 Task: Add an event  with title  Casual Second Lunch and Learn: Excel Tips and Tricks, date '2023/11/18' to 2023/11/19 & Select Event type as  Collective. Add location for the event as  Glasgow, UK and add a description: Throughout the retreat, participants will be immersed in a variety of engaging and interactive exercises that encourage teamwork, problem-solving, and creativity. The activities are carefully designed to challenge individuals, foster collaboration, and highlight the power of collective effort.Create an event link  http-casualsecondlunchandlearn:exceltipsandtrickscom & Select the event color as  Blue. , logged in from the account softage.4@softage.netand send the event invitation to softage.8@softage.net and softage.9@softage.net
Action: Mouse pressed left at (882, 117)
Screenshot: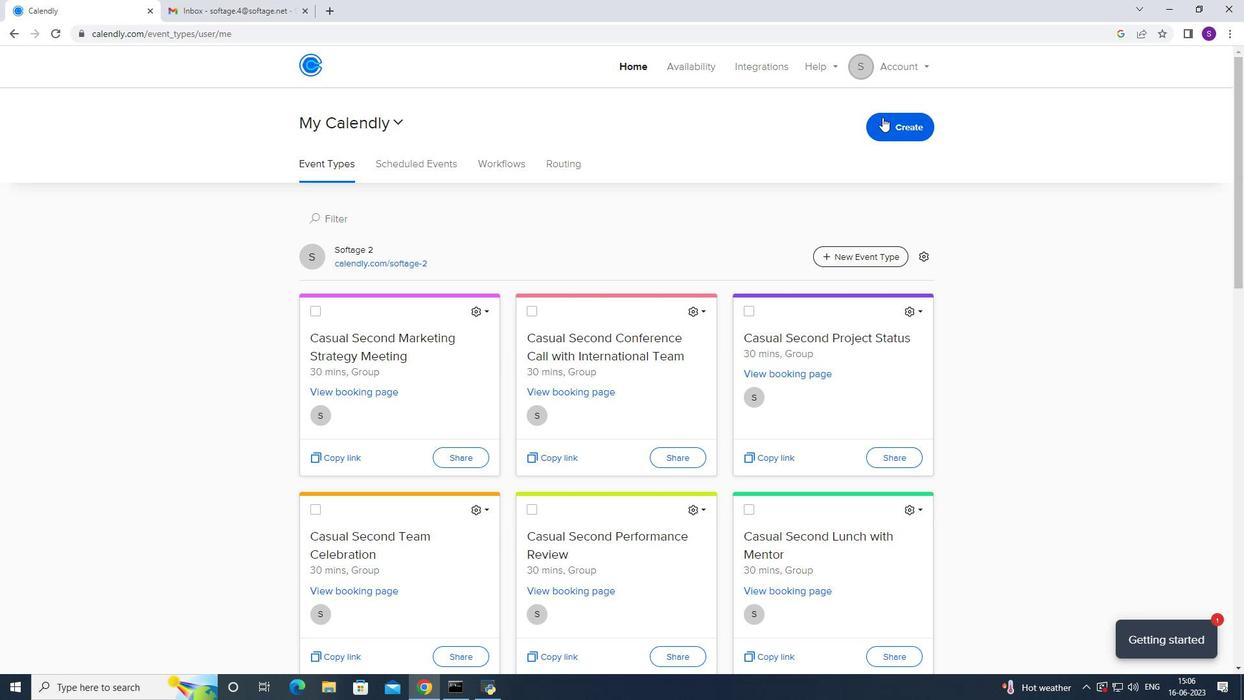 
Action: Mouse moved to (813, 154)
Screenshot: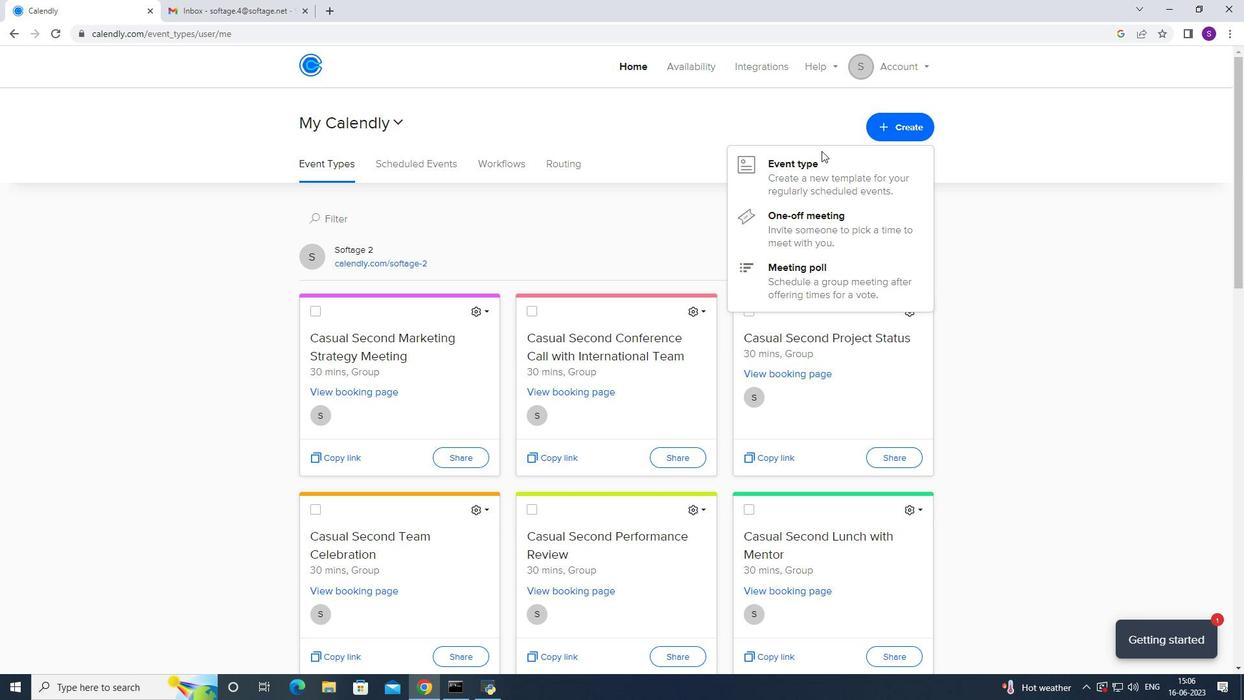 
Action: Mouse pressed left at (813, 154)
Screenshot: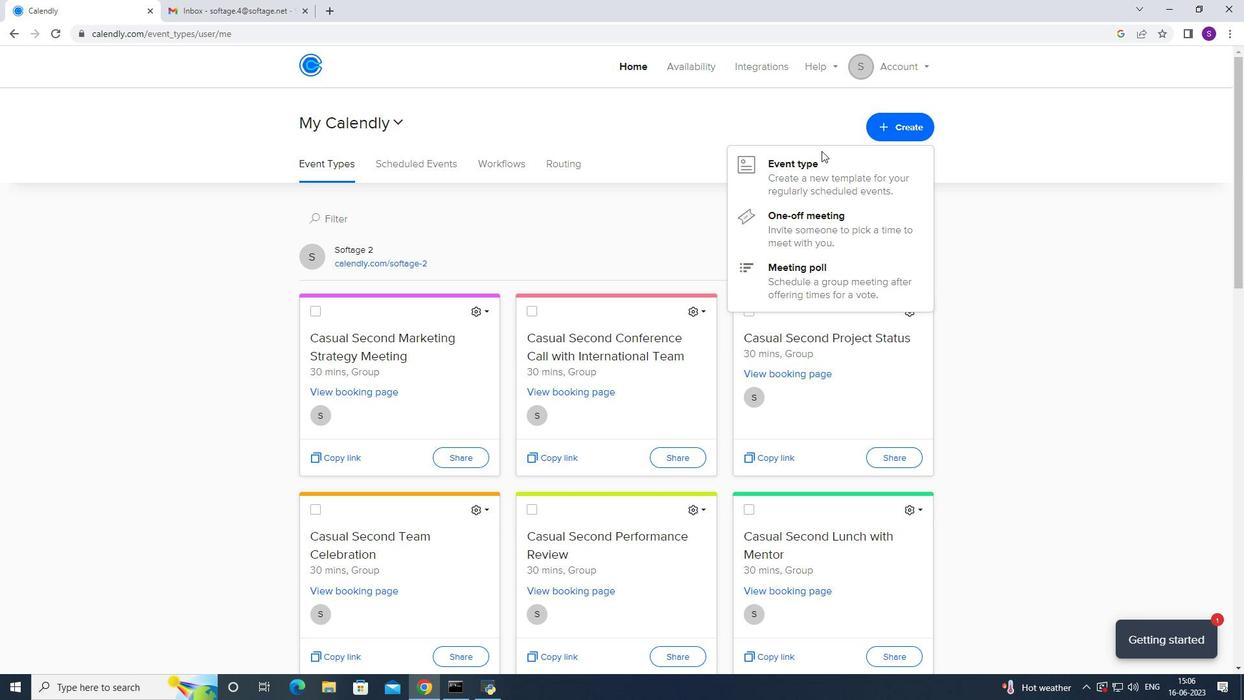 
Action: Mouse moved to (506, 361)
Screenshot: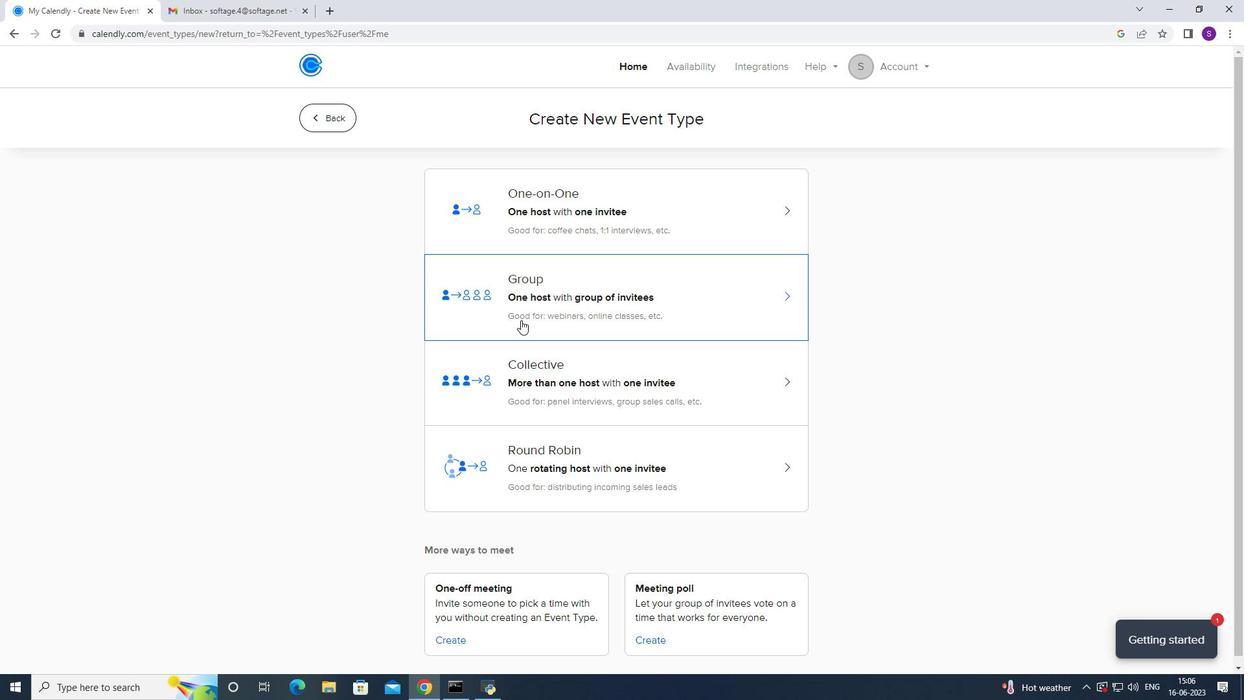 
Action: Mouse pressed left at (506, 361)
Screenshot: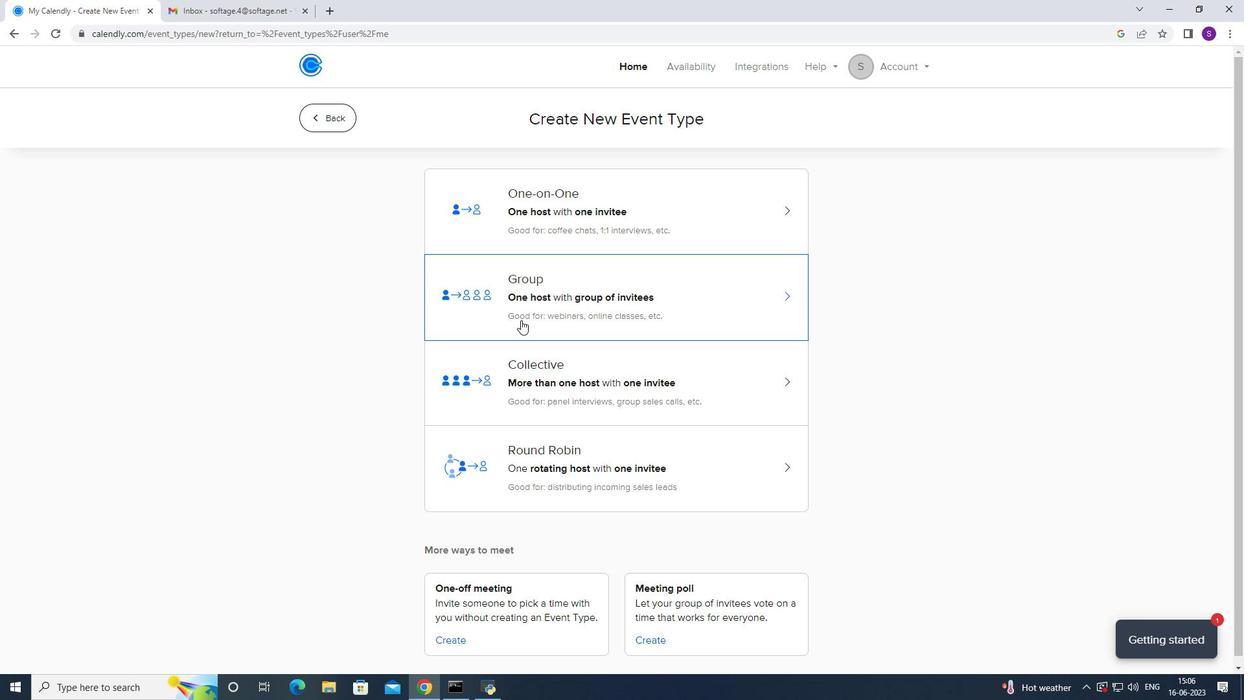
Action: Mouse moved to (764, 291)
Screenshot: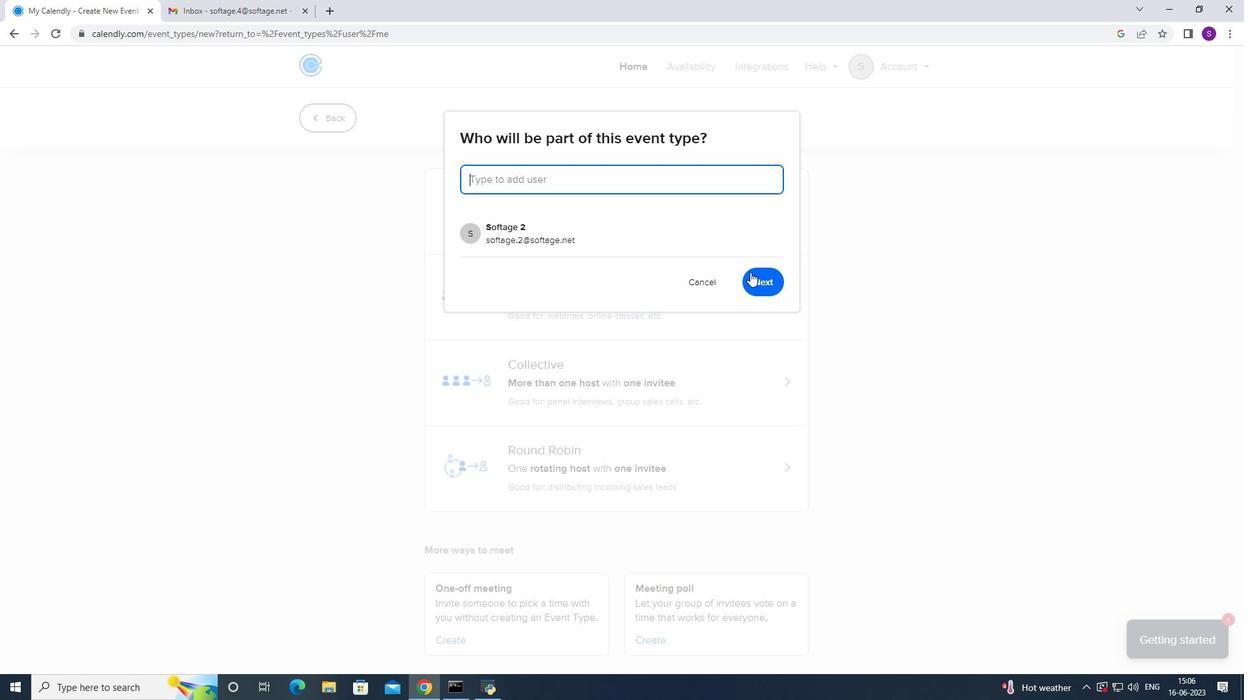 
Action: Mouse pressed left at (764, 291)
Screenshot: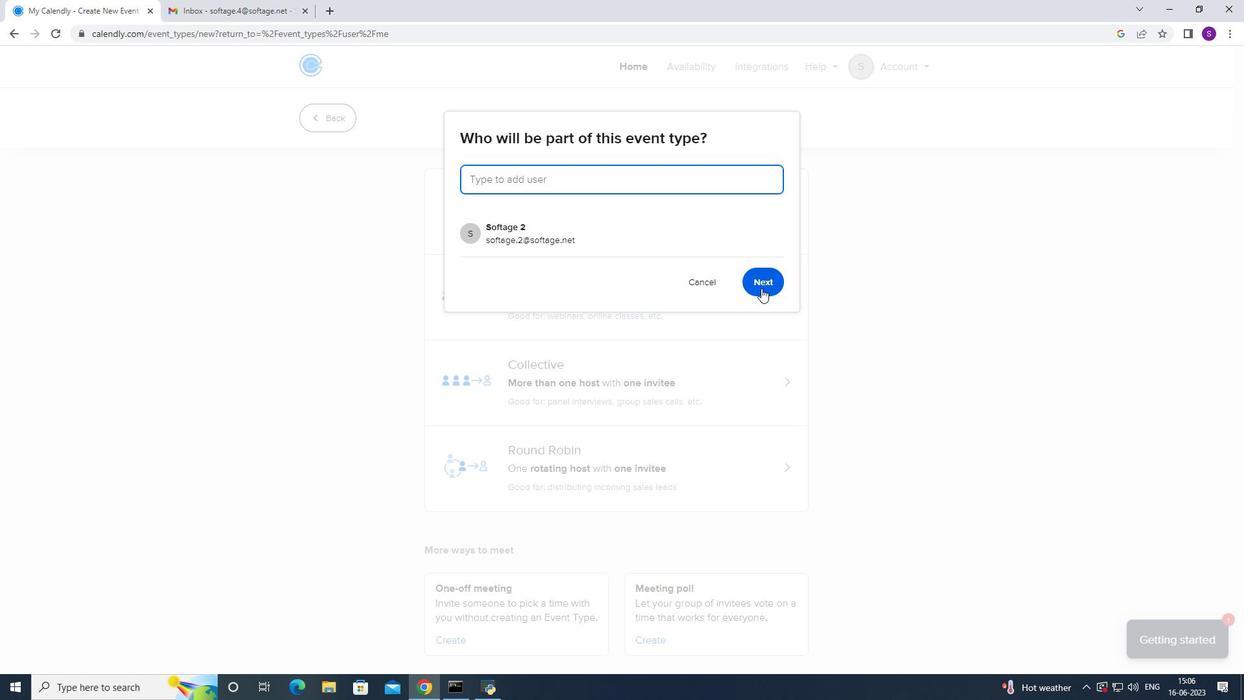 
Action: Mouse moved to (428, 298)
Screenshot: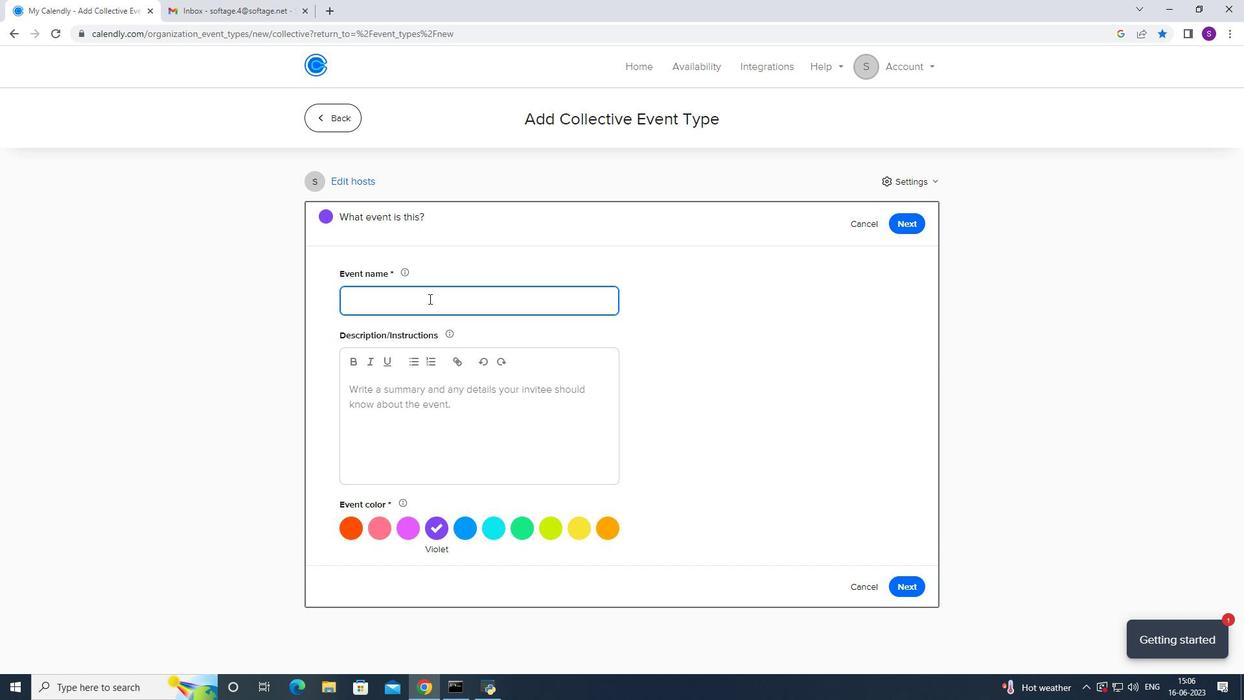 
Action: Key pressed <Key.caps_lock>C<Key.caps_lock>asual<Key.space><Key.caps_lock>S<Key.caps_lock>econd<Key.space><Key.caps_lock>L<Key.caps_lock>unch<Key.space>nd<Key.space><Key.backspace><Key.backspace><Key.backspace>and<Key.space><Key.caps_lock>L<Key.caps_lock>earn<Key.space><Key.shift_r>:<Key.space><Key.caps_lock>E<Key.caps_lock>xcekl<Key.backspace><Key.backspace>kl<Key.space><Key.backspace><Key.backspace><Key.backspace>l<Key.space><Key.caps_lock>T<Key.caps_lock>ips<Key.space>and<Key.space><Key.caps_lock>TR<Key.caps_lock><Key.backspace>ricks
Screenshot: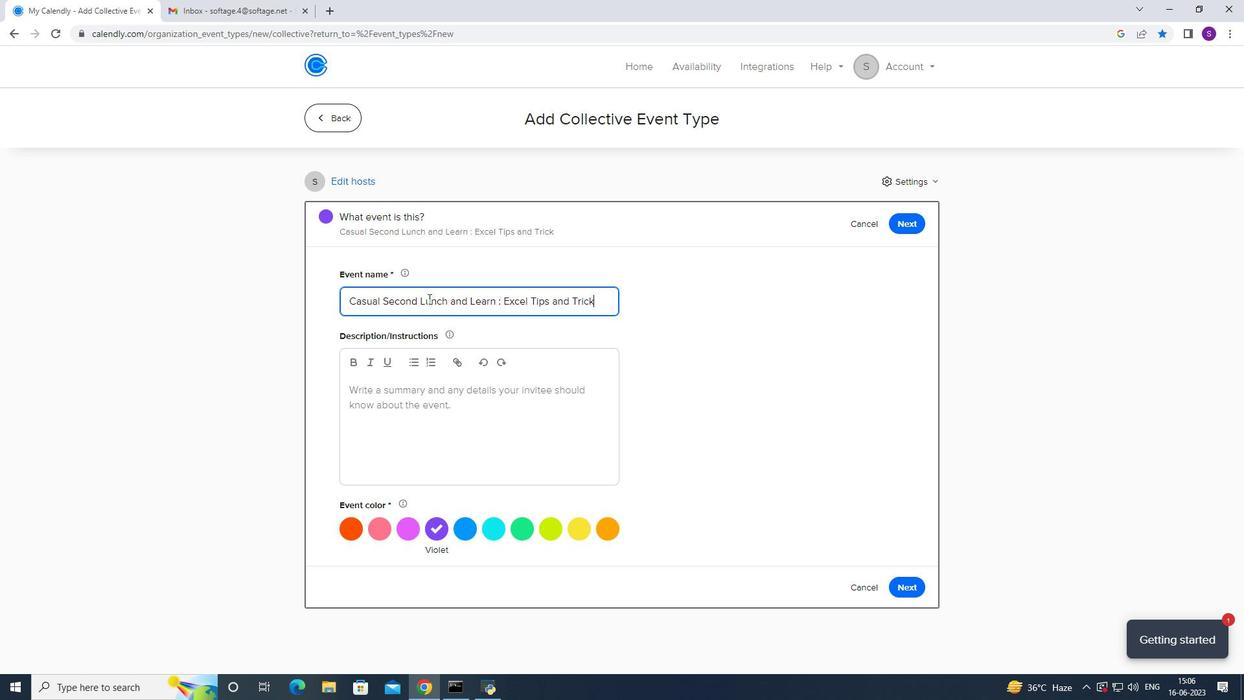 
Action: Mouse moved to (469, 530)
Screenshot: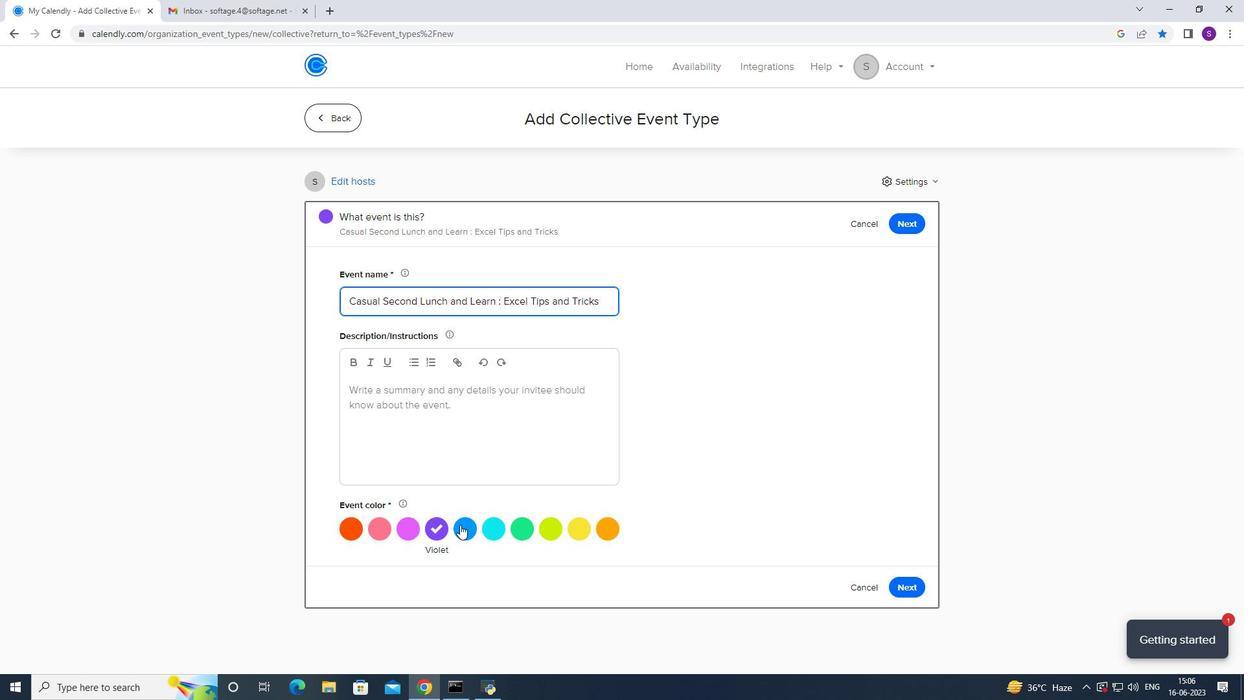 
Action: Mouse pressed left at (469, 530)
Screenshot: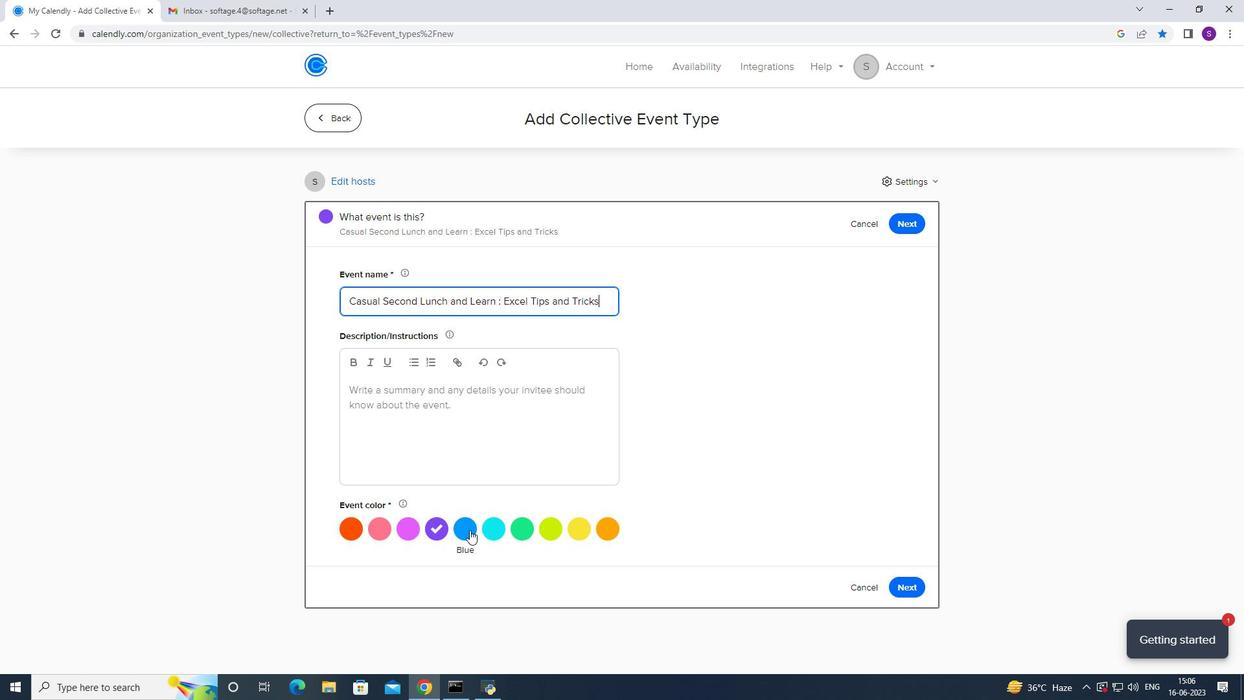 
Action: Mouse moved to (475, 443)
Screenshot: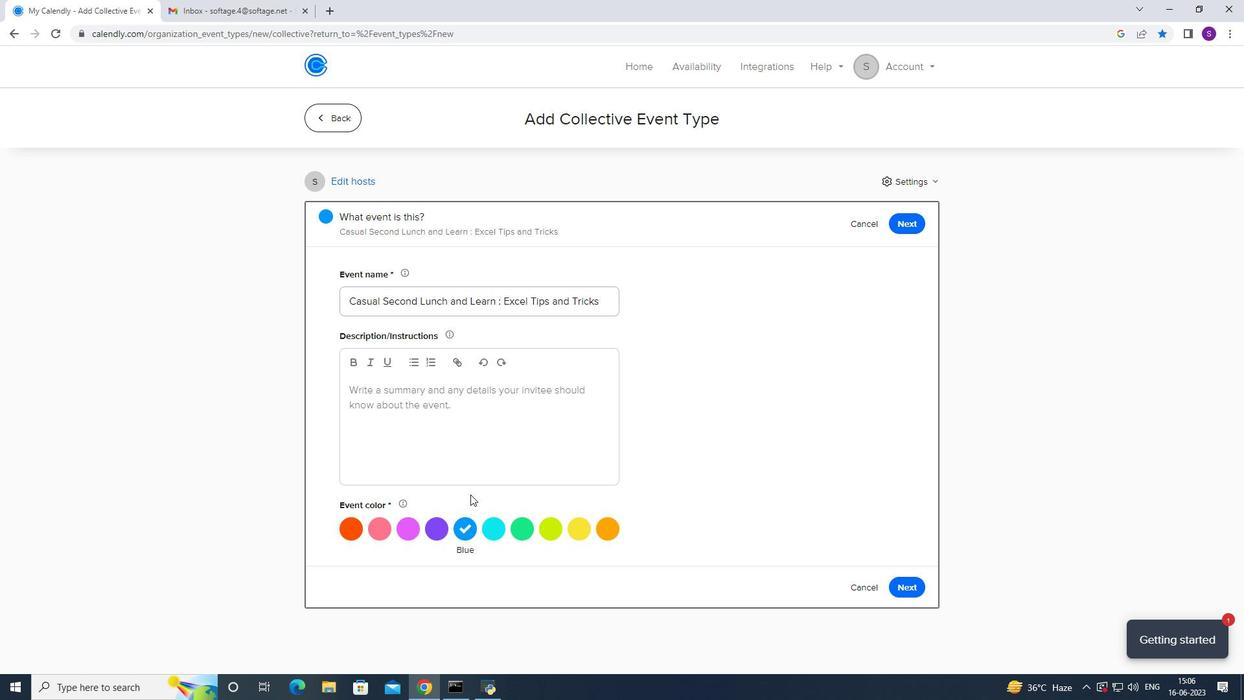
Action: Mouse pressed left at (475, 443)
Screenshot: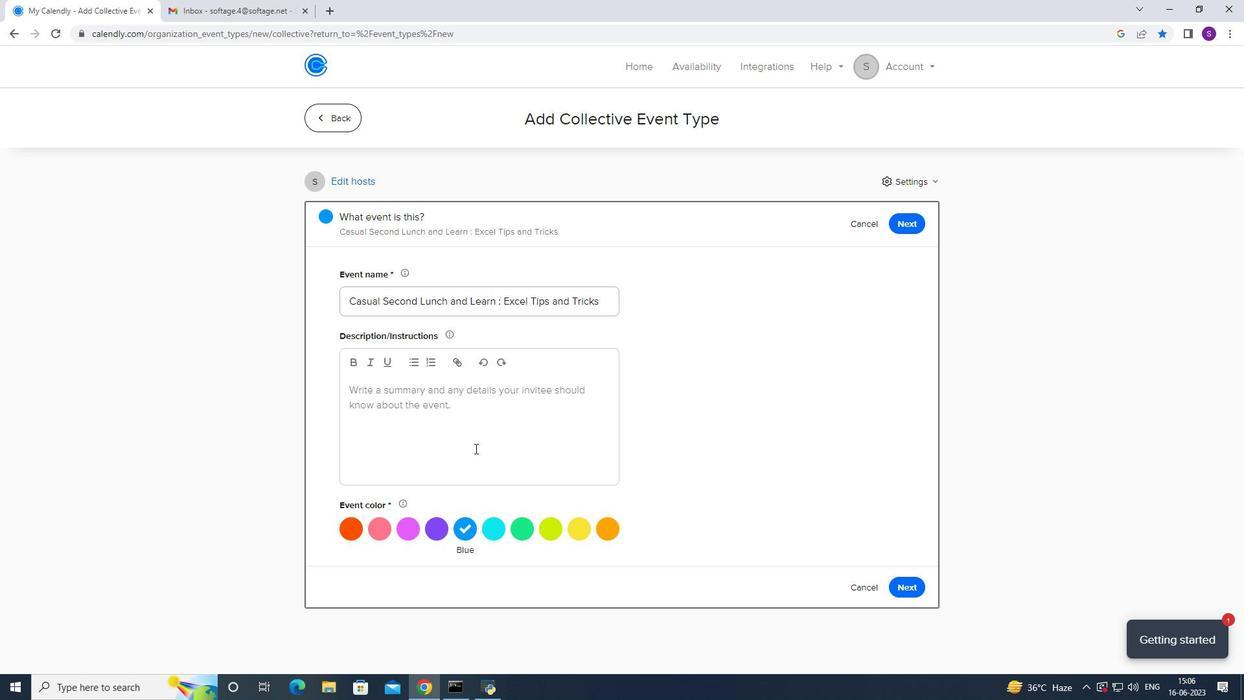 
Action: Key pressed <Key.caps_lock>T<Key.caps_lock>hroughout<Key.space>the<Key.space>retreat<Key.space>,particip<Key.backspace>pants<Key.space>will<Key.space>be<Key.space>immewrsed<Key.space><Key.backspace><Key.backspace><Key.backspace><Key.backspace><Key.backspace><Key.backspace>rsed<Key.space>in<Key.space>a<Key.space>variety<Key.space>ogf<Key.backspace><Key.backspace>f<Key.space><Key.space>eb<Key.backspace>ng<Key.caps_lock>G<Key.backspace><Key.caps_lock>aging<Key.space>and<Key.space>interactive<Key.space>exercises<Key.space>that<Key.space>enci-<Key.backspace><Key.backspace>ourage<Key.space>teamwork,<Key.space>probv<Key.backspace>blem<Key.space>solving<Key.space>and<Key.space>creativity,<Key.backspace>.<Key.caps_lock>T<Key.caps_lock>he<Key.space>activities<Key.space>
Screenshot: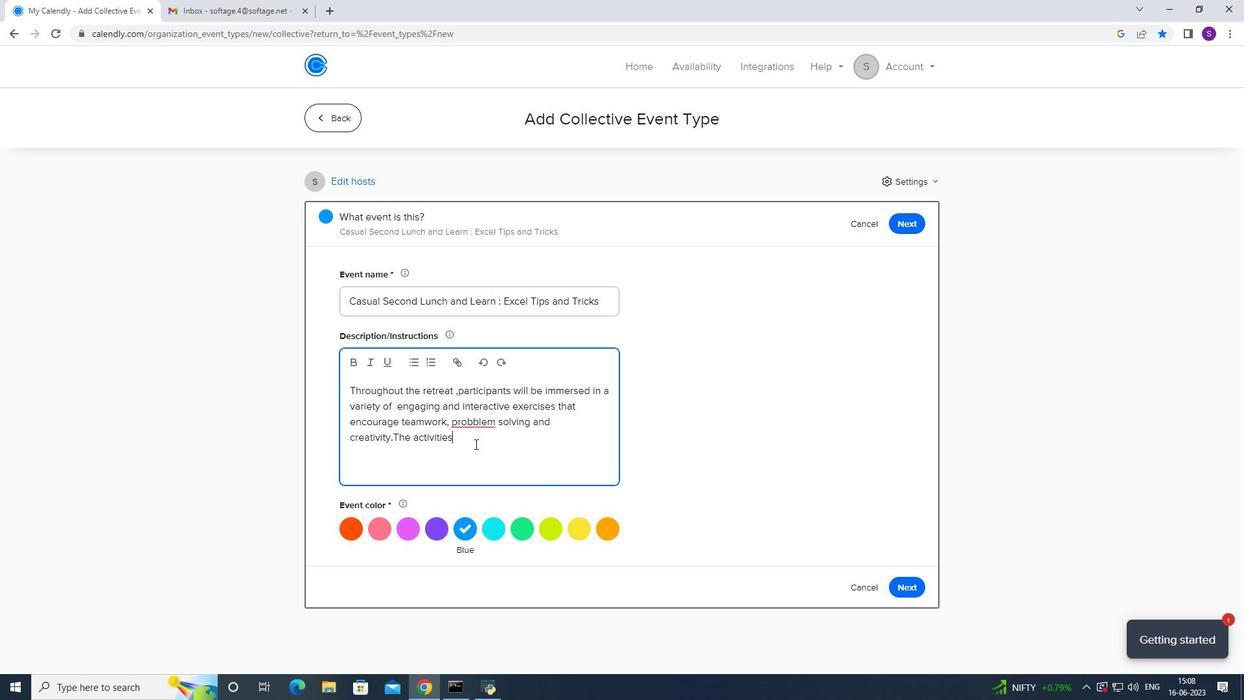 
Action: Mouse moved to (478, 423)
Screenshot: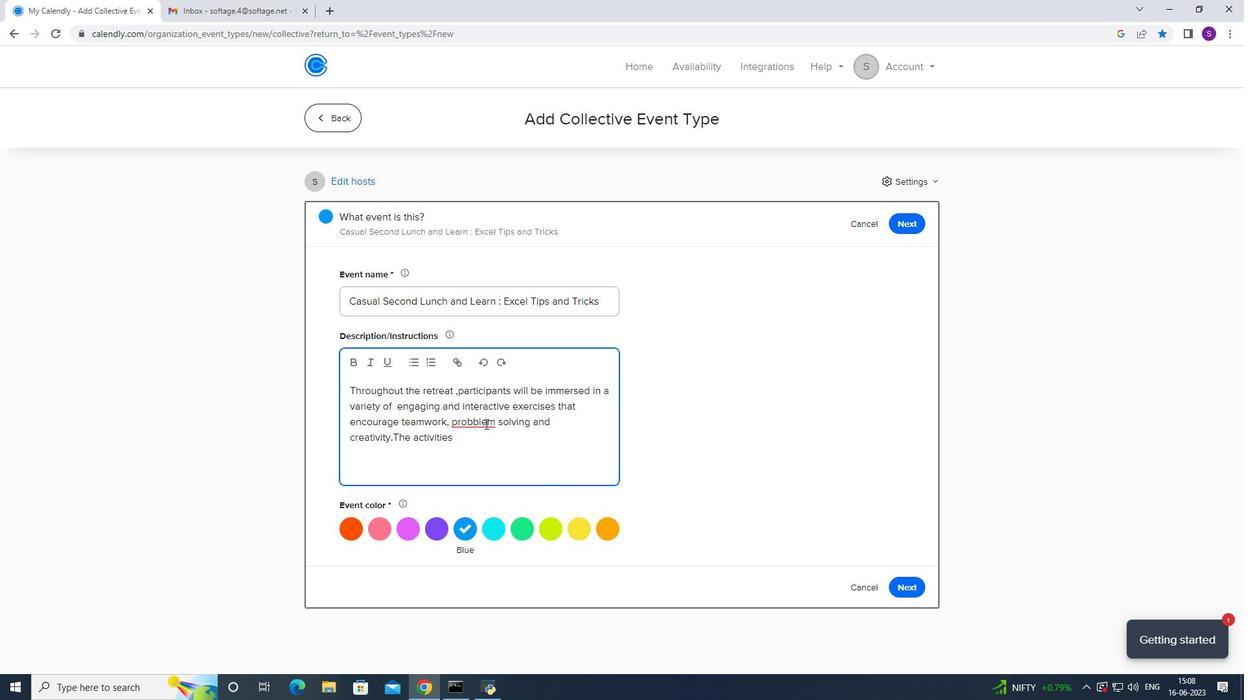 
Action: Mouse pressed left at (478, 423)
Screenshot: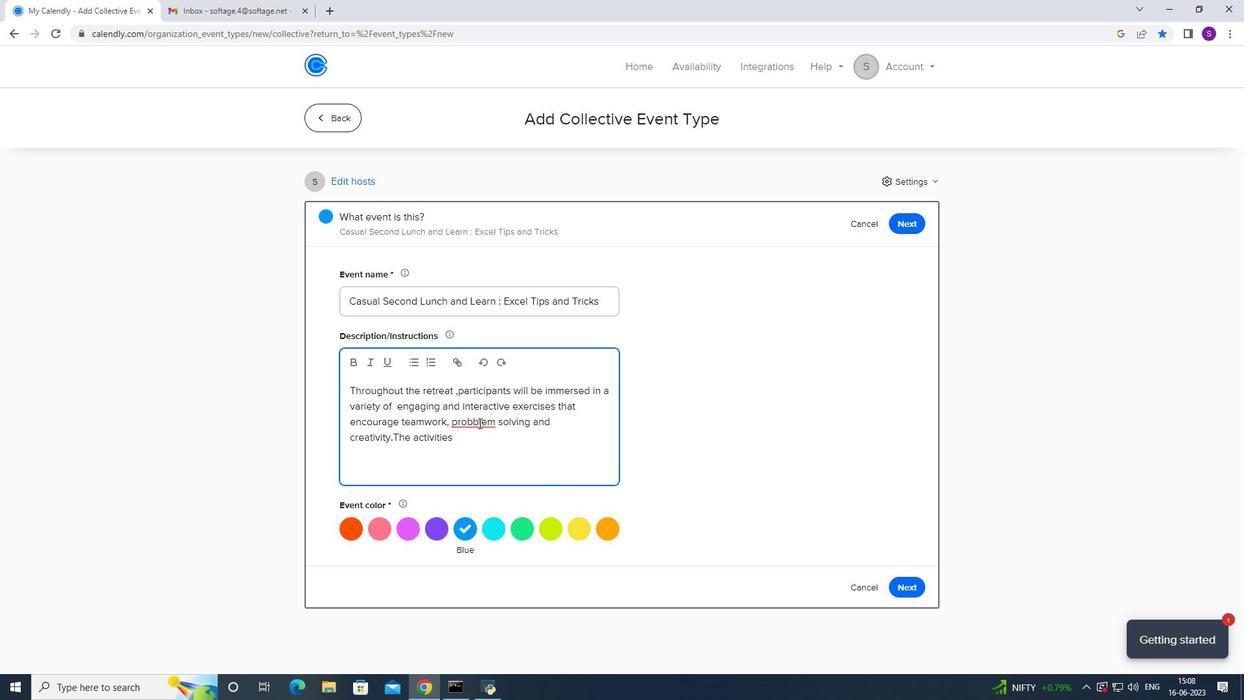 
Action: Key pressed <Key.backspace>
Screenshot: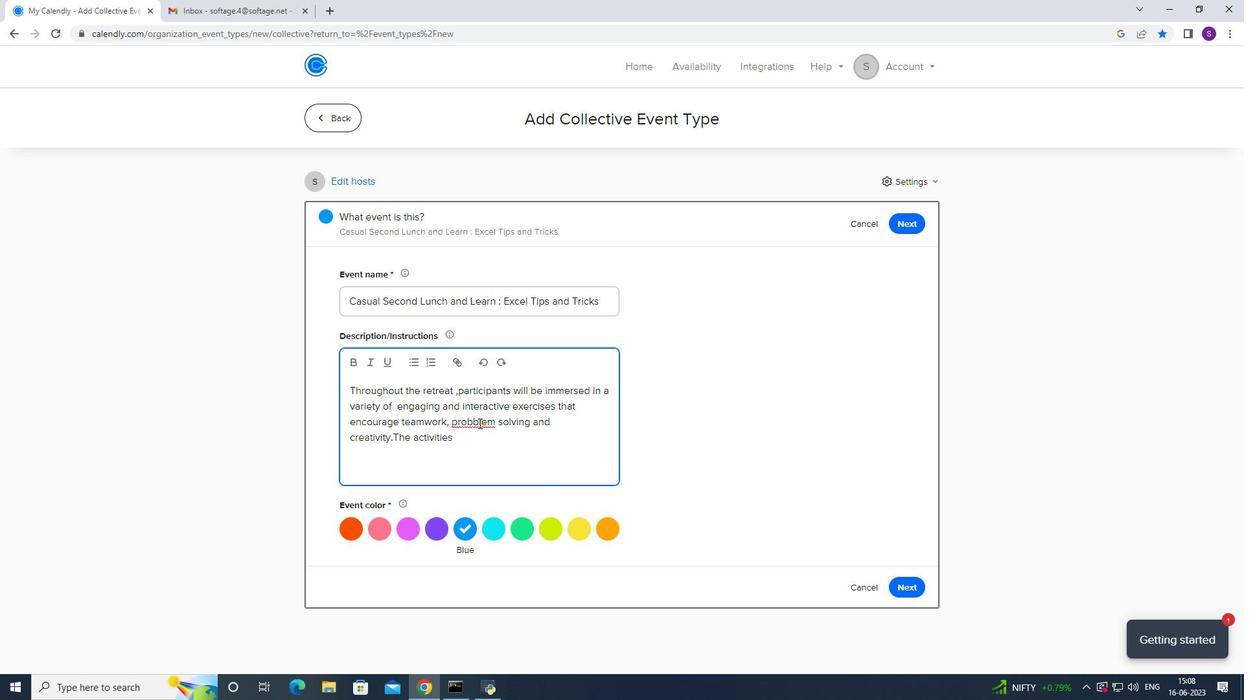 
Action: Mouse moved to (416, 457)
Screenshot: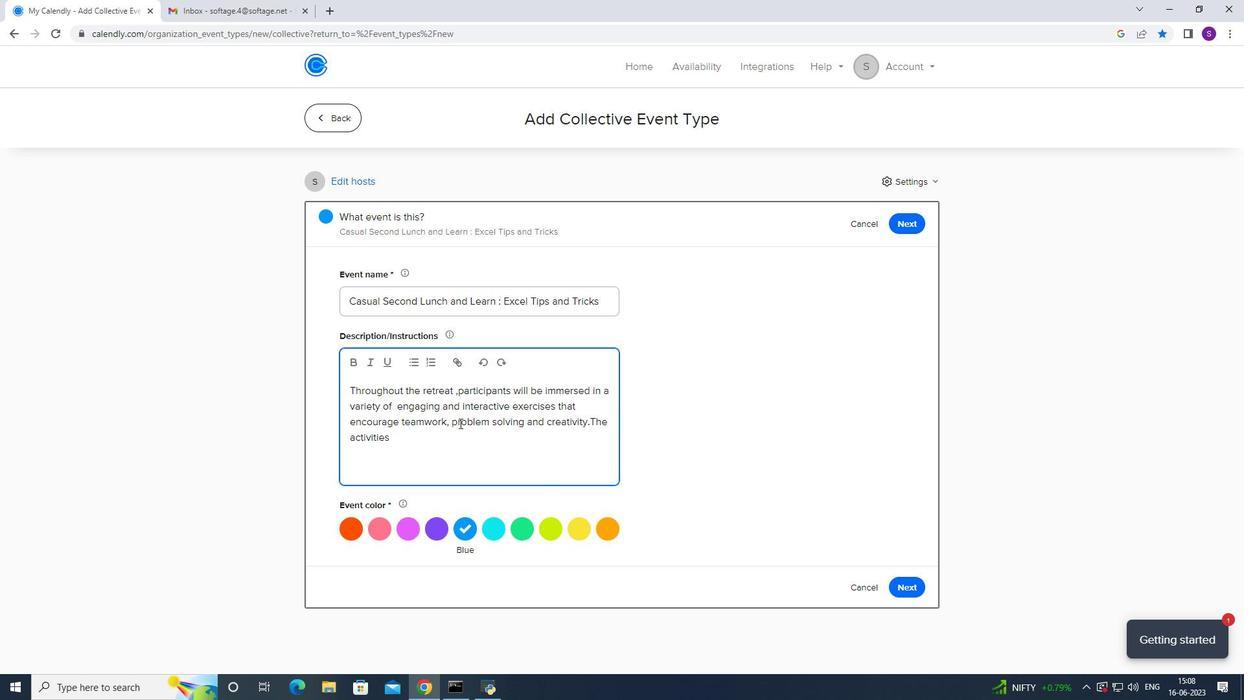 
Action: Mouse pressed left at (416, 457)
Screenshot: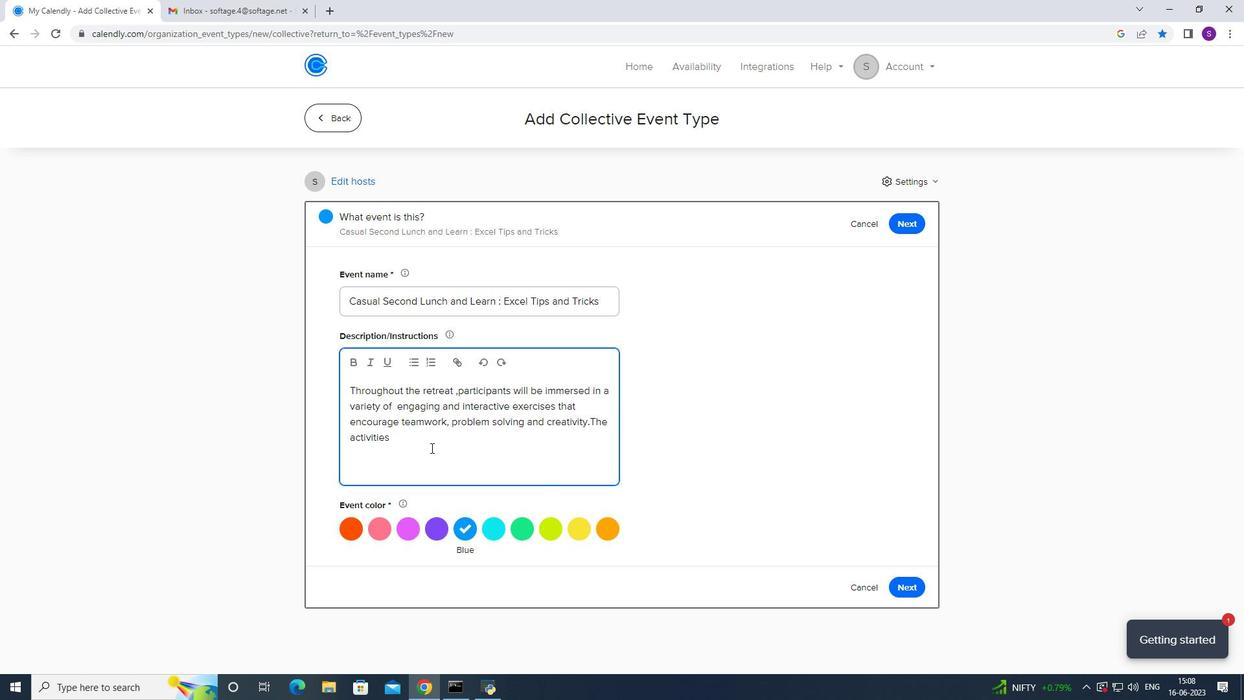 
Action: Key pressed are<Key.space>carefully<Key.space>designed<Key.space>to<Key.space>challenge<Key.space>individuals,<Key.space>fostert<Key.backspace><Key.space>collaboration<Key.space>ad<Key.space><Key.backspace><Key.backspace>nd<Key.space>highlight<Key.space>thepoee<Key.backspace><Key.backspace><Key.backspace><Key.backspace><Key.space>p[o<Key.backspace><Key.backspace>i<Key.backspace>ower<Key.space>of<Key.space>collective<Key.space>effot
Screenshot: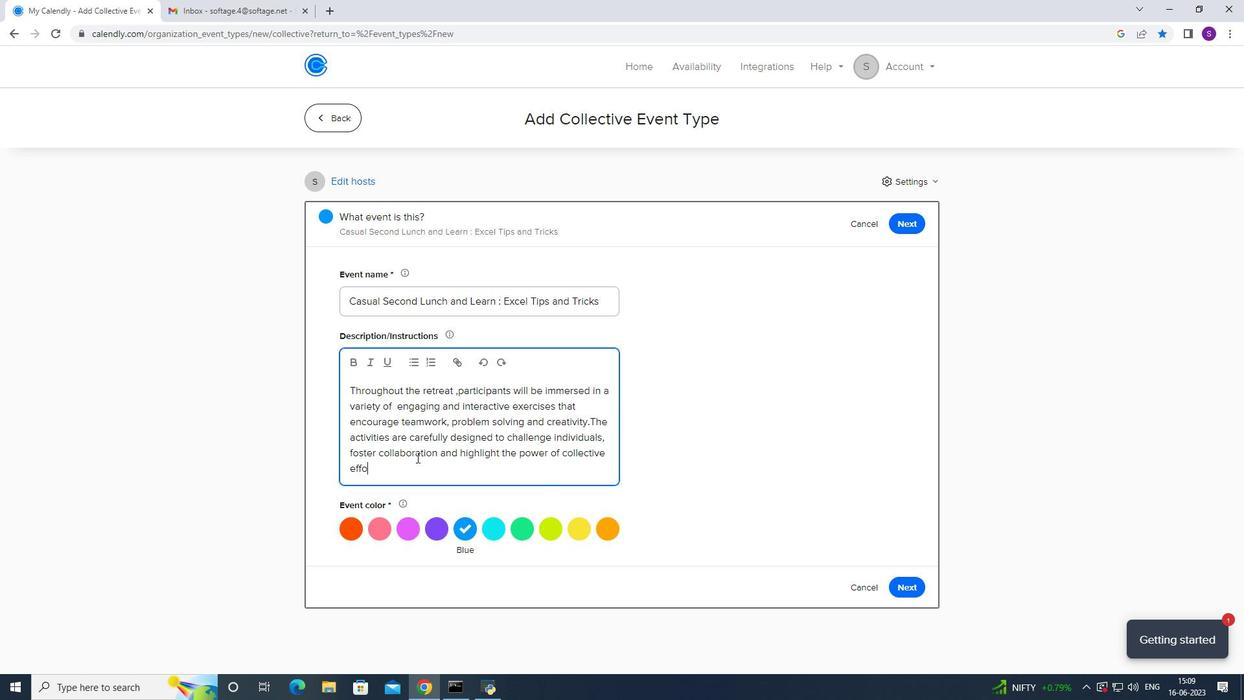 
Action: Mouse moved to (486, 431)
Screenshot: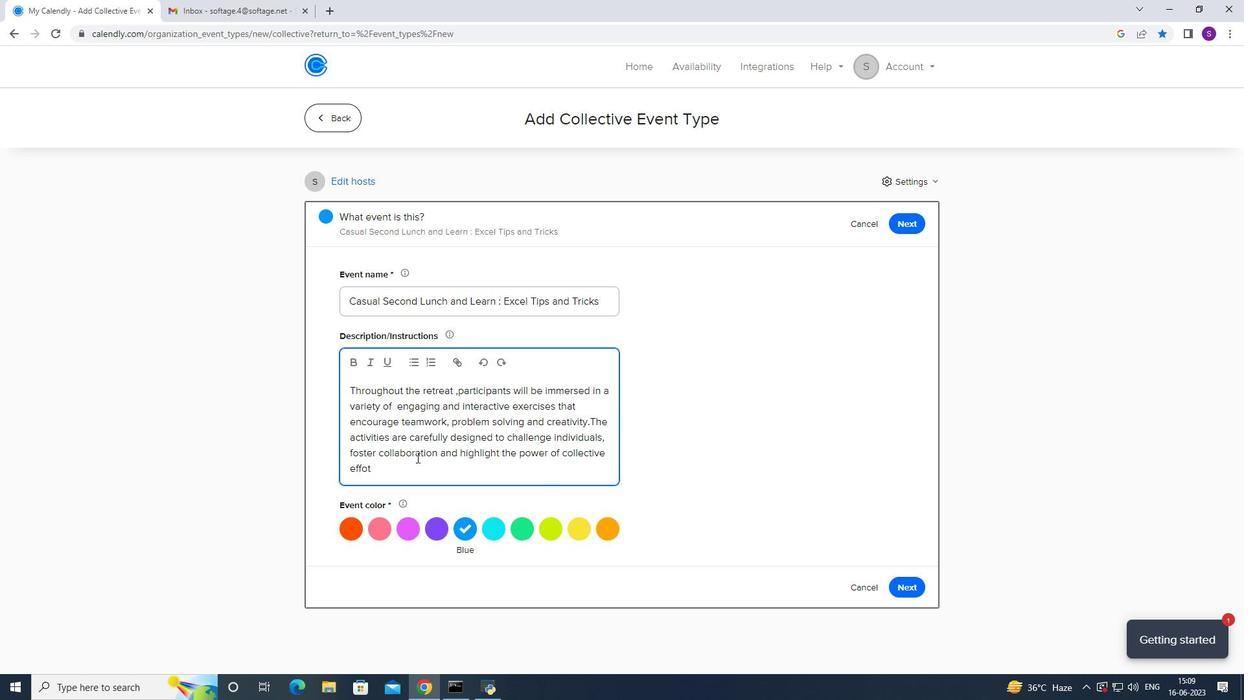 
Action: Key pressed <Key.backspace>rt.
Screenshot: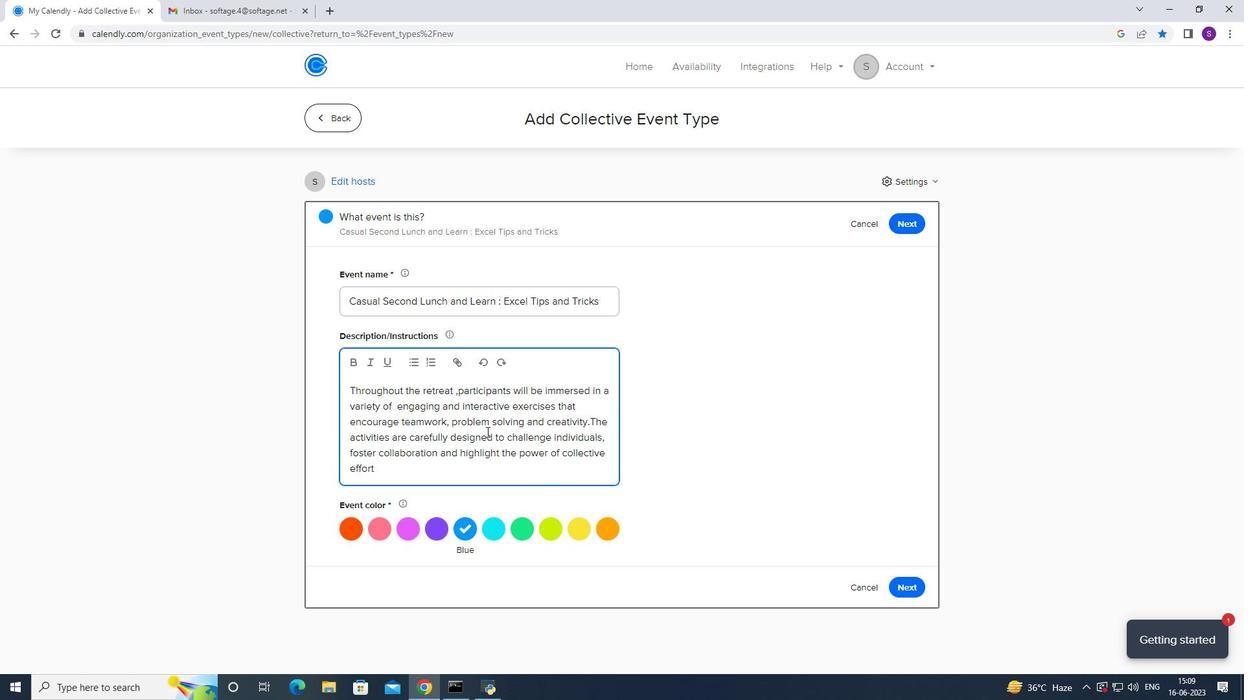 
Action: Mouse moved to (897, 591)
Screenshot: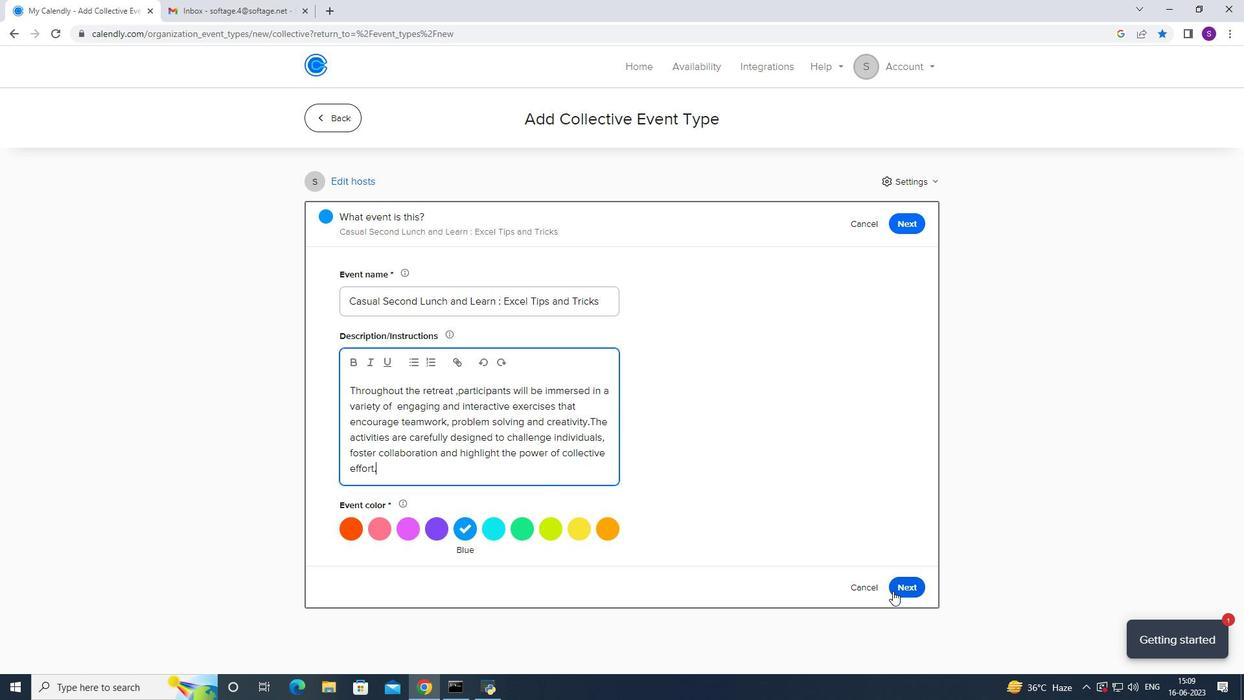 
Action: Mouse pressed left at (897, 591)
Screenshot: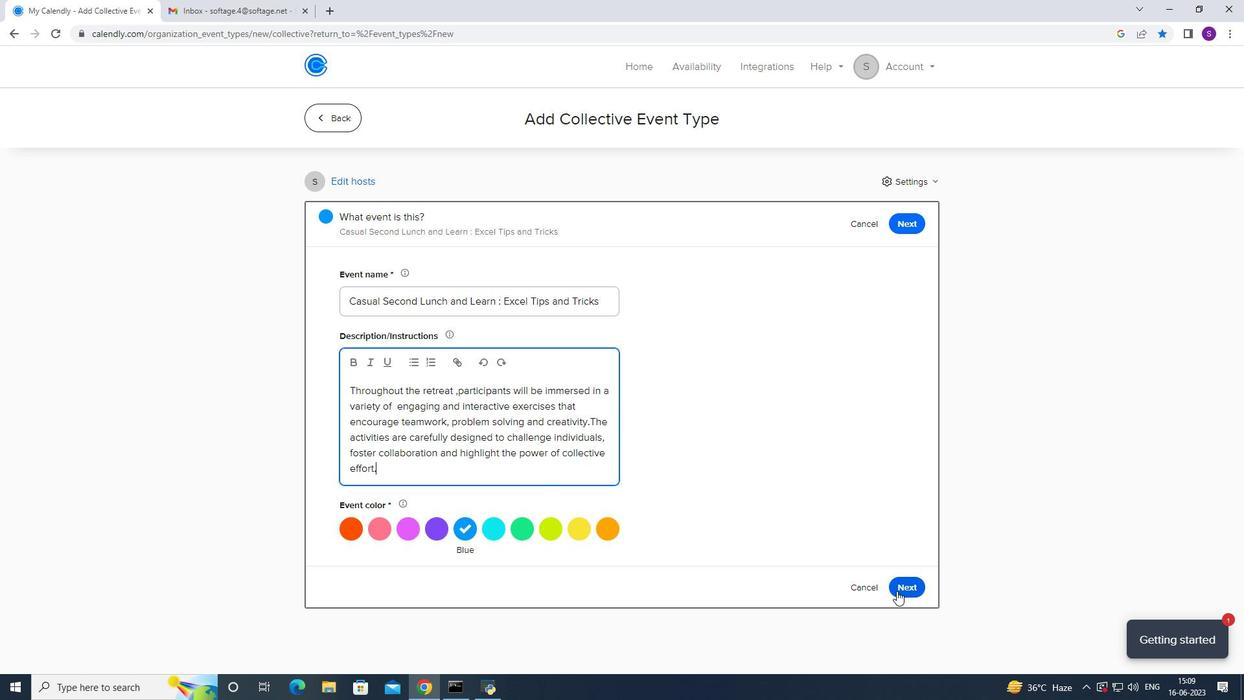 
Action: Mouse moved to (436, 364)
Screenshot: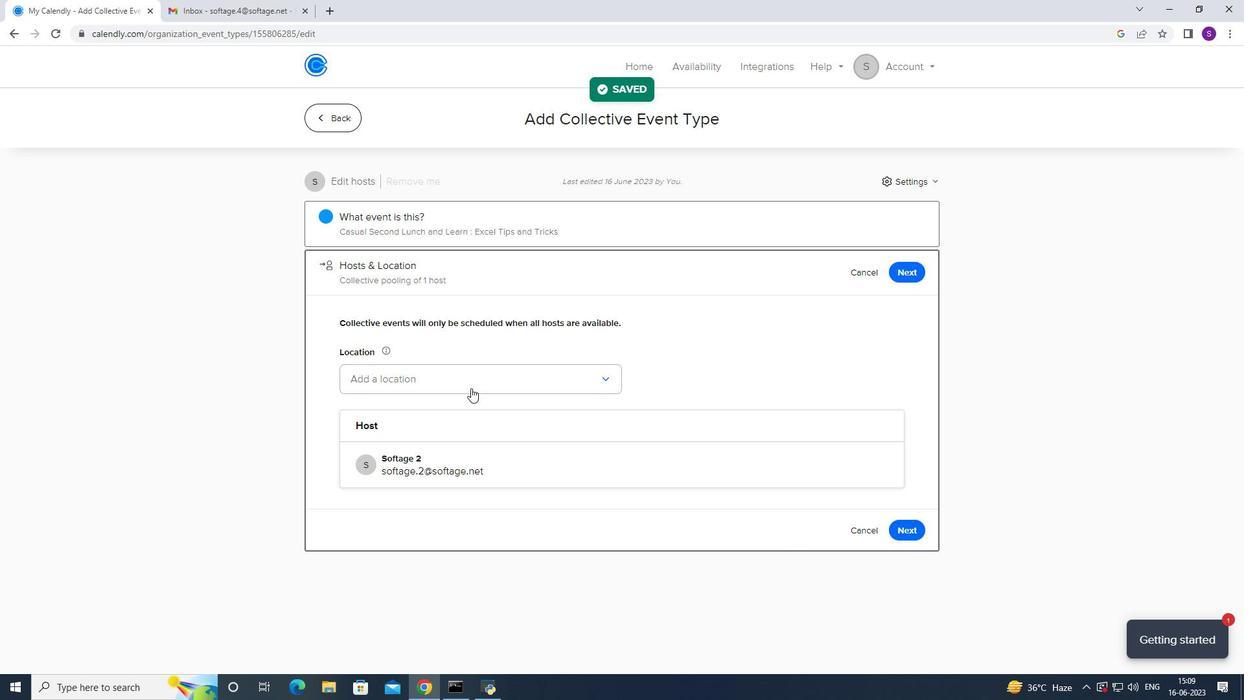 
Action: Mouse pressed left at (436, 364)
Screenshot: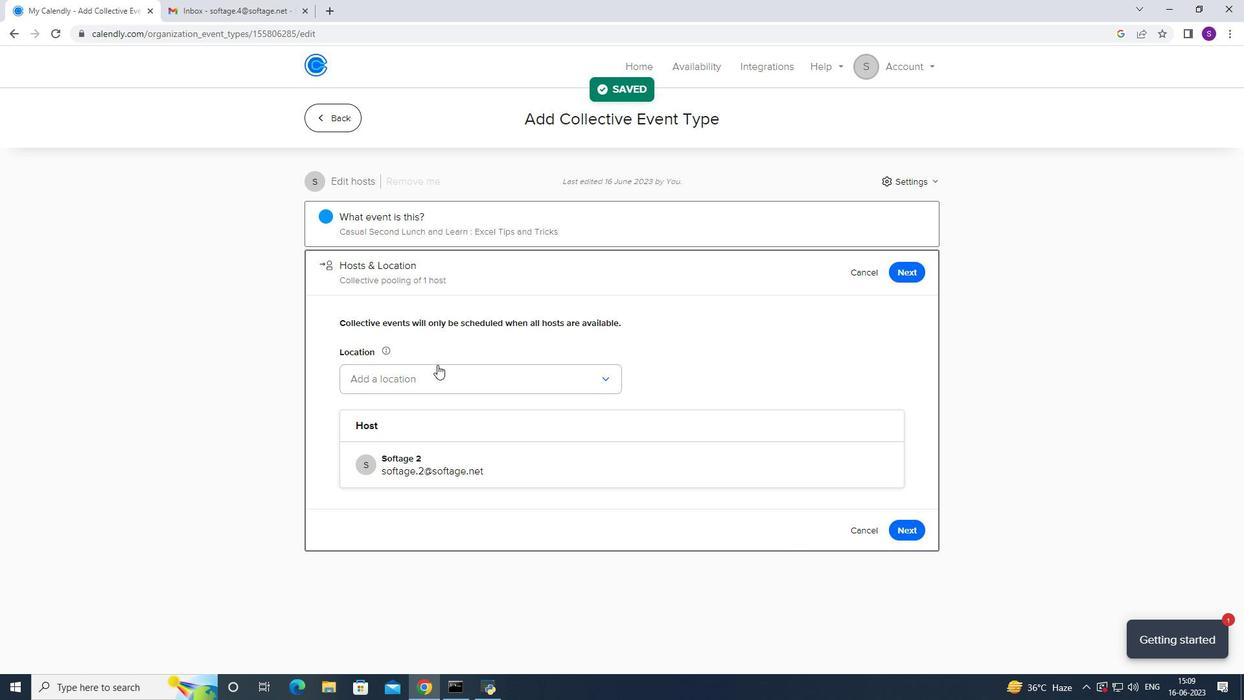 
Action: Mouse moved to (408, 405)
Screenshot: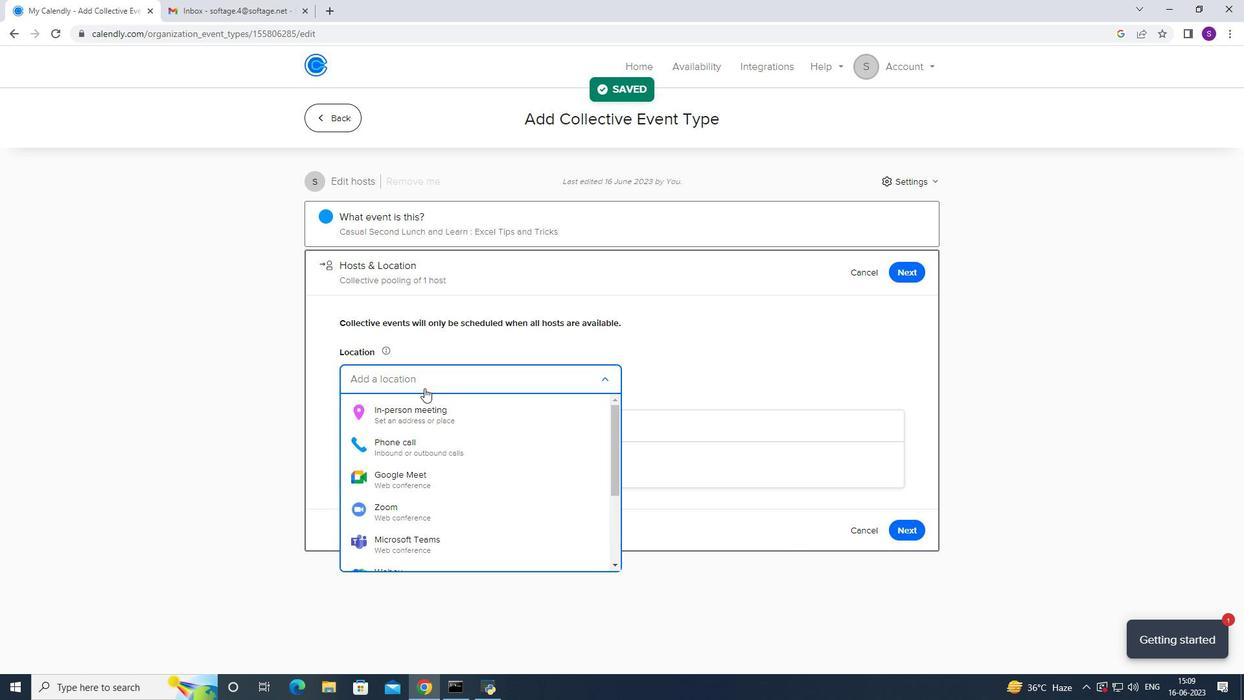 
Action: Mouse pressed left at (408, 405)
Screenshot: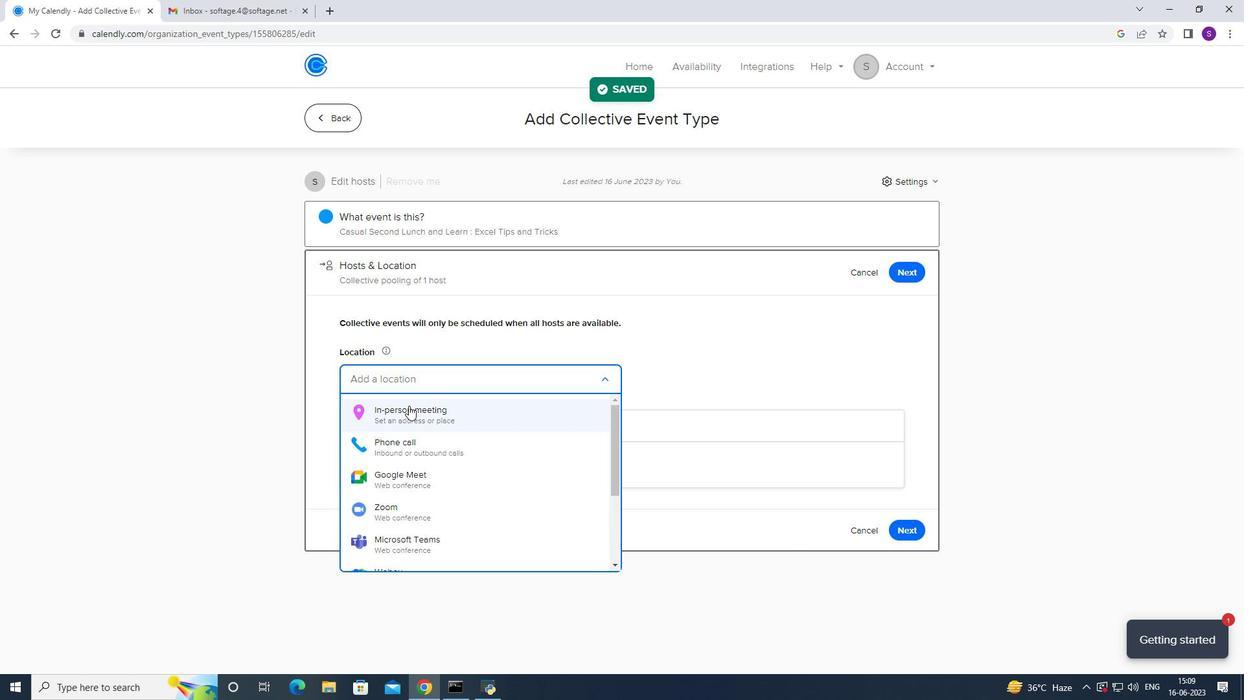 
Action: Mouse moved to (556, 210)
Screenshot: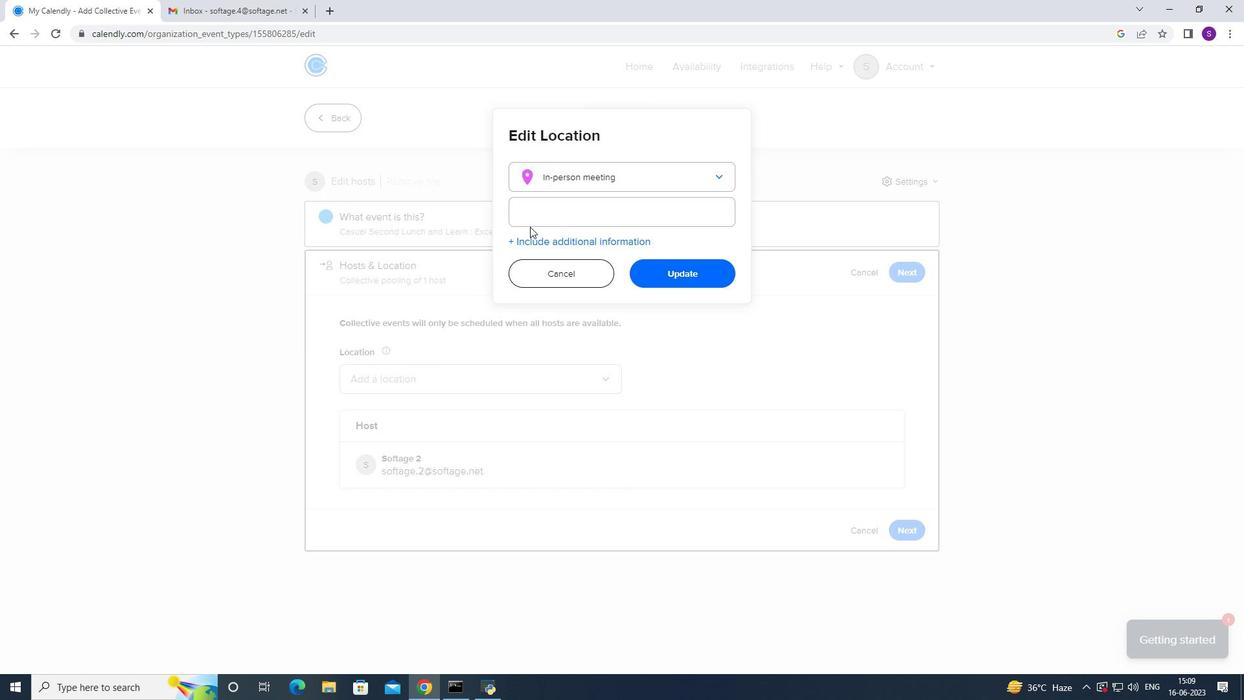 
Action: Mouse pressed left at (556, 210)
Screenshot: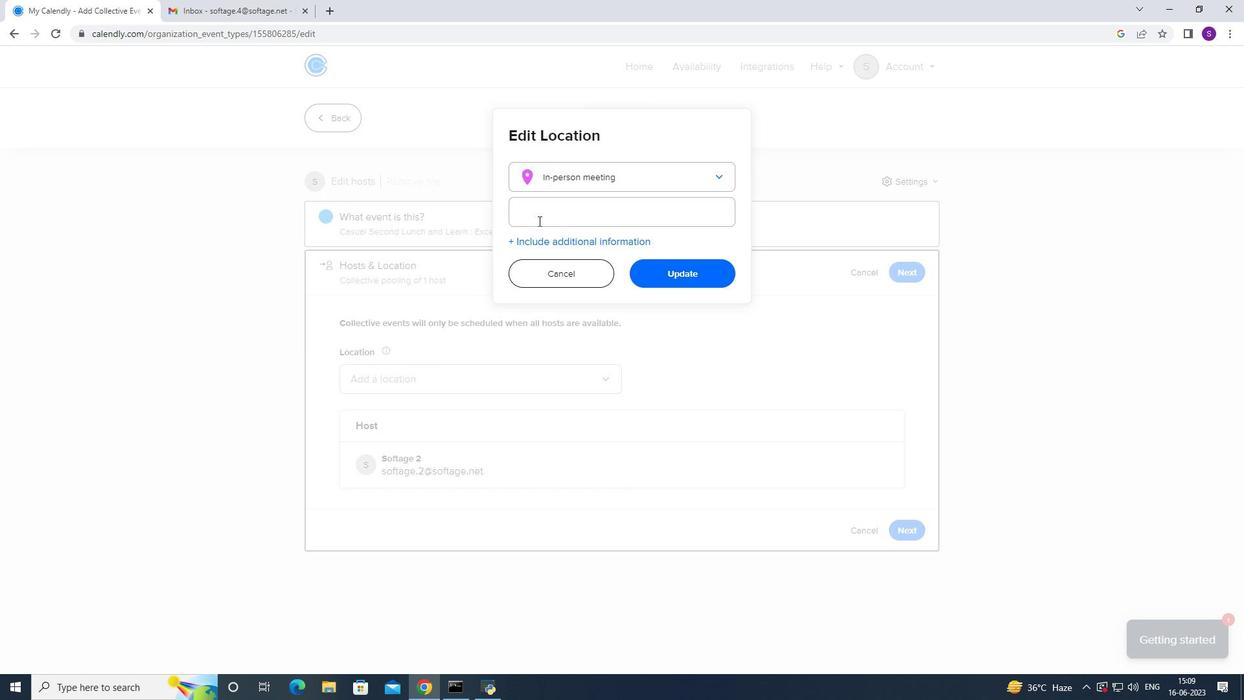 
Action: Key pressed <Key.caps_lock>G<Key.caps_lock>lasgow,<Key.space><Key.caps_lock>Y<Key.backspace>
Screenshot: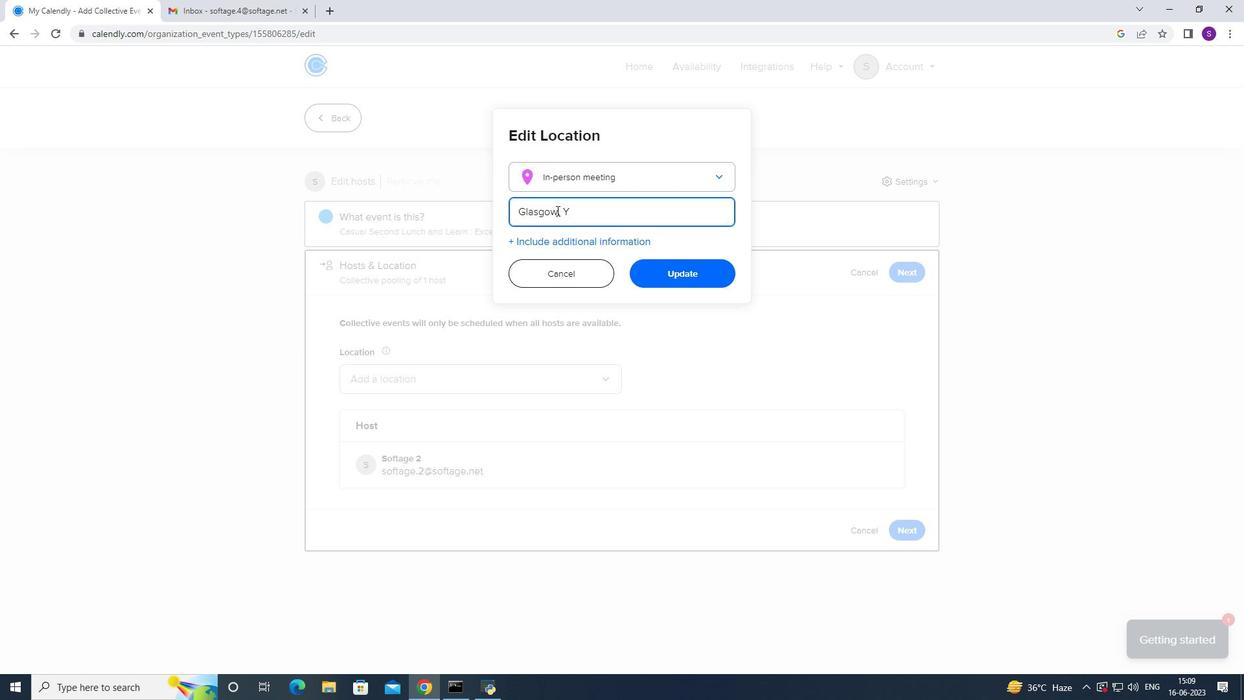 
Action: Mouse moved to (549, 218)
Screenshot: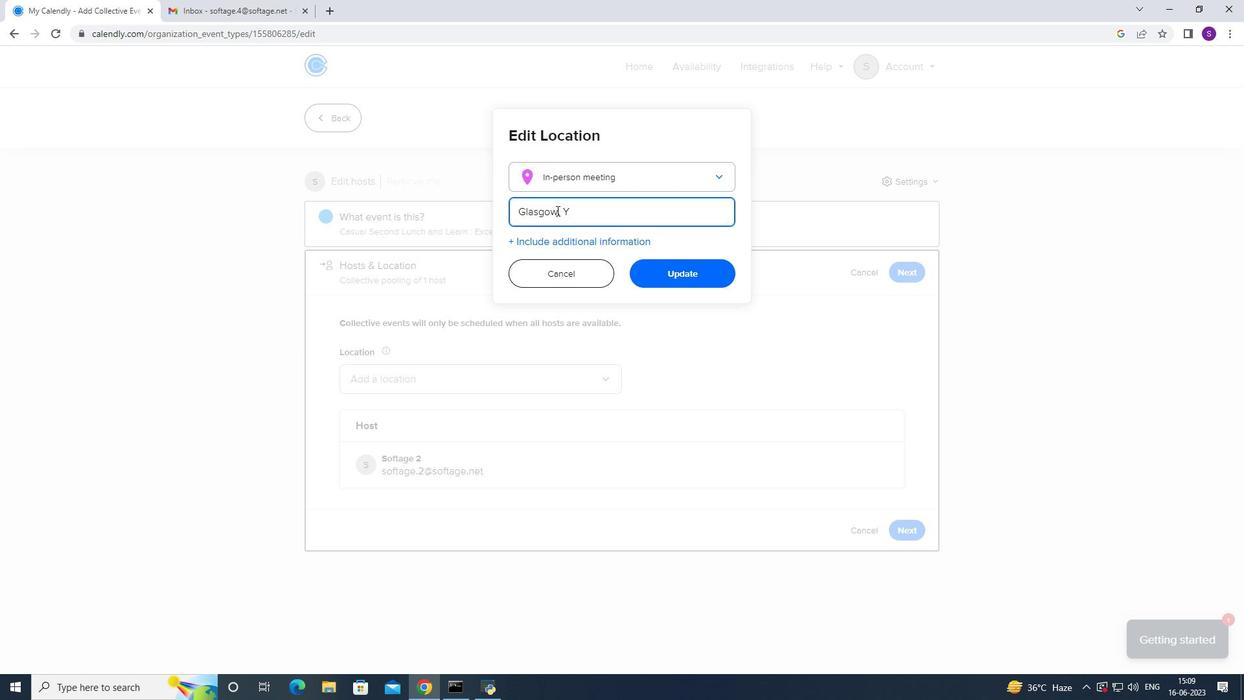 
Action: Key pressed U.K
Screenshot: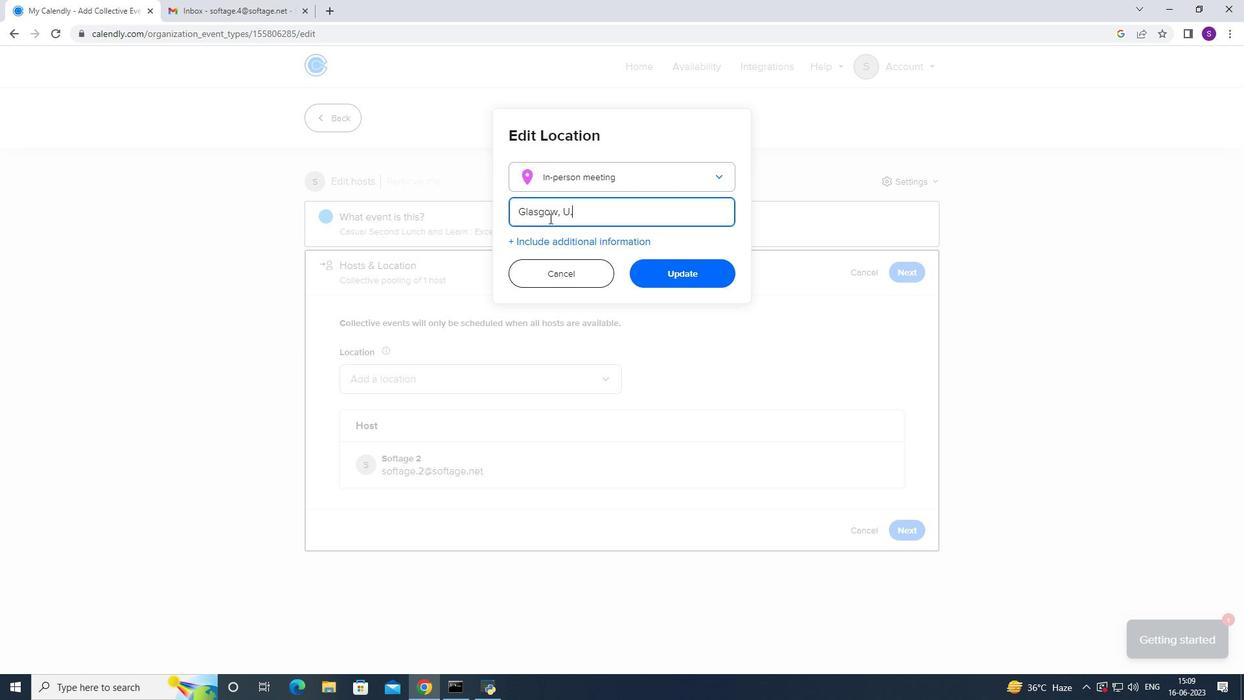 
Action: Mouse moved to (779, 257)
Screenshot: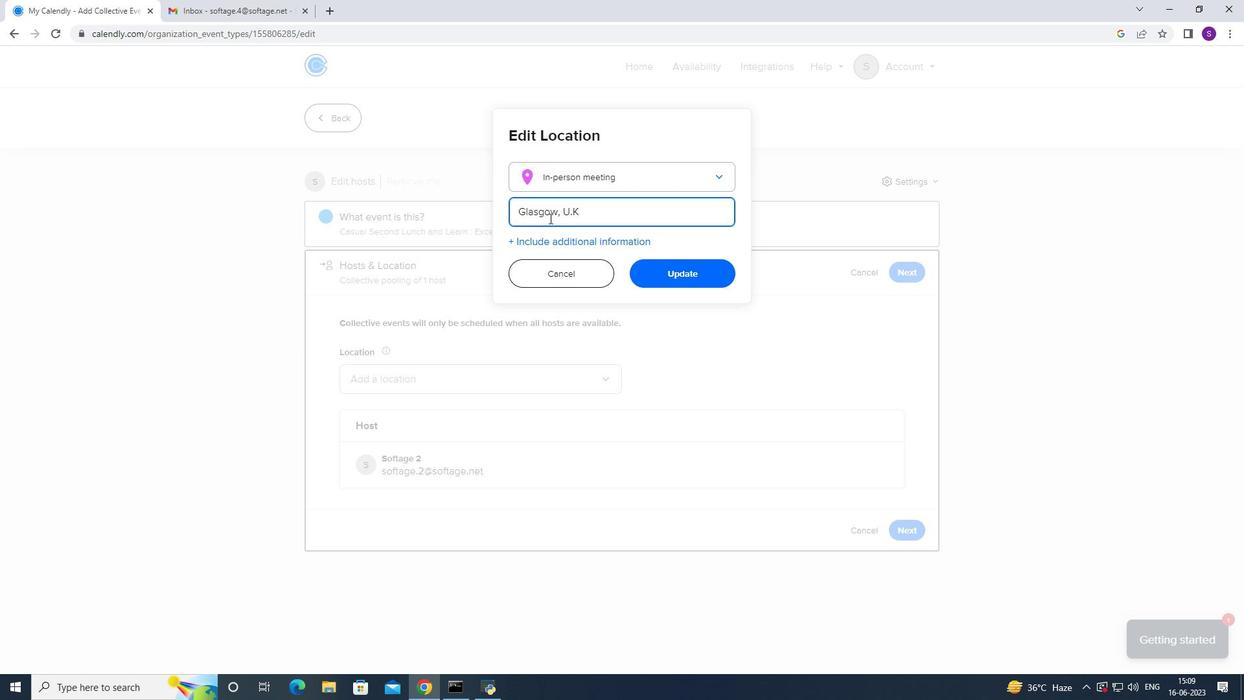 
Action: Mouse scrolled (779, 257) with delta (0, 0)
Screenshot: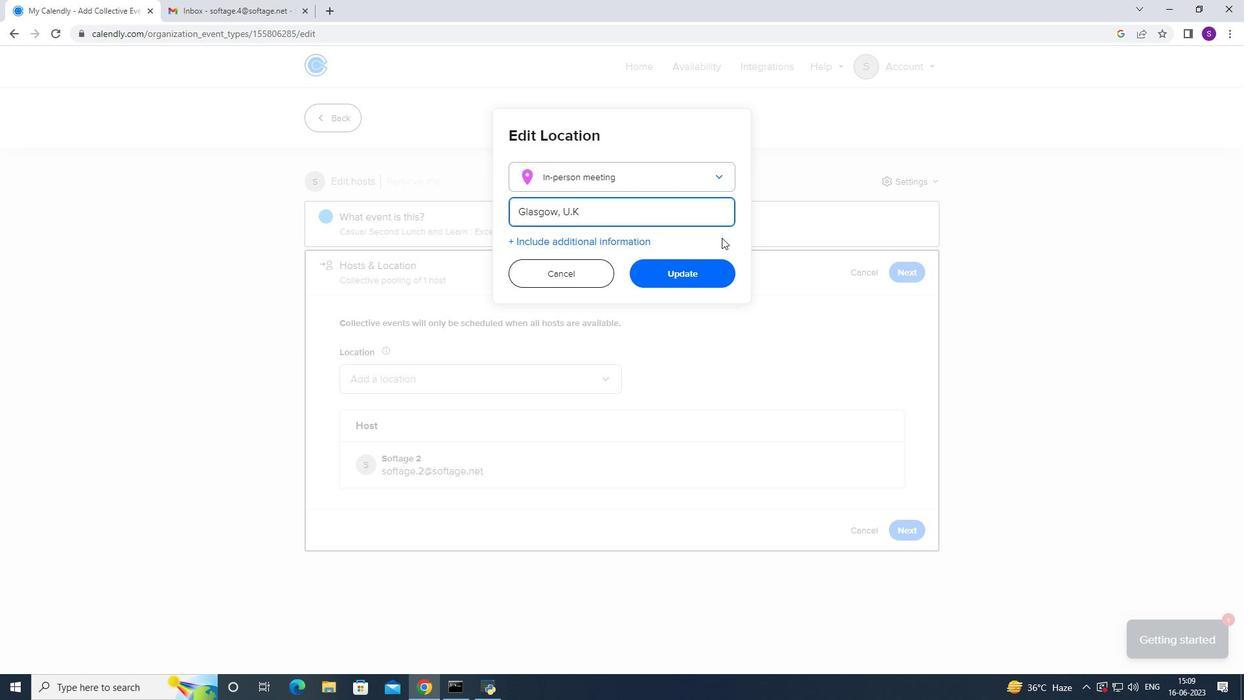 
Action: Mouse moved to (729, 274)
Screenshot: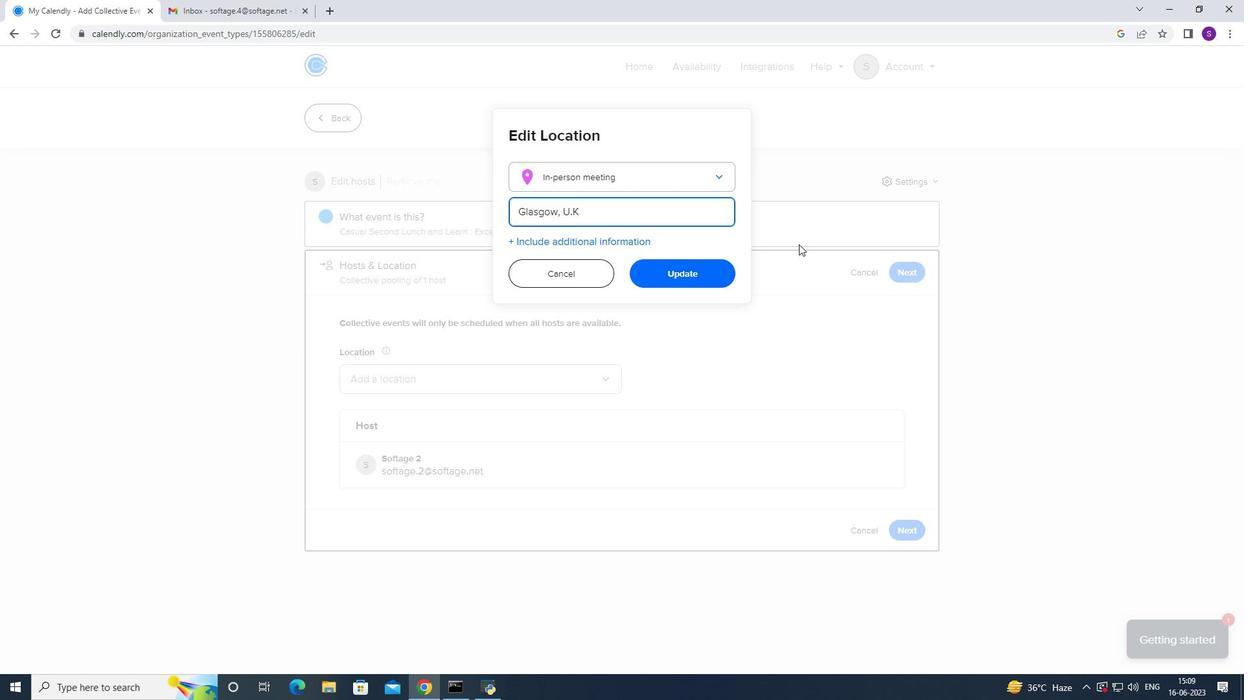 
Action: Mouse pressed left at (729, 274)
Screenshot: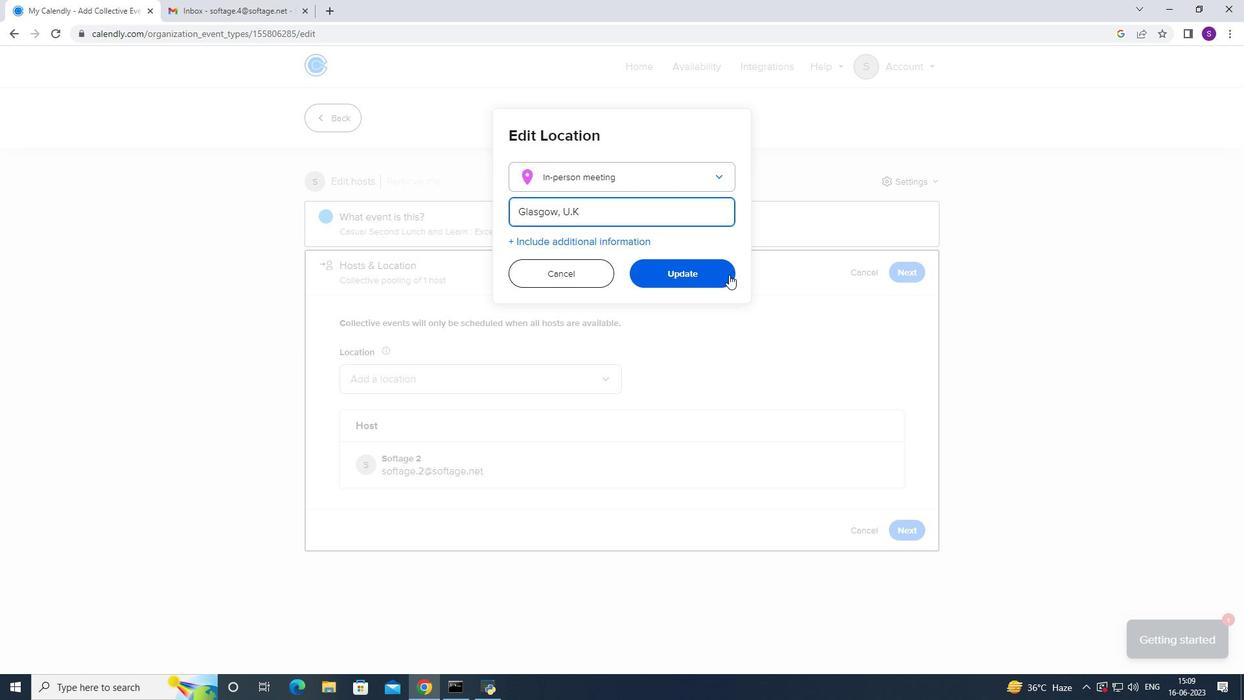 
Action: Mouse moved to (886, 509)
Screenshot: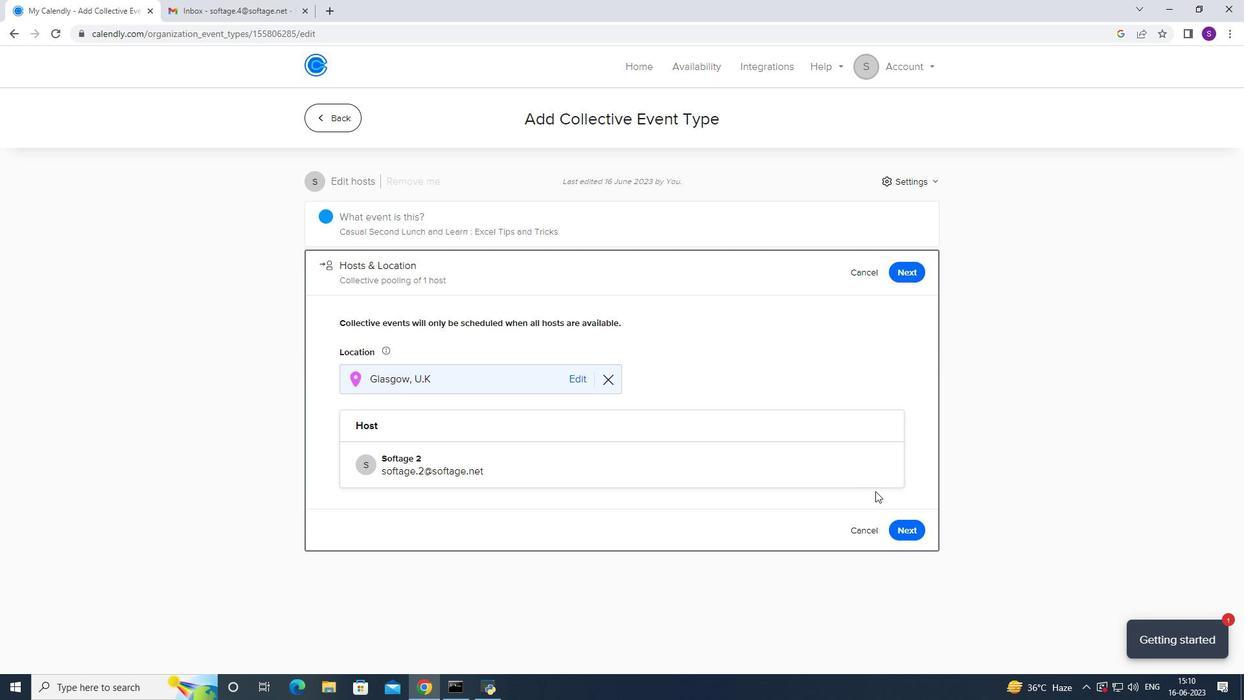 
Action: Mouse scrolled (886, 508) with delta (0, 0)
Screenshot: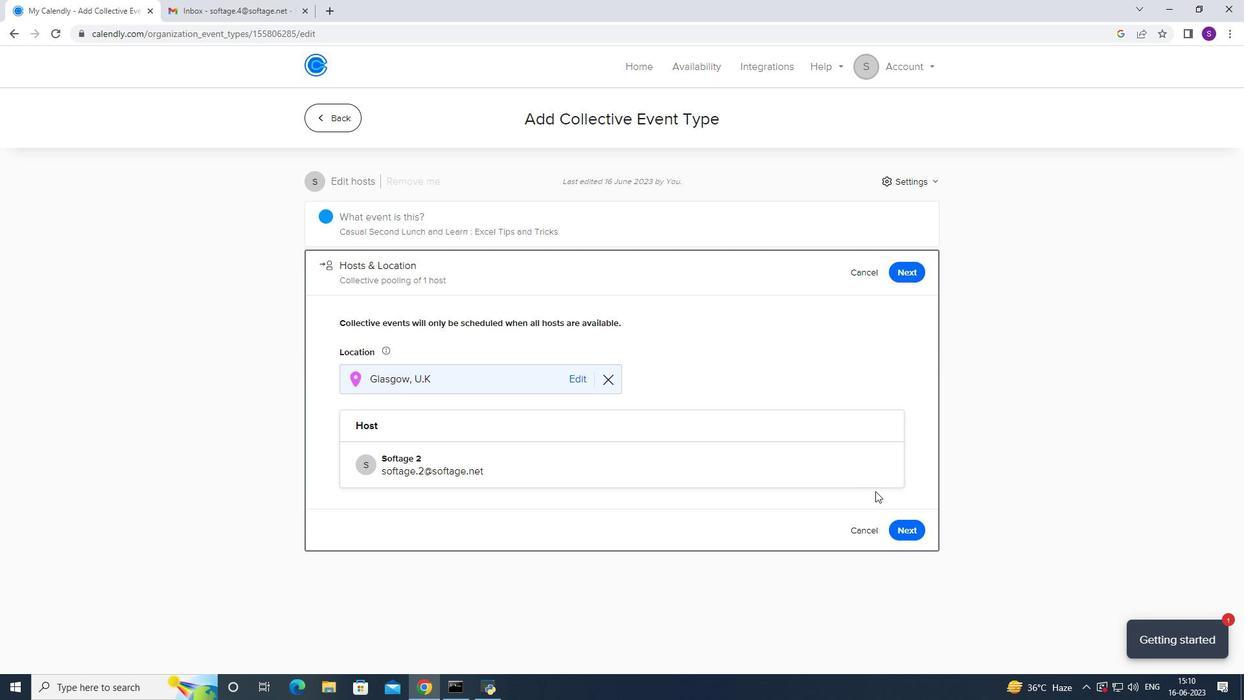 
Action: Mouse moved to (904, 529)
Screenshot: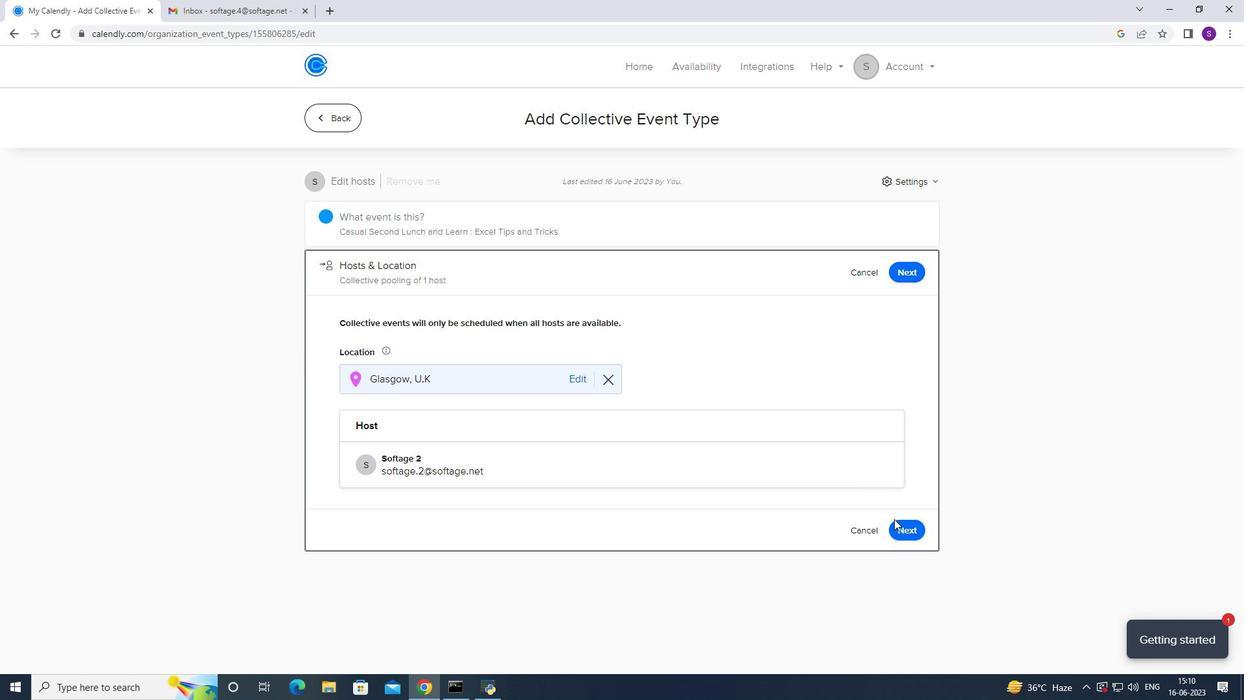 
Action: Mouse pressed left at (904, 529)
Screenshot: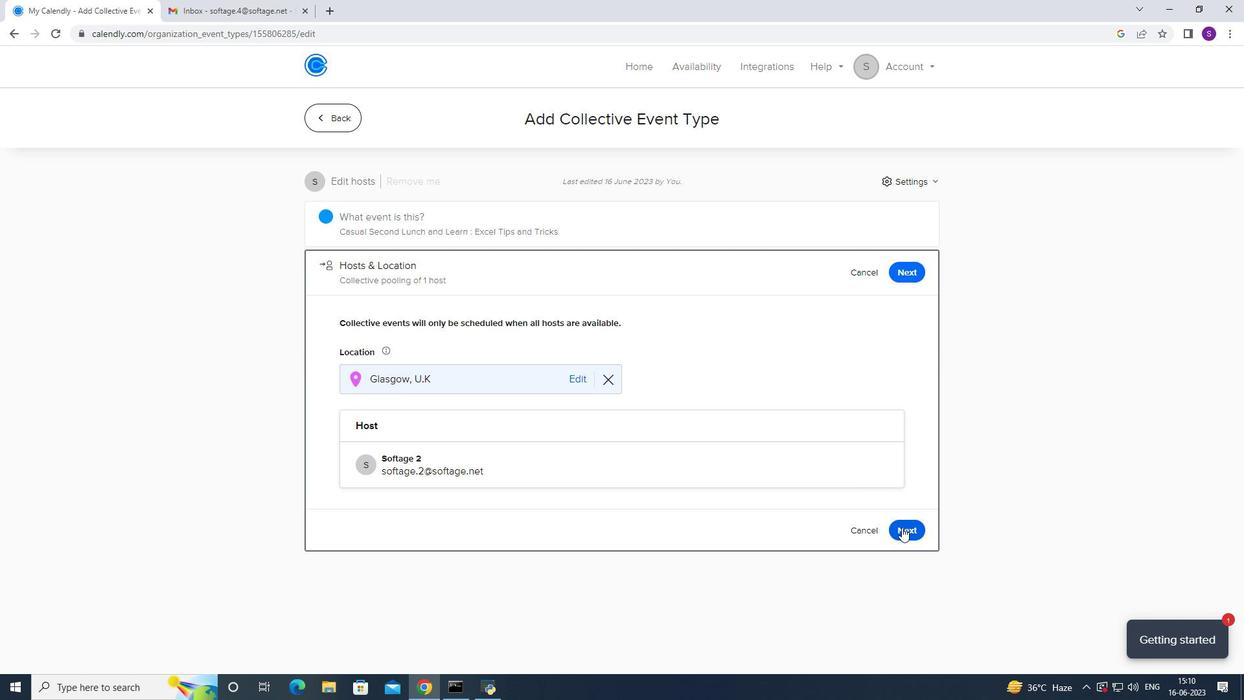 
Action: Mouse moved to (375, 470)
Screenshot: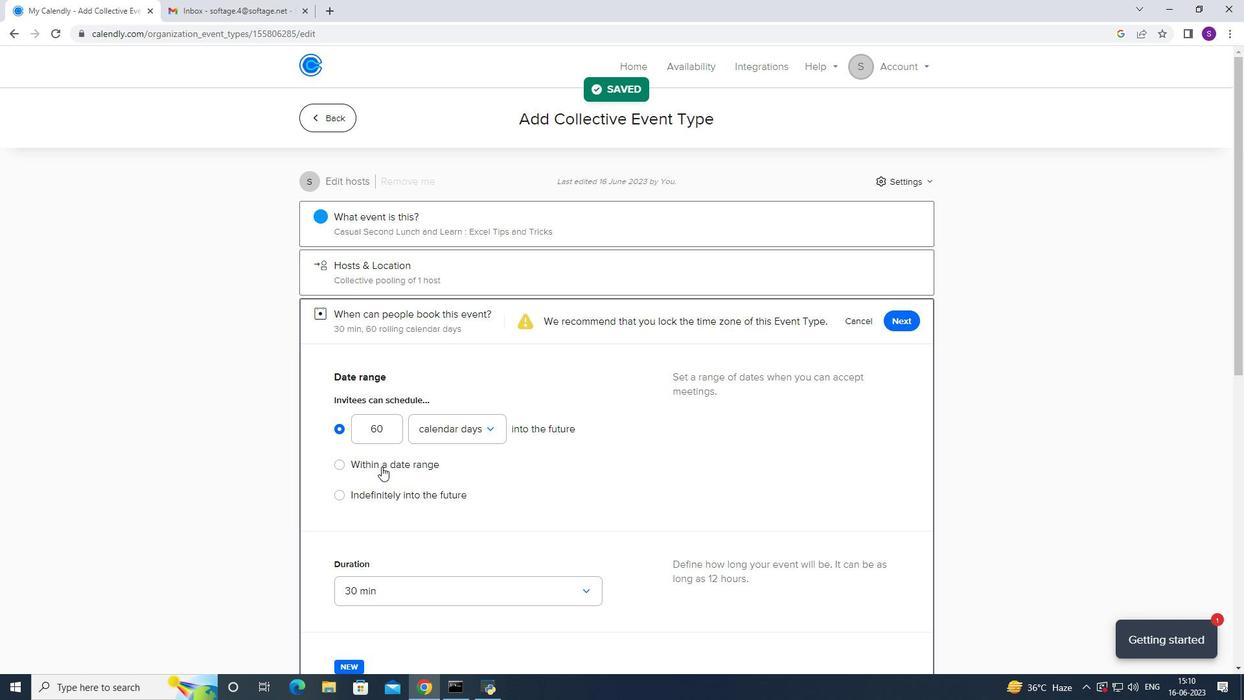 
Action: Mouse pressed left at (375, 470)
Screenshot: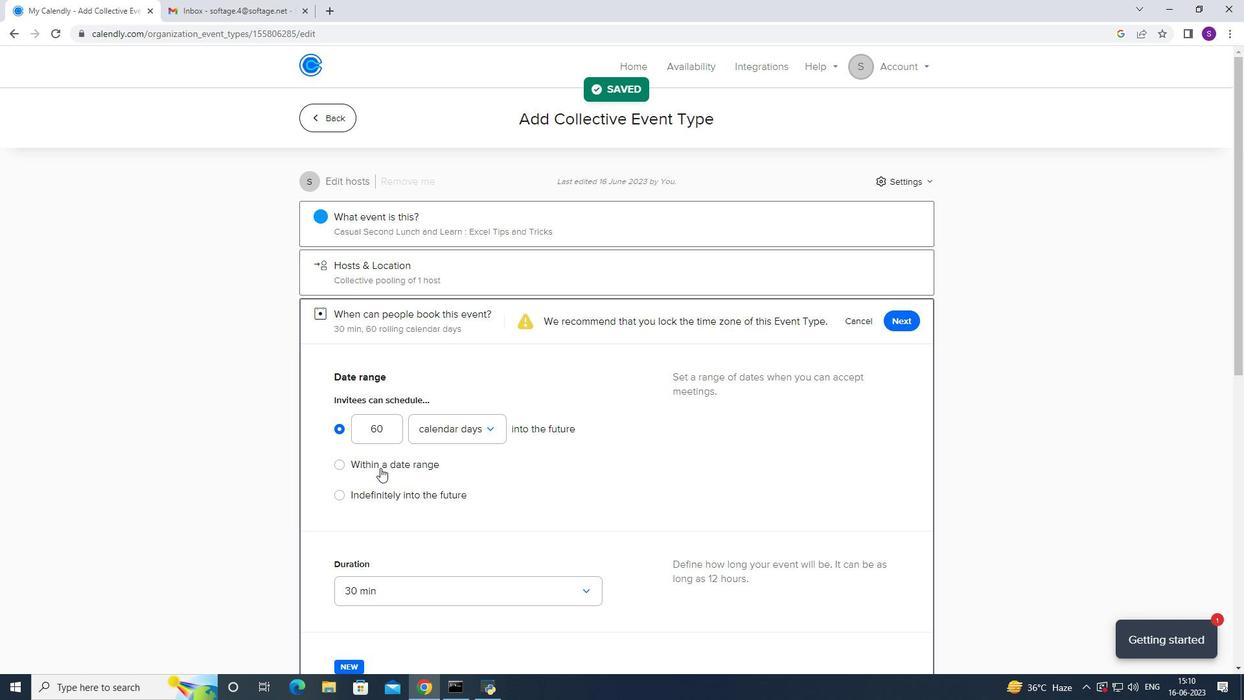 
Action: Mouse moved to (473, 471)
Screenshot: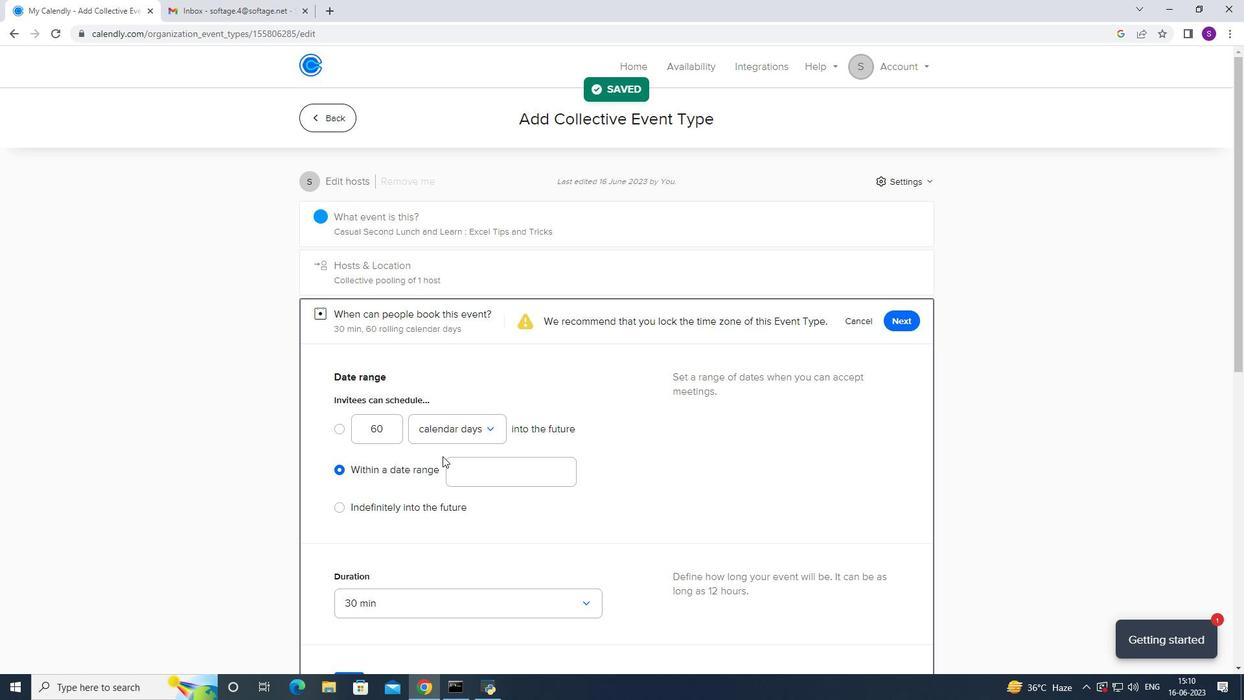 
Action: Mouse pressed left at (473, 471)
Screenshot: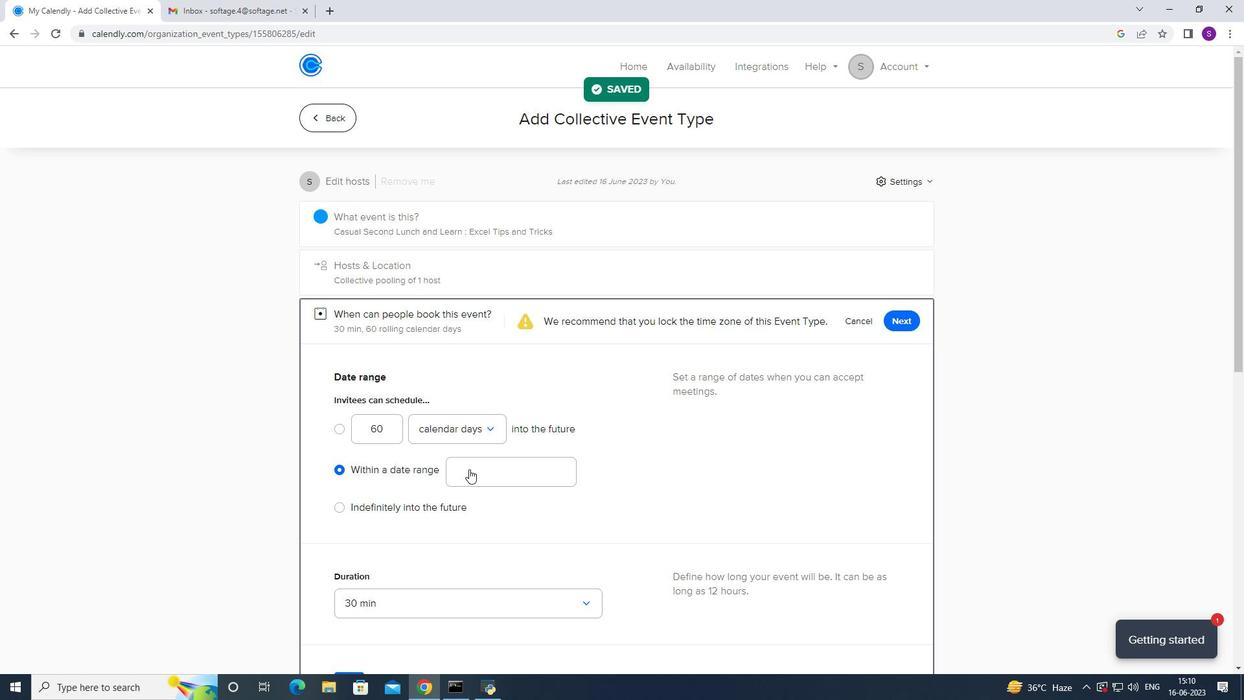 
Action: Mouse moved to (547, 233)
Screenshot: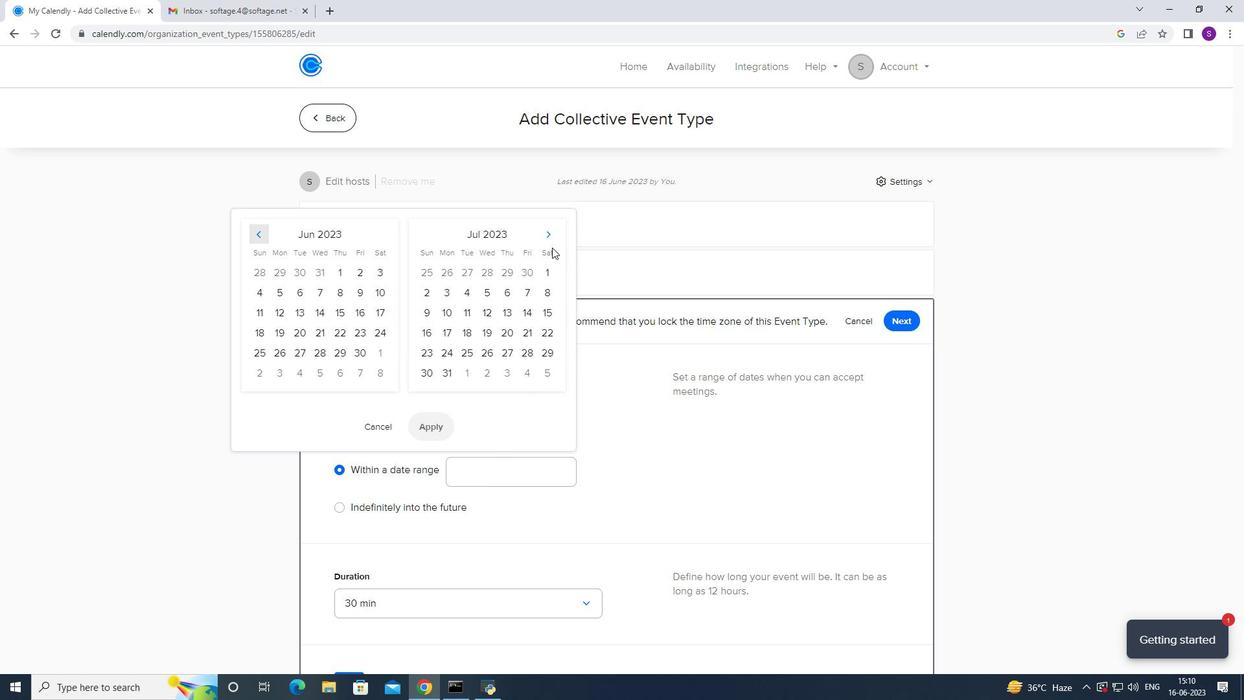 
Action: Mouse pressed left at (547, 233)
Screenshot: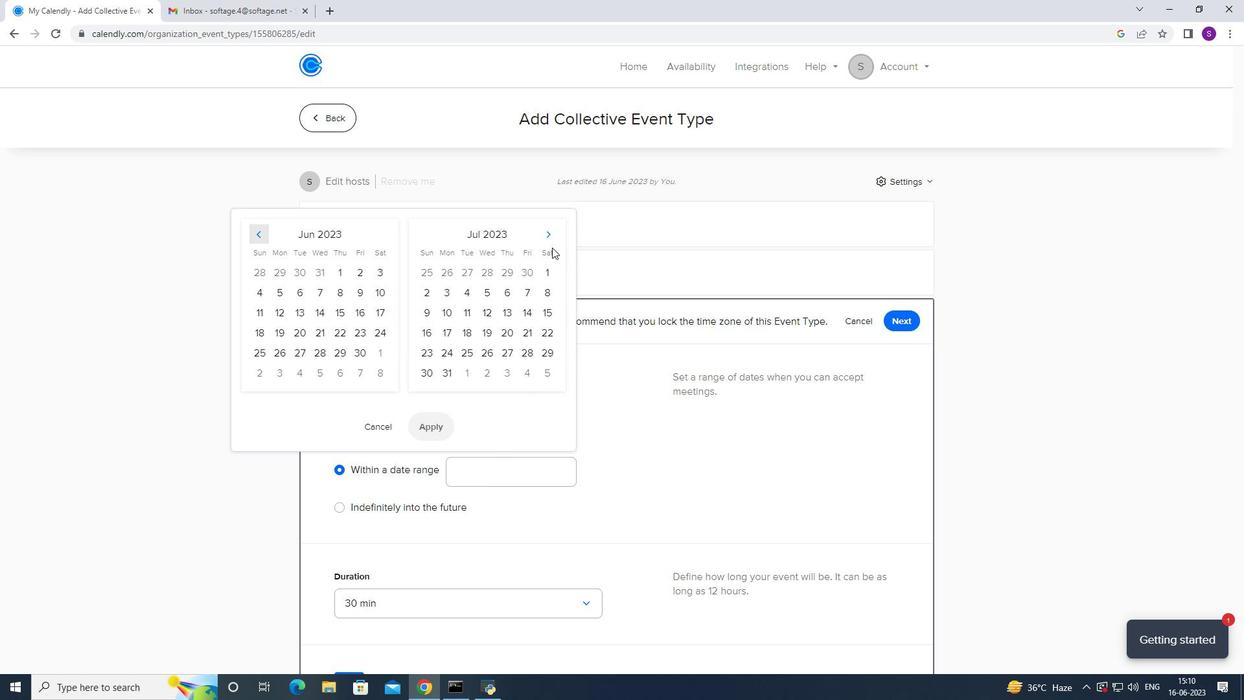 
Action: Mouse pressed left at (547, 233)
Screenshot: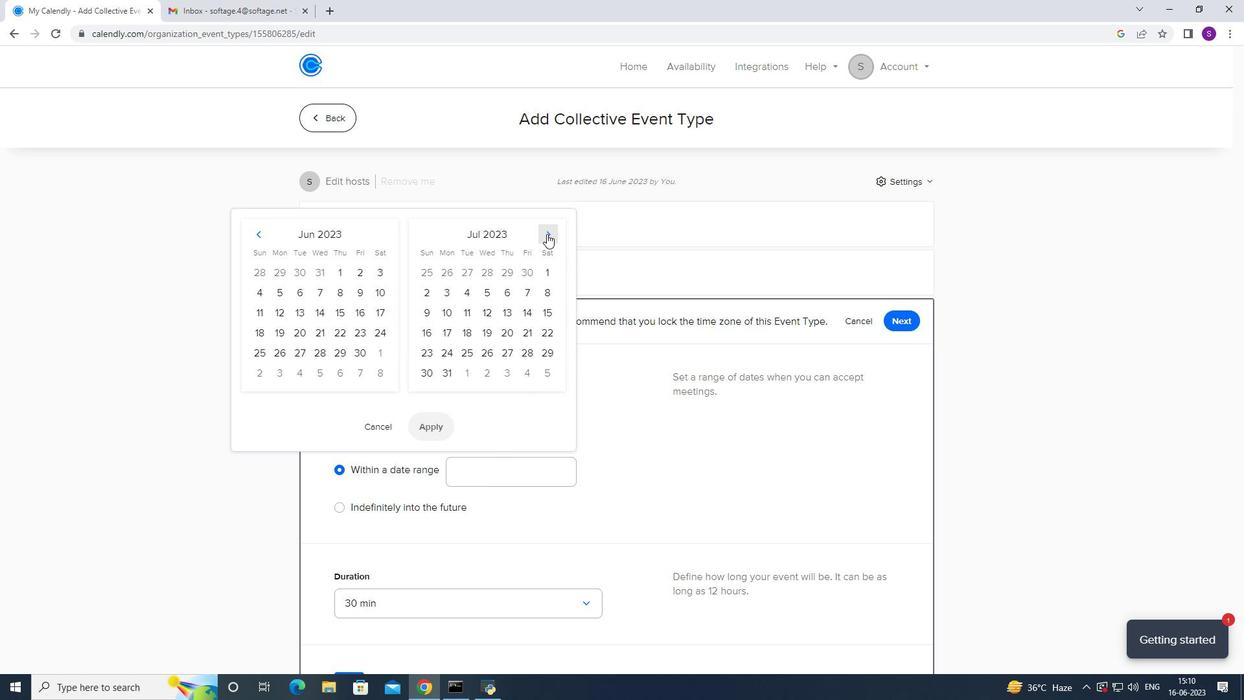 
Action: Mouse moved to (546, 233)
Screenshot: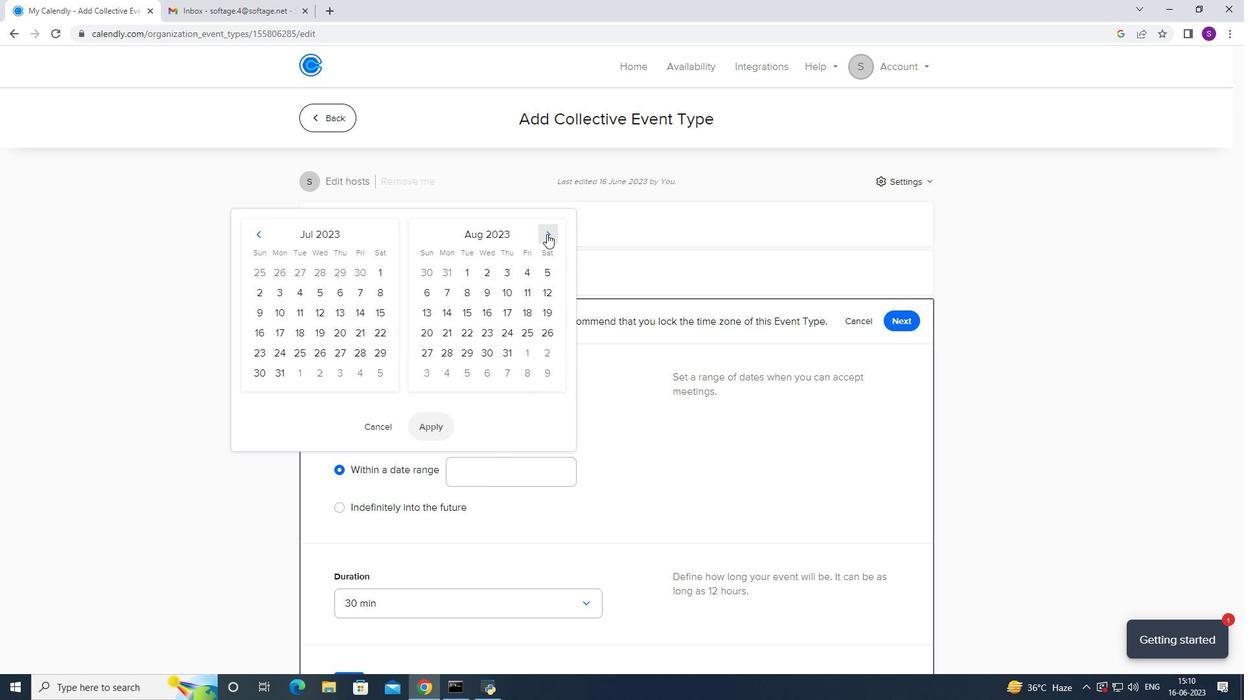
Action: Mouse pressed left at (546, 233)
Screenshot: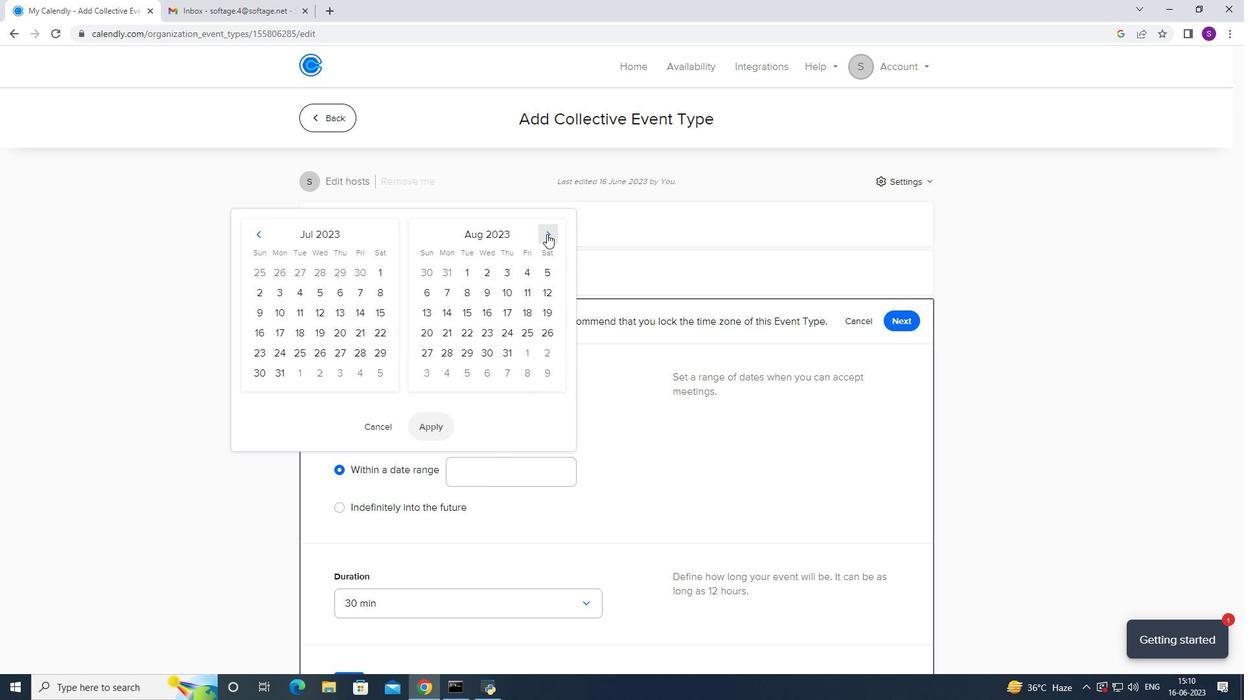 
Action: Mouse pressed left at (546, 233)
Screenshot: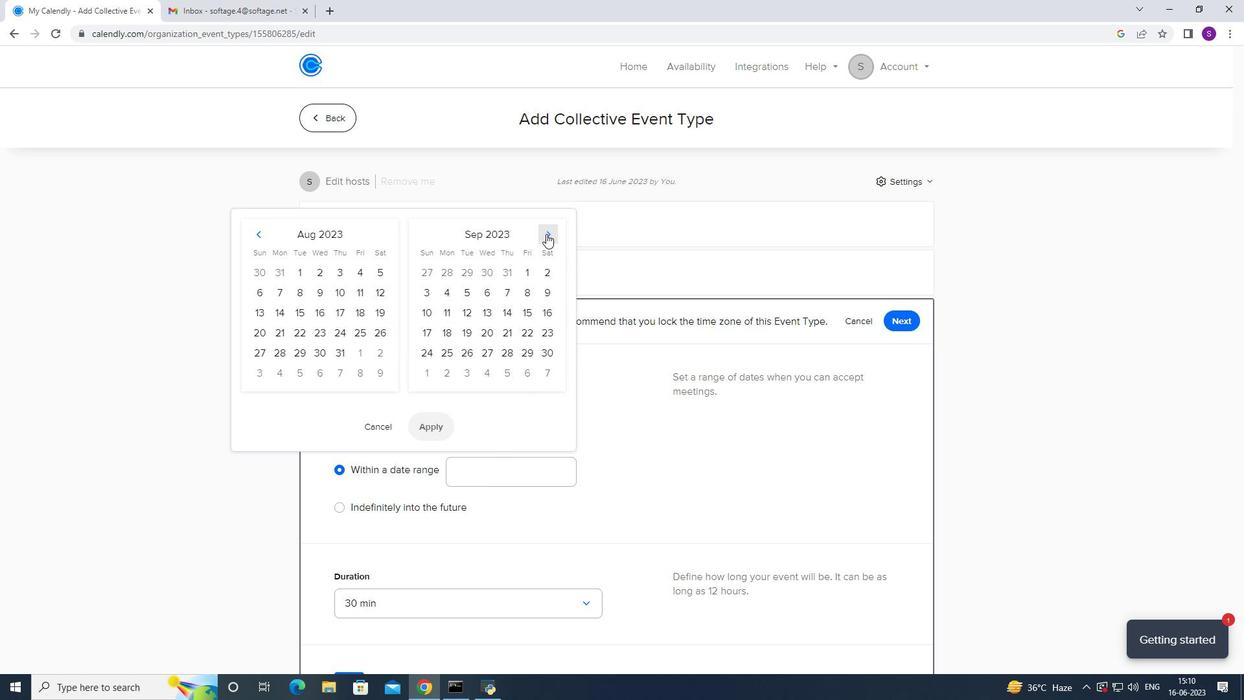 
Action: Mouse moved to (539, 312)
Screenshot: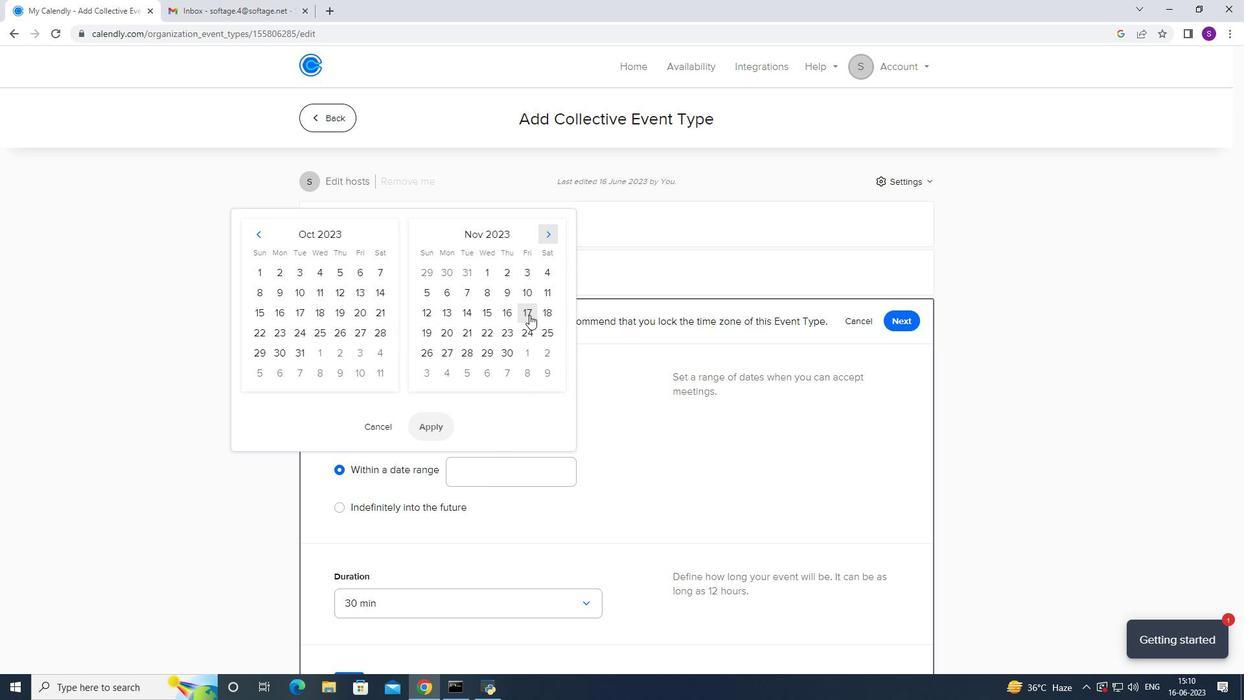 
Action: Mouse pressed left at (539, 312)
Screenshot: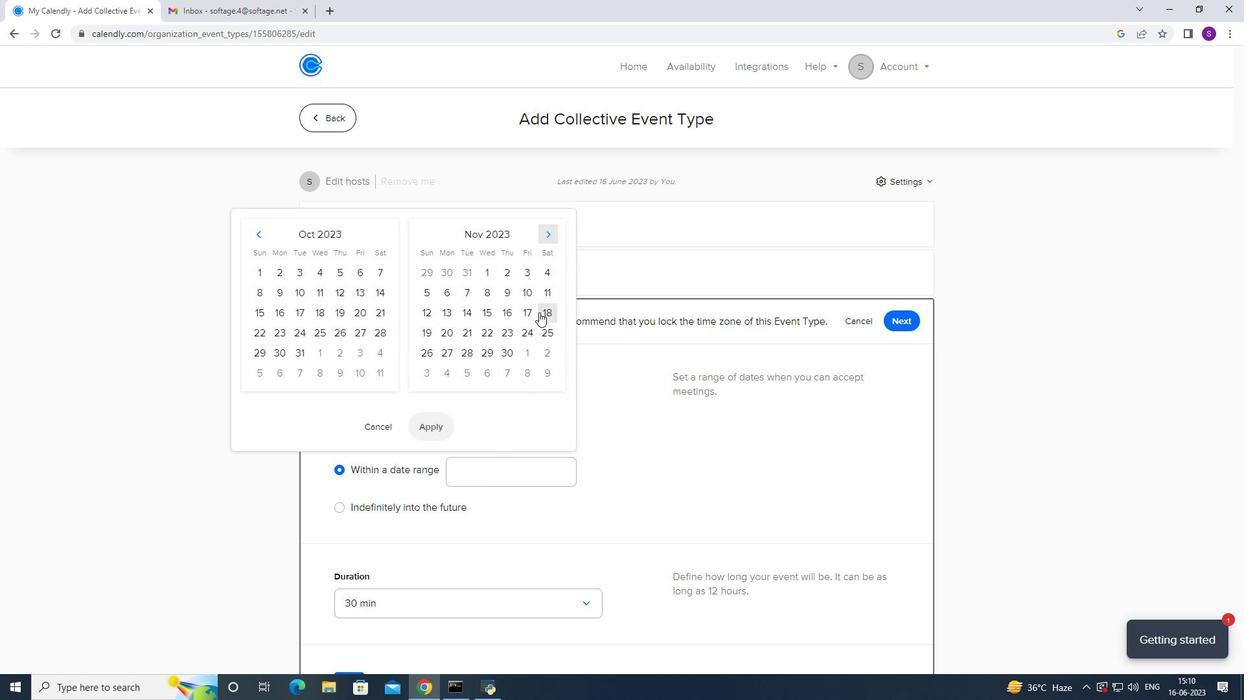 
Action: Mouse moved to (416, 333)
Screenshot: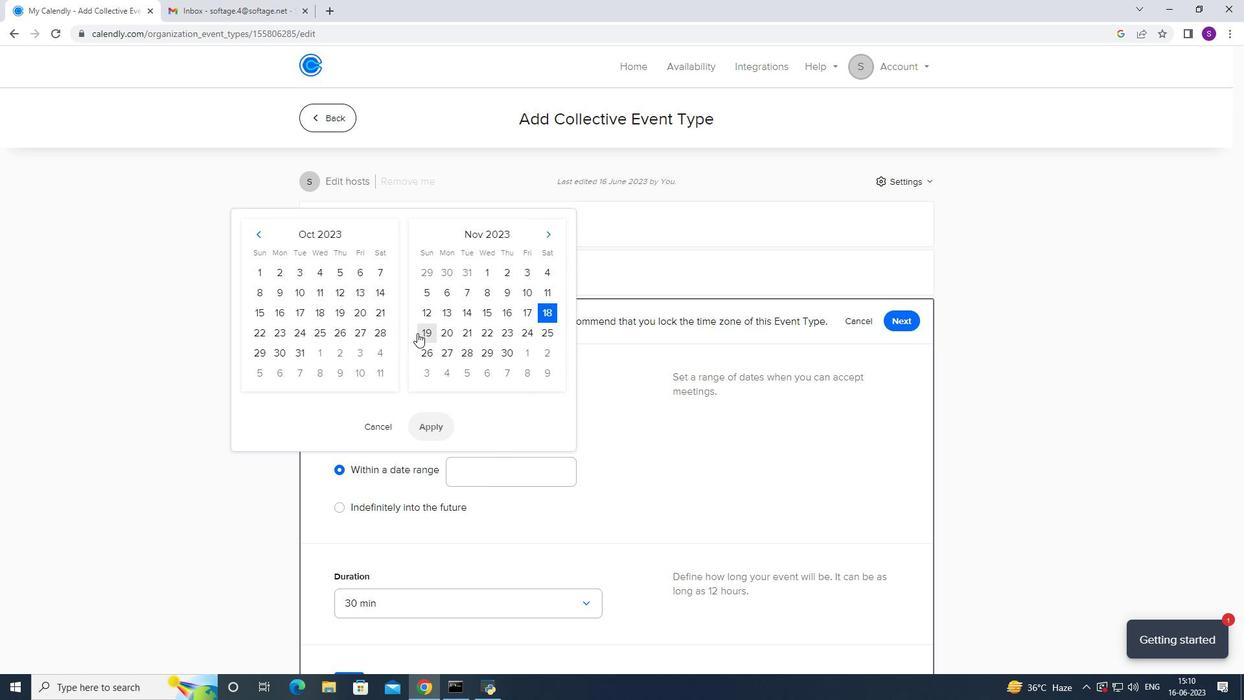
Action: Mouse pressed left at (416, 333)
Screenshot: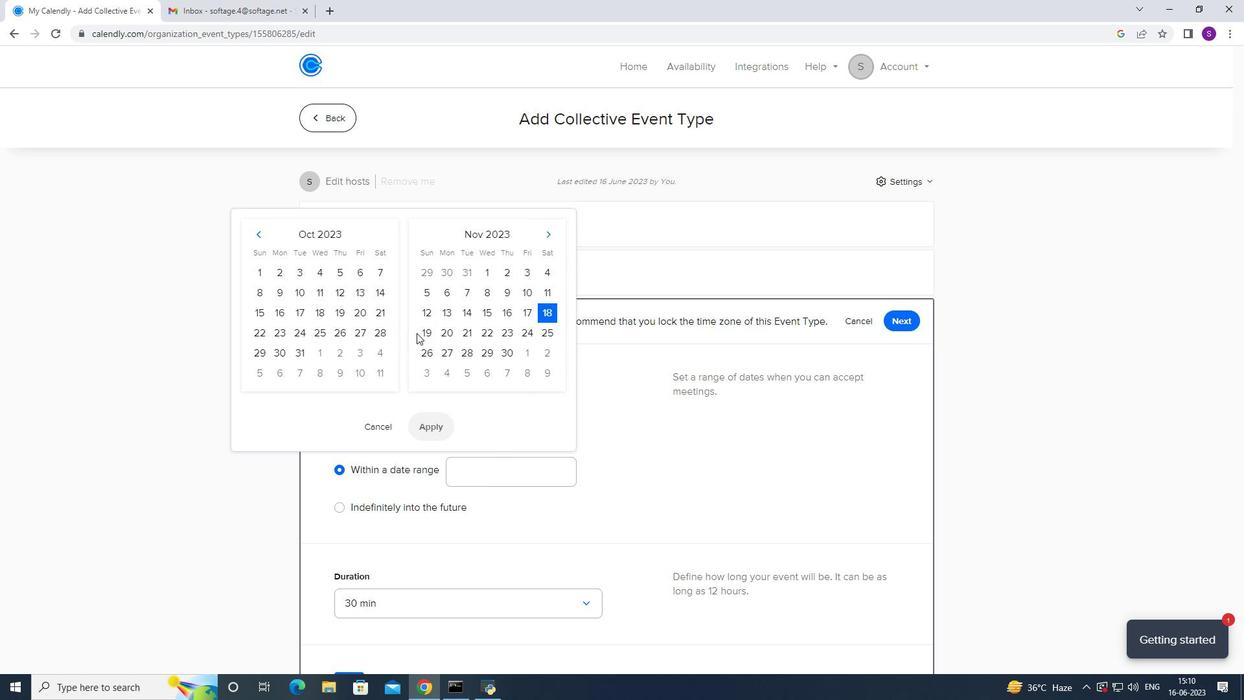 
Action: Mouse moved to (431, 424)
Screenshot: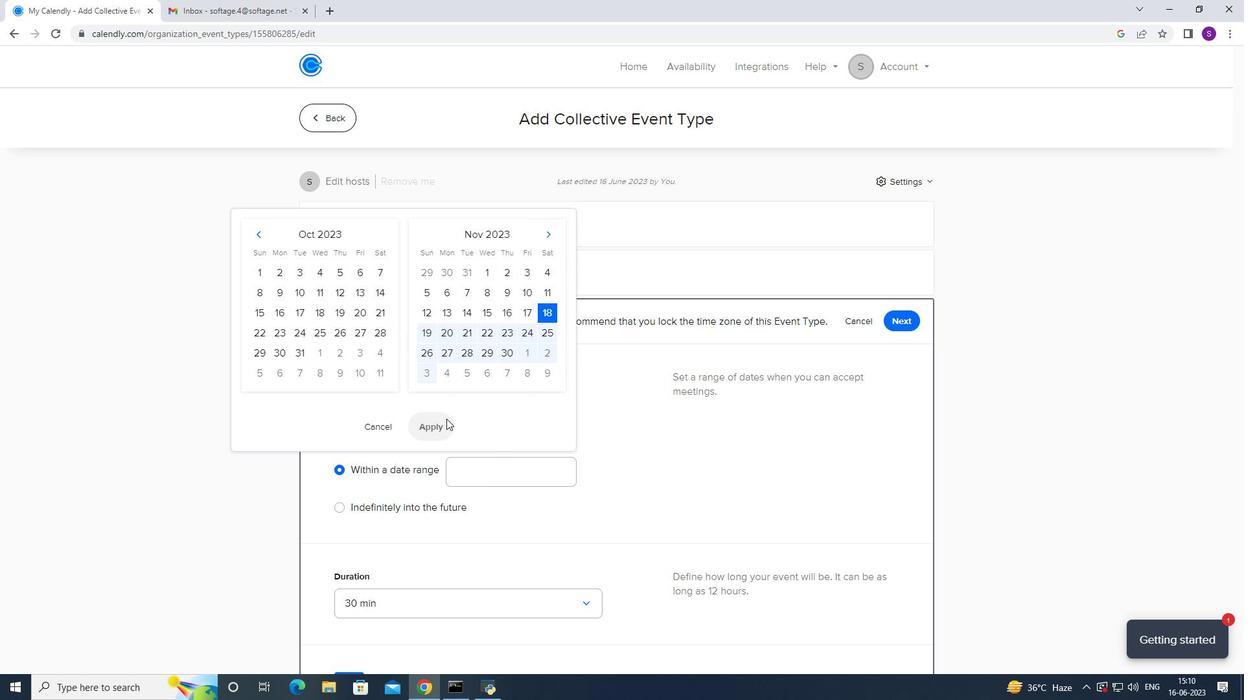 
Action: Mouse pressed left at (431, 424)
Screenshot: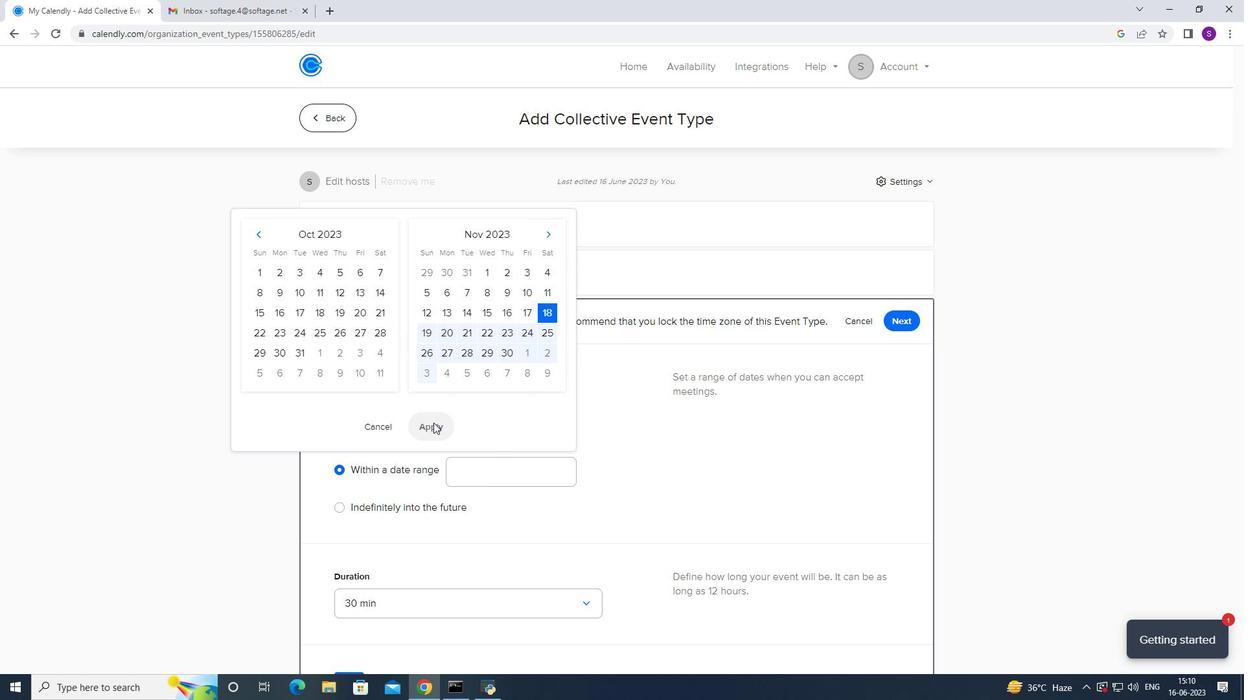 
Action: Mouse moved to (433, 421)
Screenshot: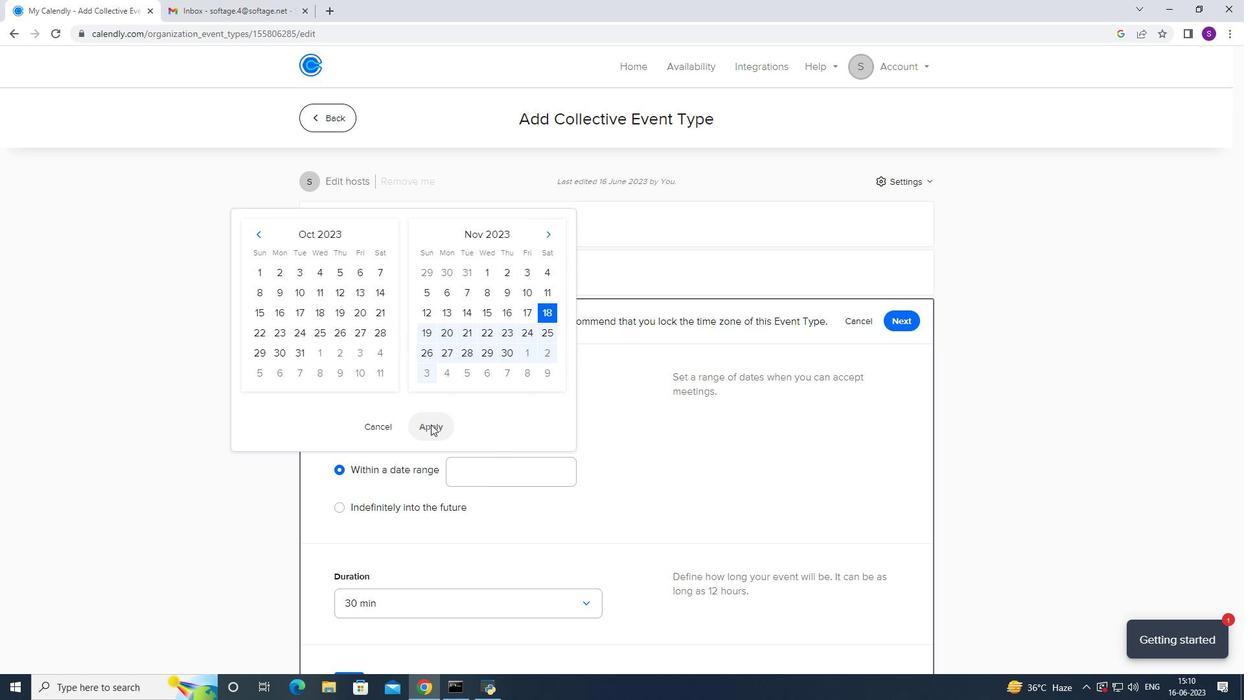 
Action: Mouse scrolled (433, 420) with delta (0, 0)
Screenshot: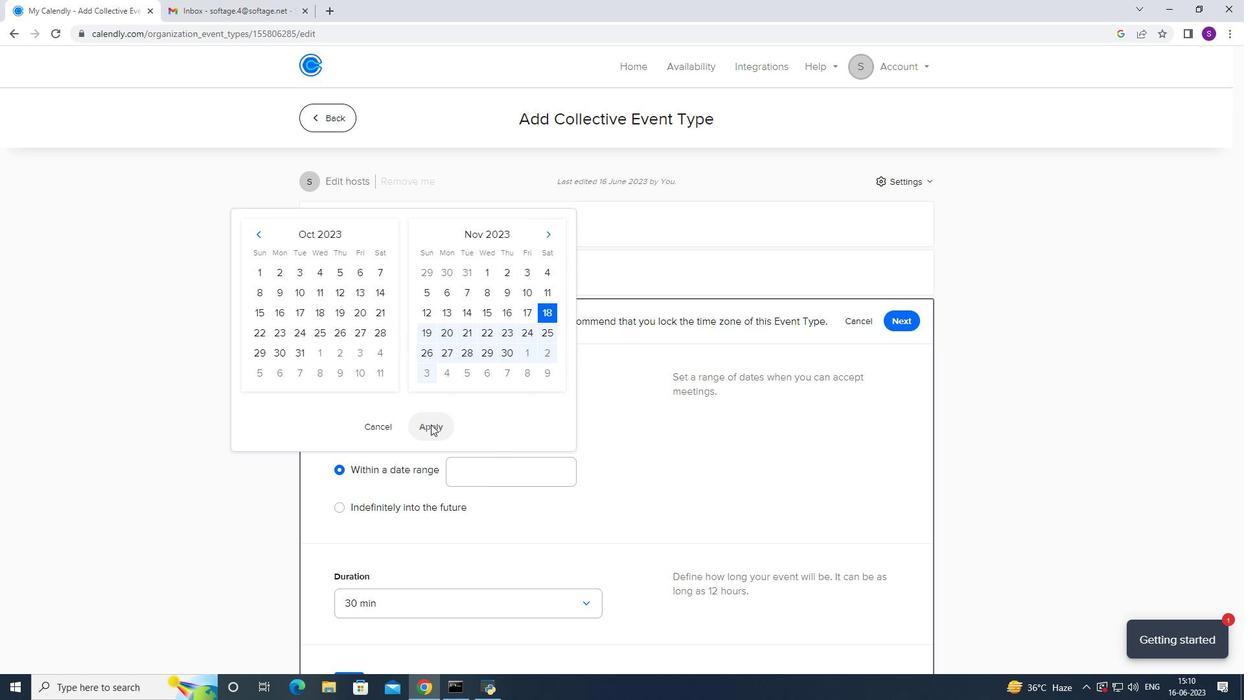 
Action: Mouse moved to (425, 324)
Screenshot: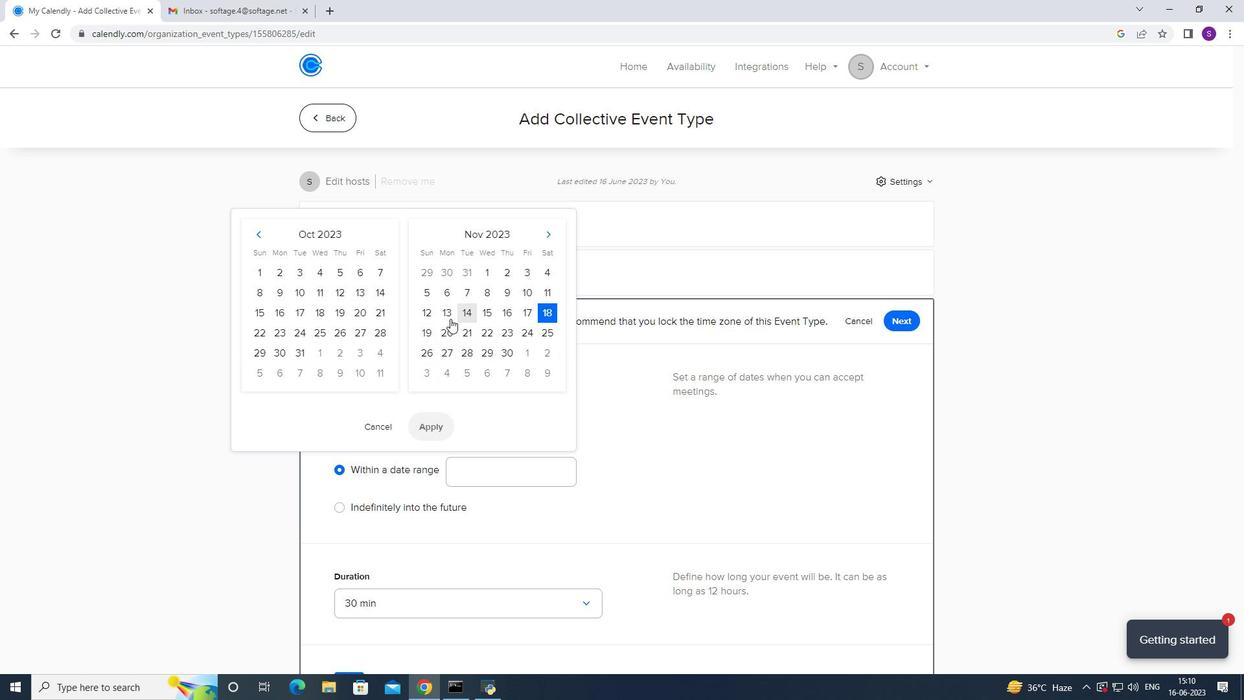 
Action: Mouse pressed left at (425, 324)
Screenshot: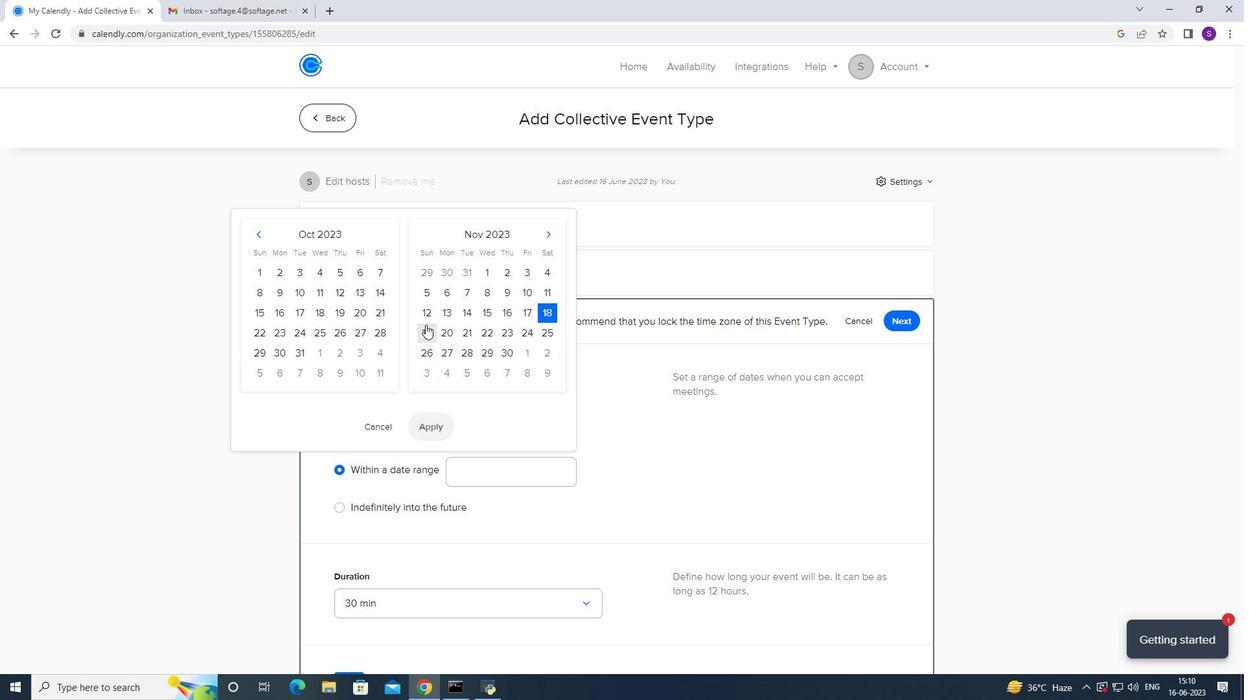 
Action: Mouse moved to (425, 425)
Screenshot: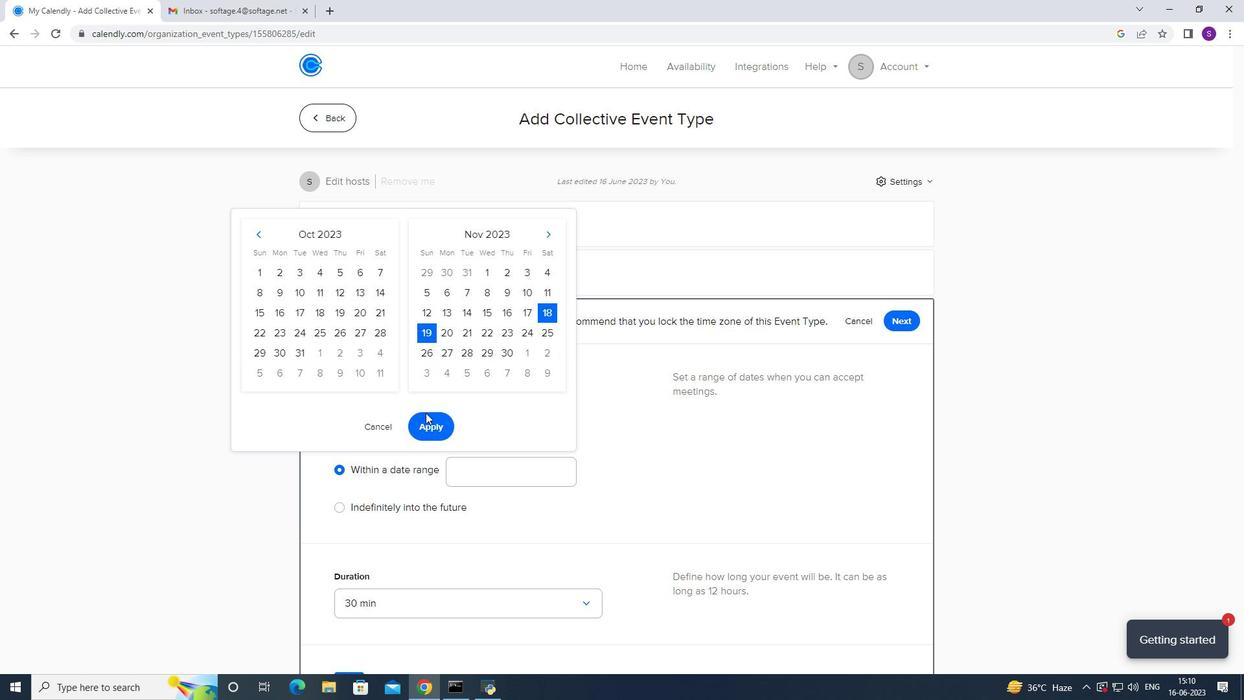 
Action: Mouse pressed left at (425, 425)
Screenshot: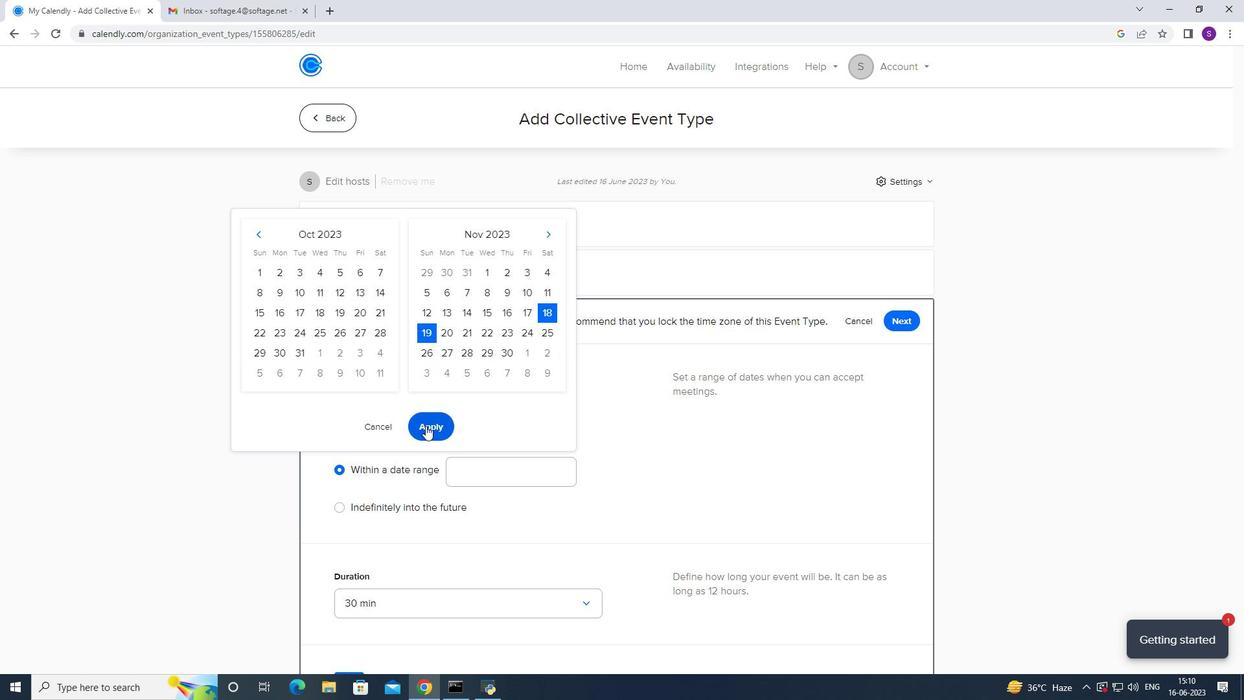 
Action: Mouse moved to (544, 379)
Screenshot: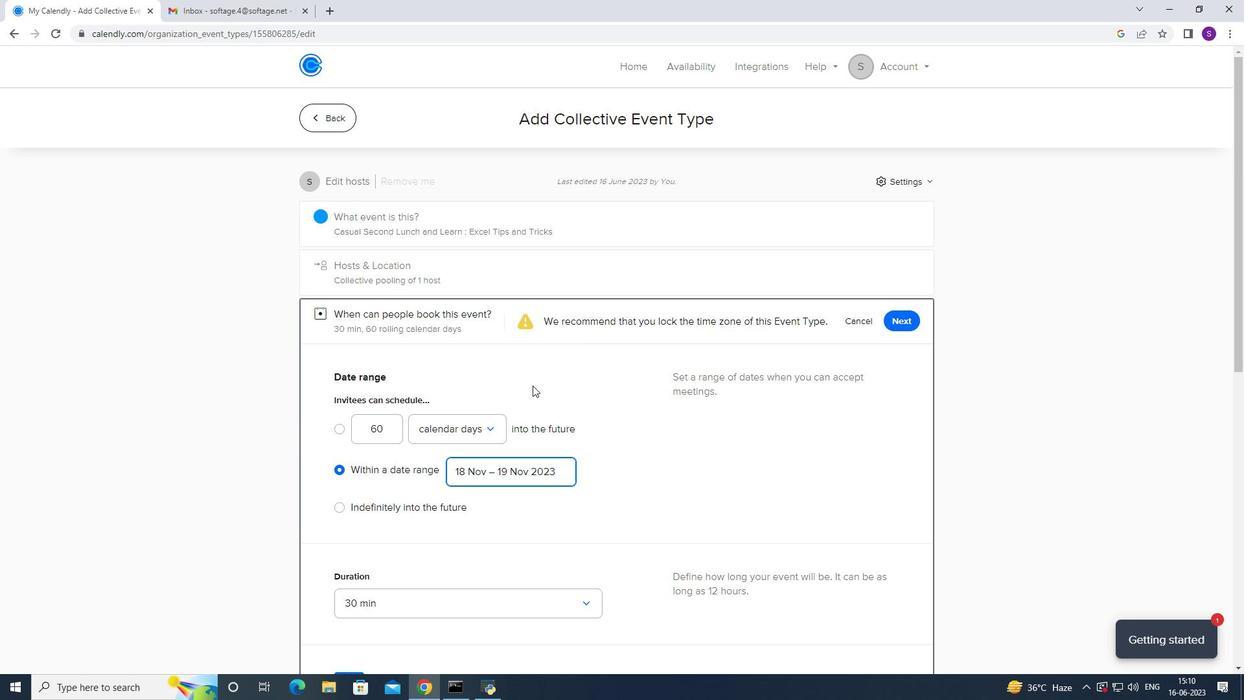 
Action: Mouse scrolled (544, 379) with delta (0, 0)
Screenshot: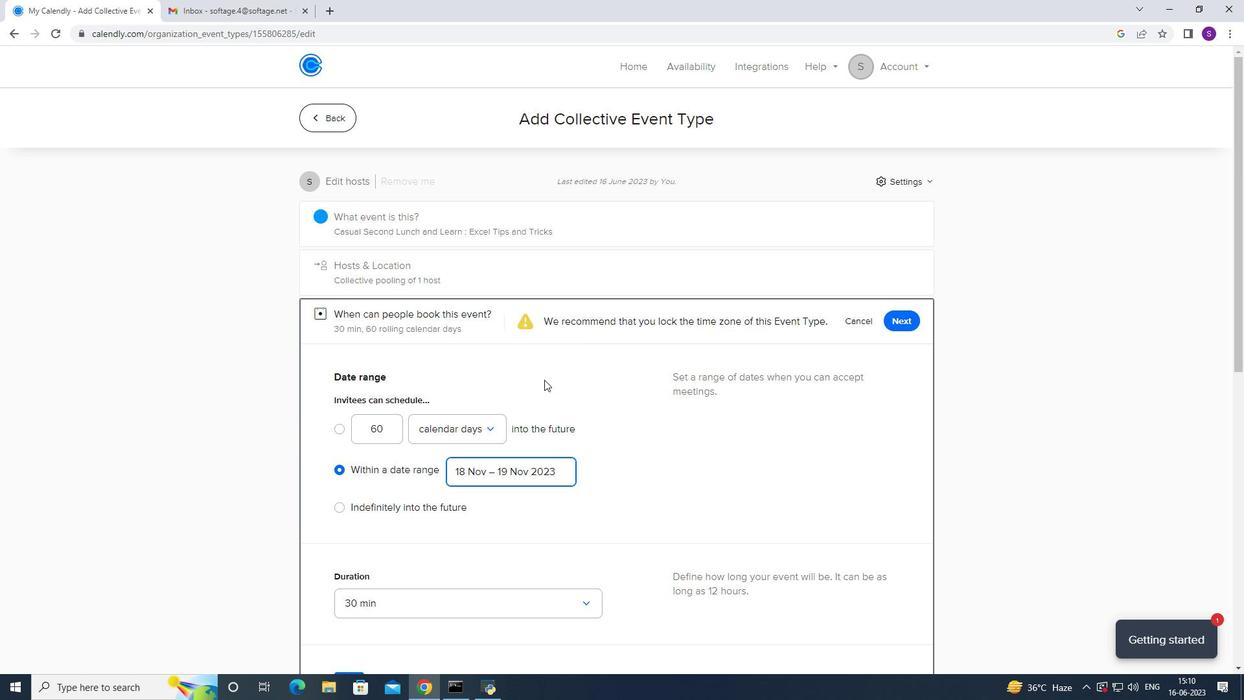 
Action: Mouse scrolled (544, 379) with delta (0, 0)
Screenshot: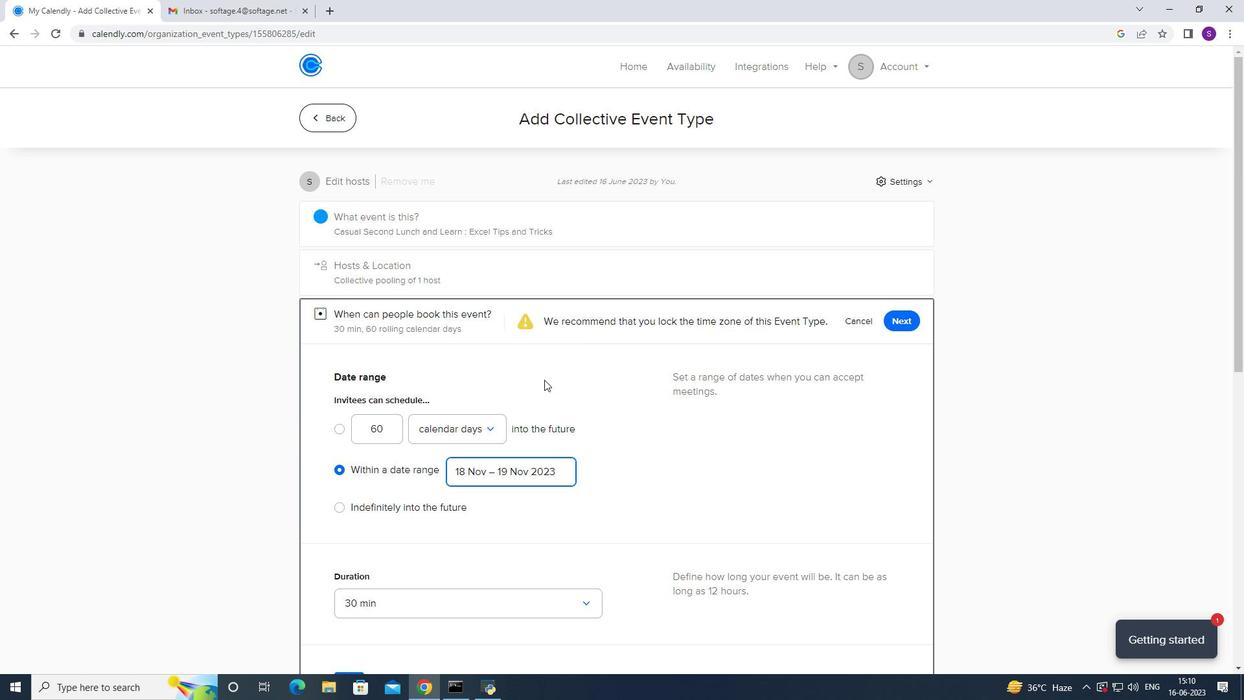 
Action: Mouse scrolled (544, 378) with delta (0, -1)
Screenshot: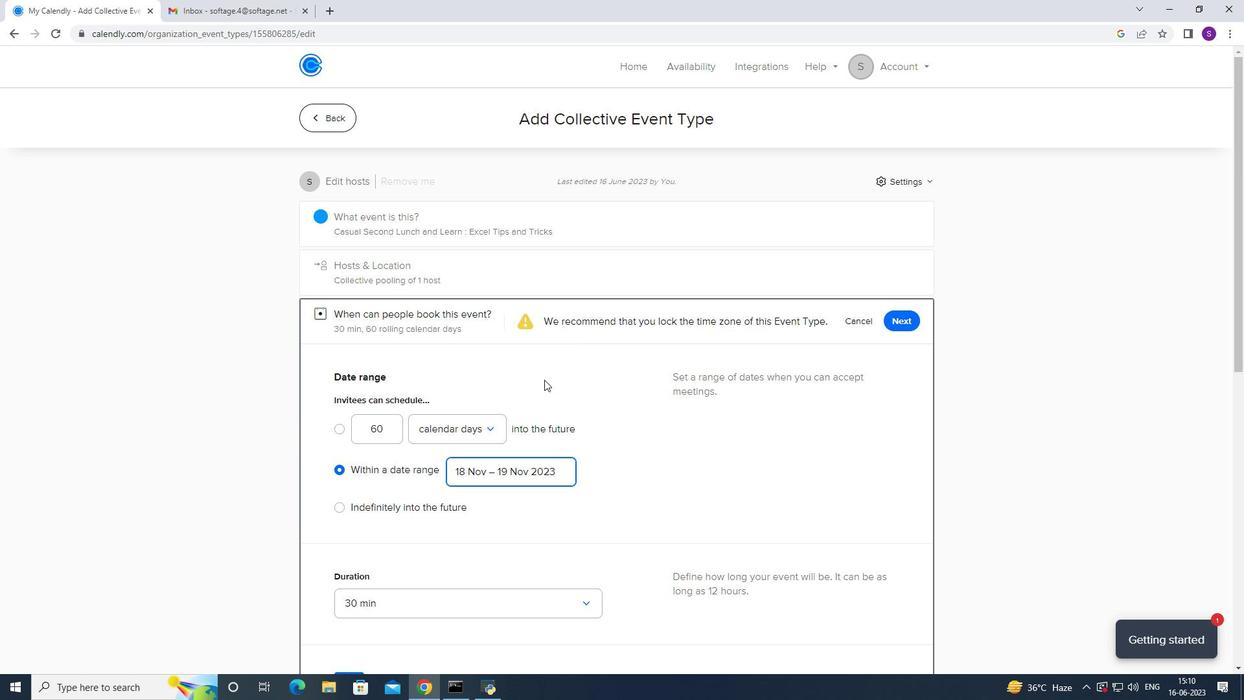 
Action: Mouse scrolled (544, 379) with delta (0, 0)
Screenshot: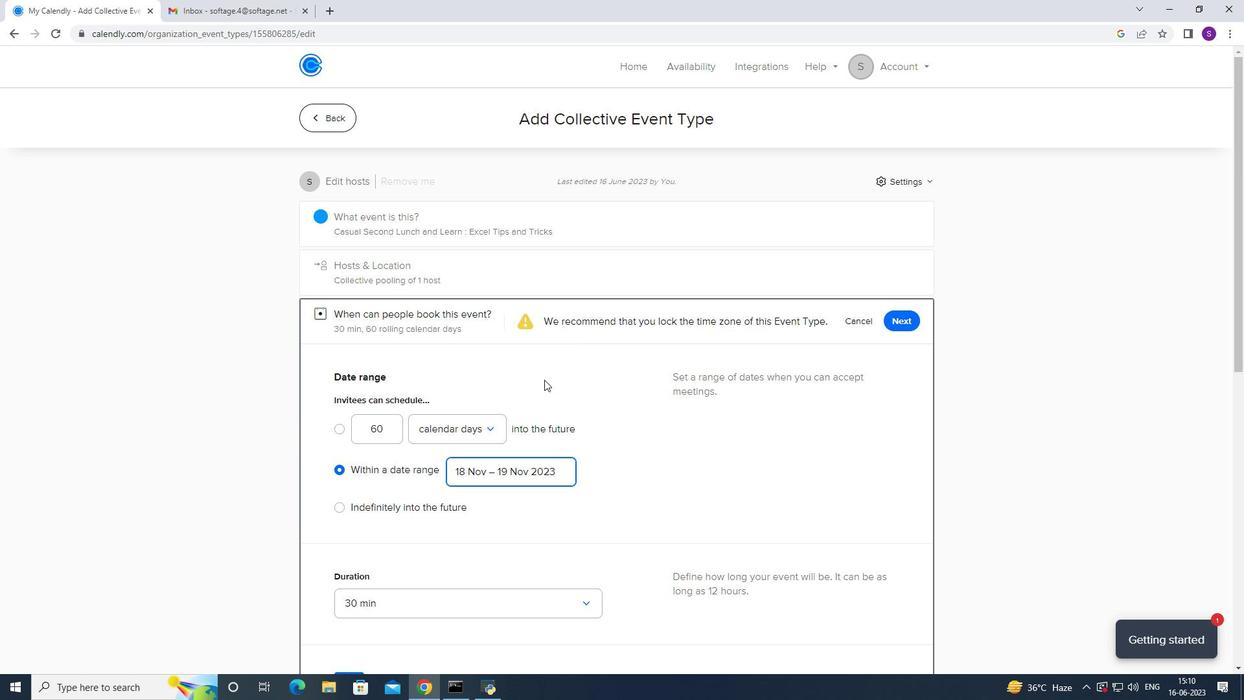 
Action: Mouse scrolled (544, 378) with delta (0, -1)
Screenshot: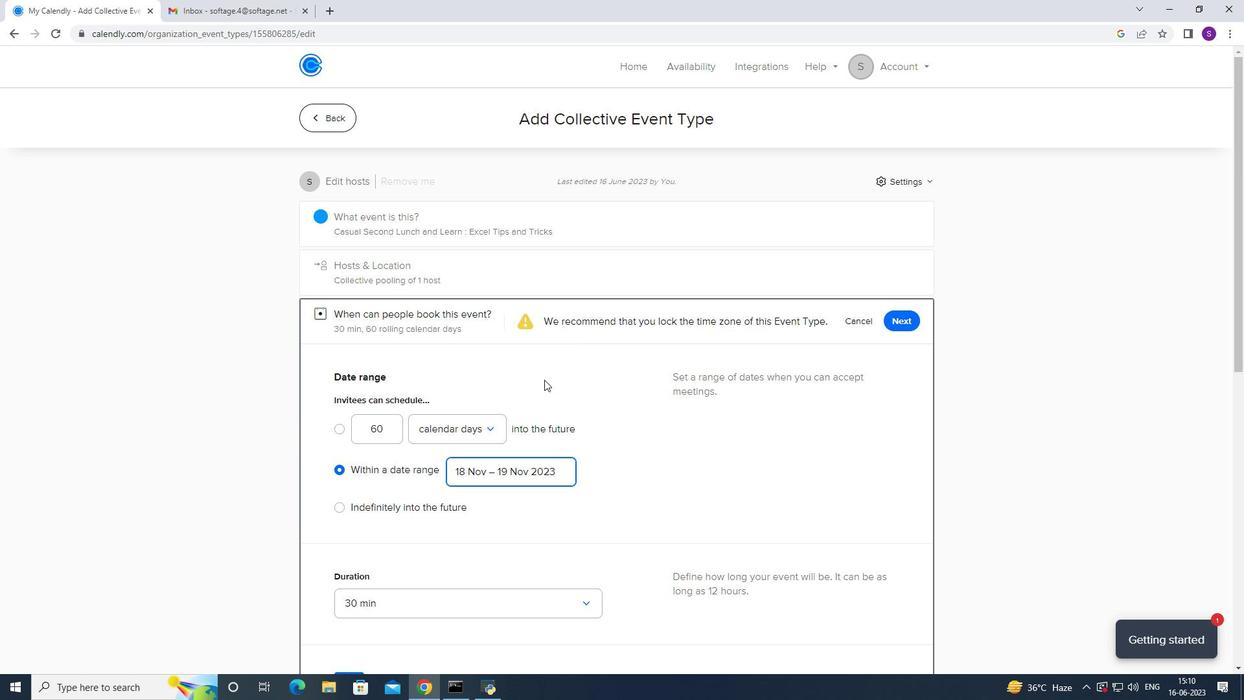 
Action: Mouse scrolled (544, 379) with delta (0, 0)
Screenshot: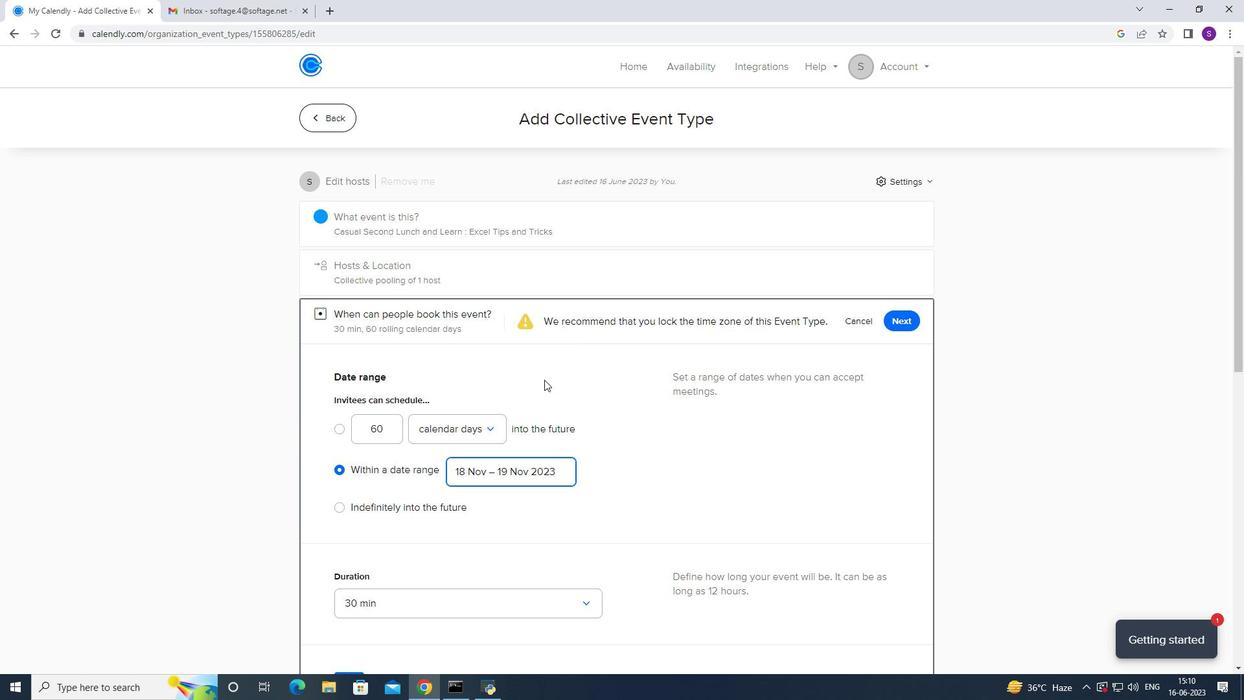 
Action: Mouse scrolled (544, 379) with delta (0, 0)
Screenshot: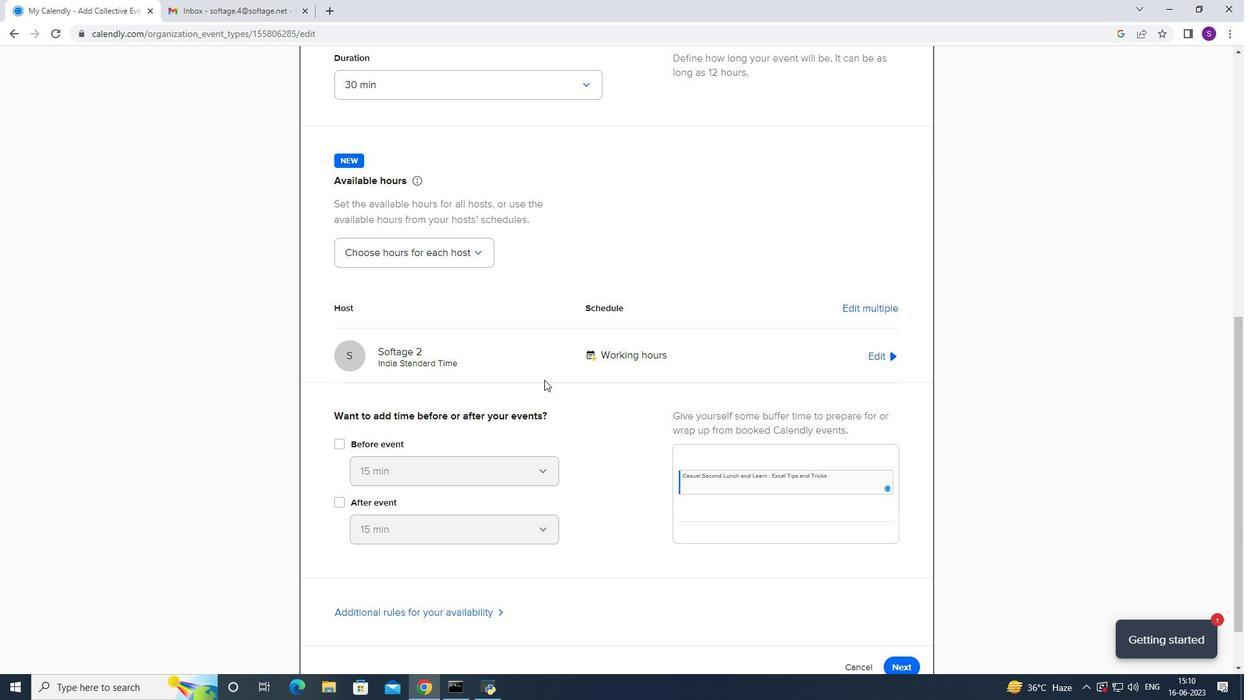 
Action: Mouse scrolled (544, 379) with delta (0, 0)
Screenshot: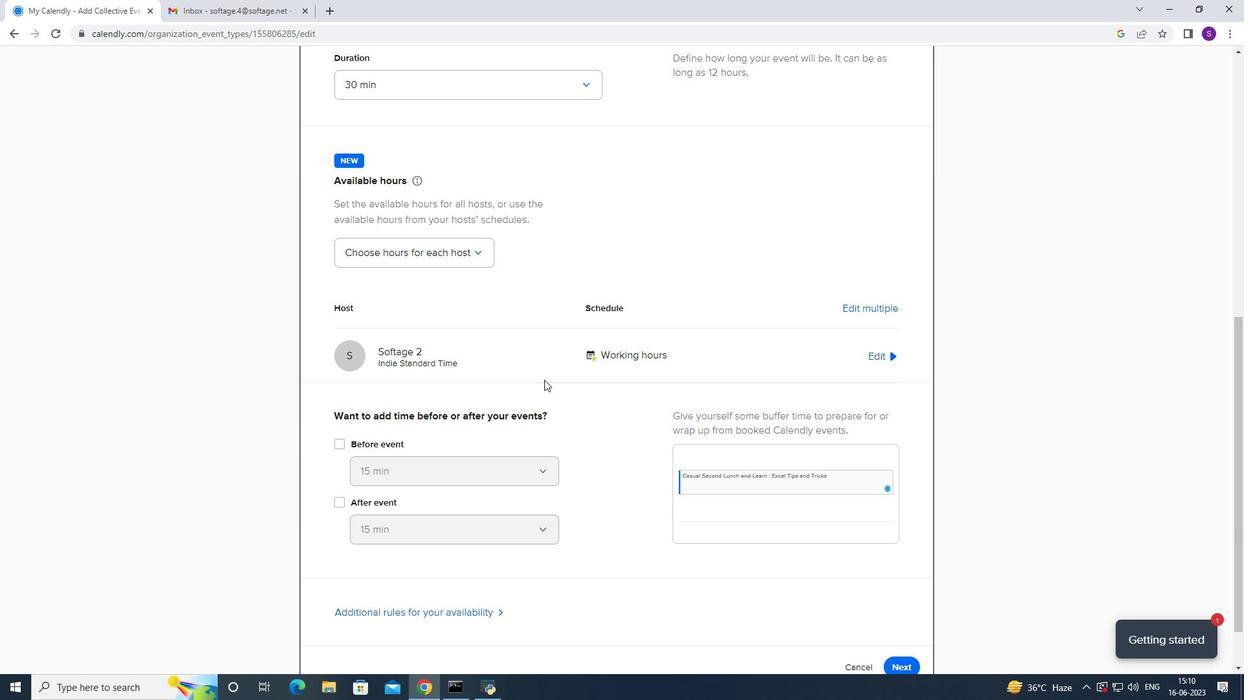 
Action: Mouse scrolled (544, 379) with delta (0, 0)
Screenshot: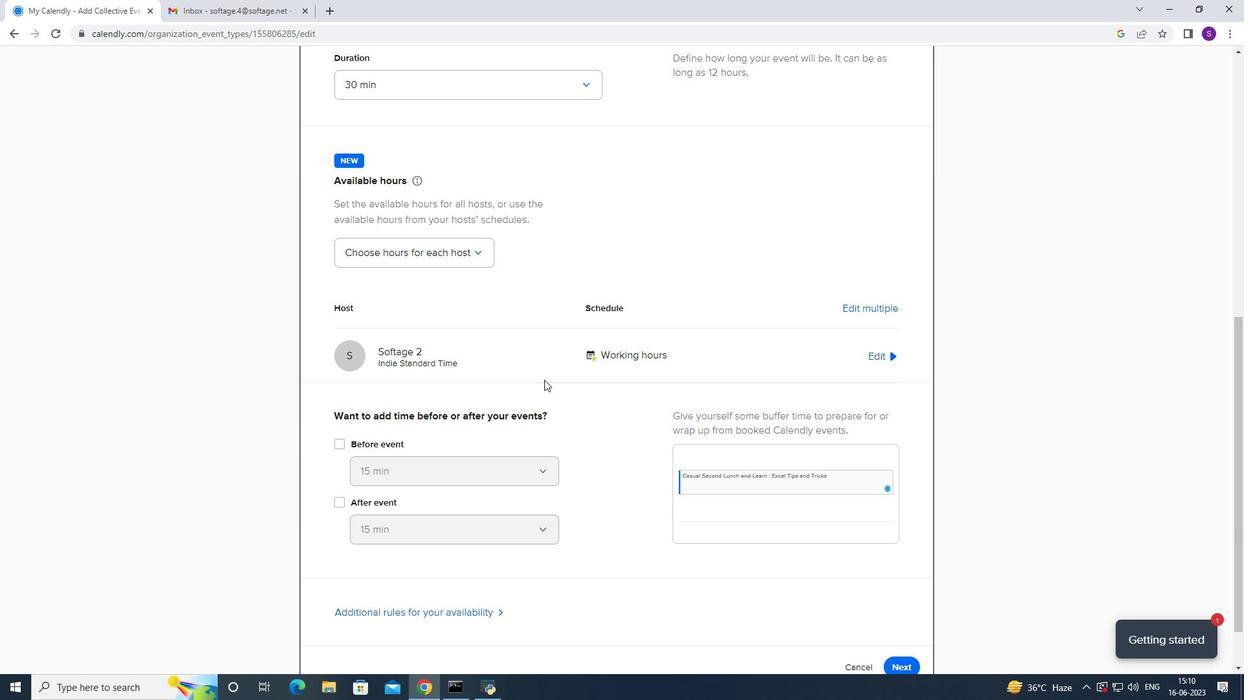 
Action: Mouse scrolled (544, 379) with delta (0, 0)
Screenshot: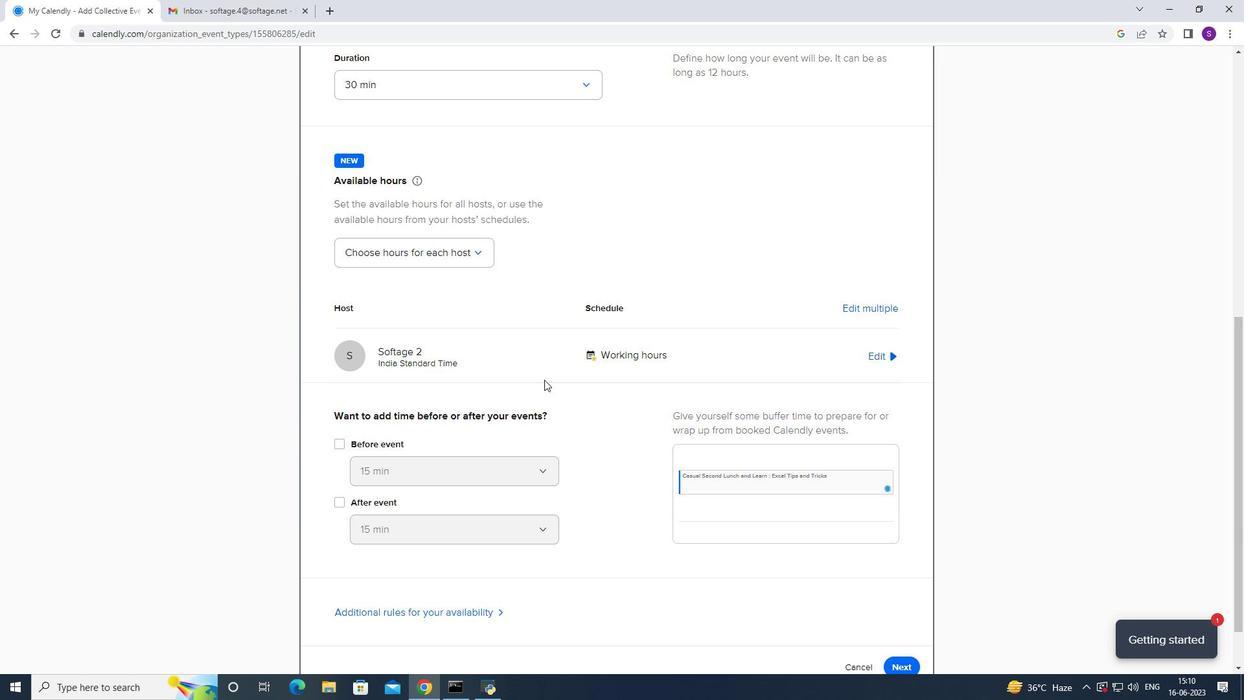 
Action: Mouse scrolled (544, 378) with delta (0, -1)
Screenshot: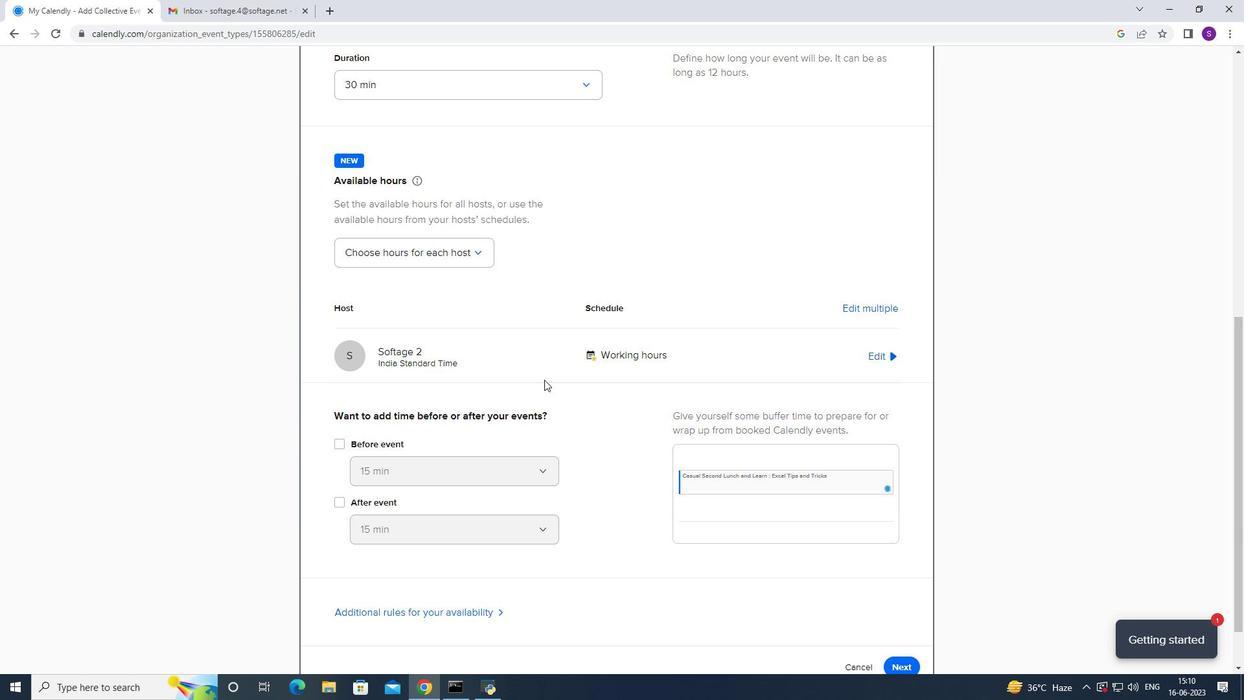 
Action: Mouse moved to (715, 444)
Screenshot: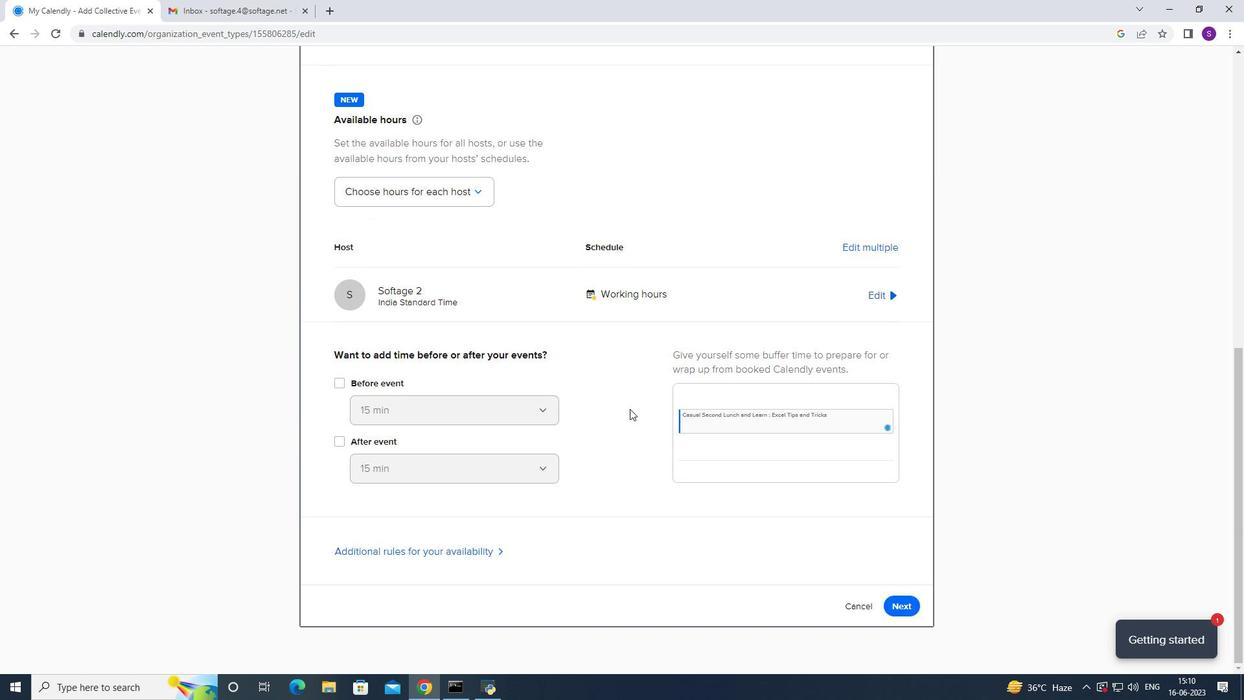 
Action: Mouse scrolled (715, 445) with delta (0, 0)
Screenshot: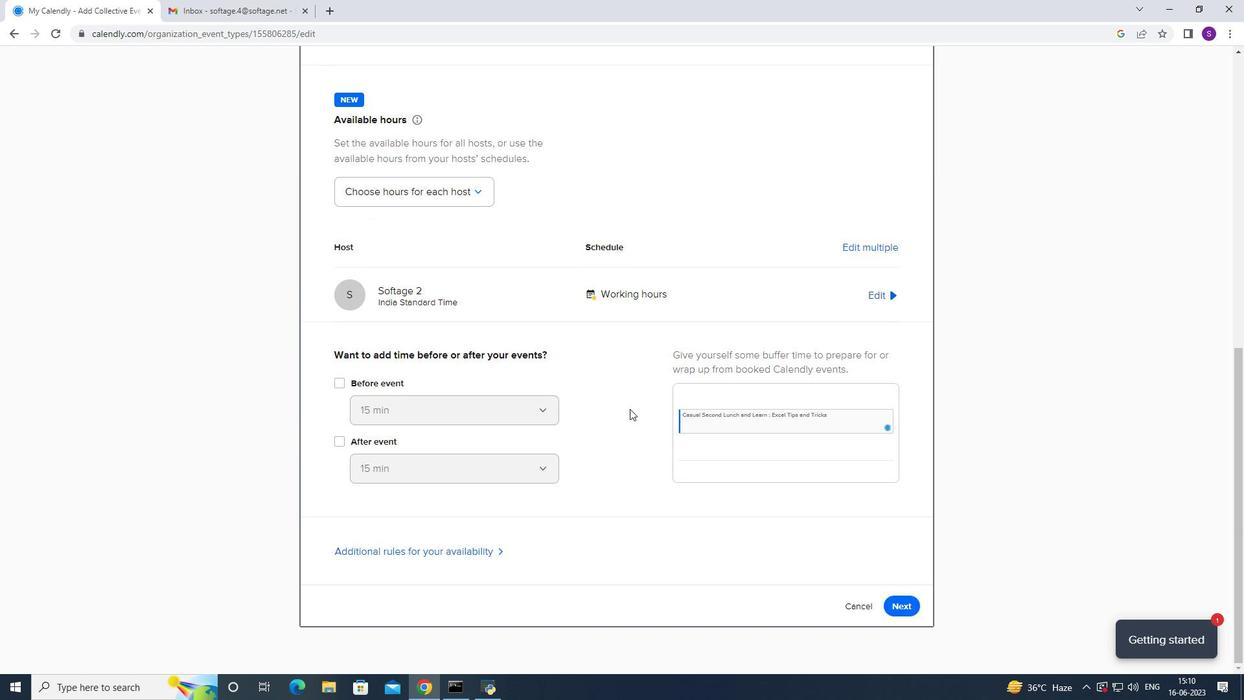 
Action: Mouse moved to (904, 655)
Screenshot: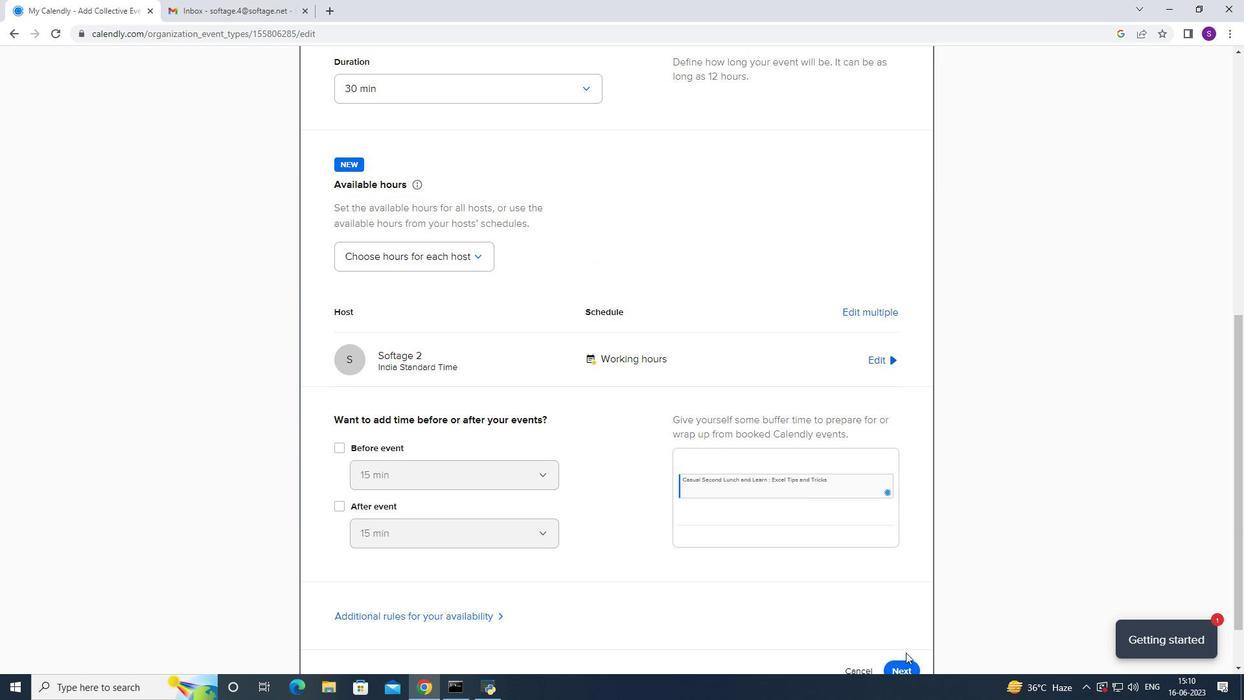 
Action: Mouse pressed left at (904, 655)
Screenshot: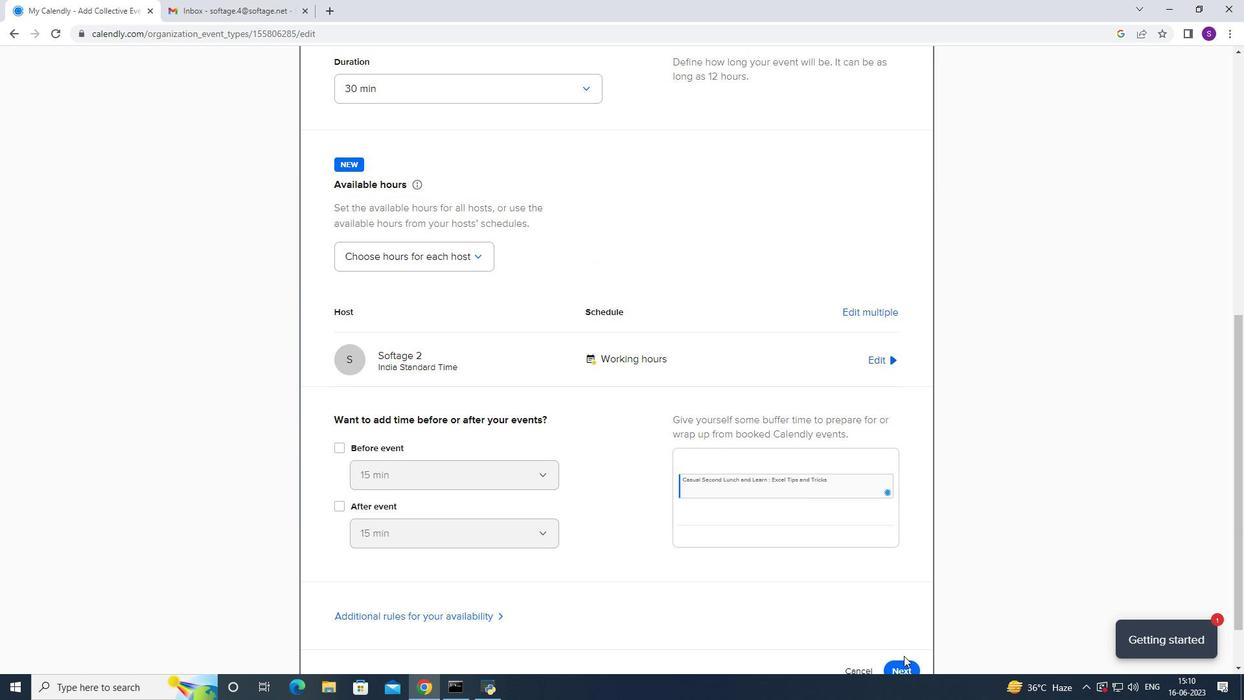 
Action: Mouse moved to (899, 670)
Screenshot: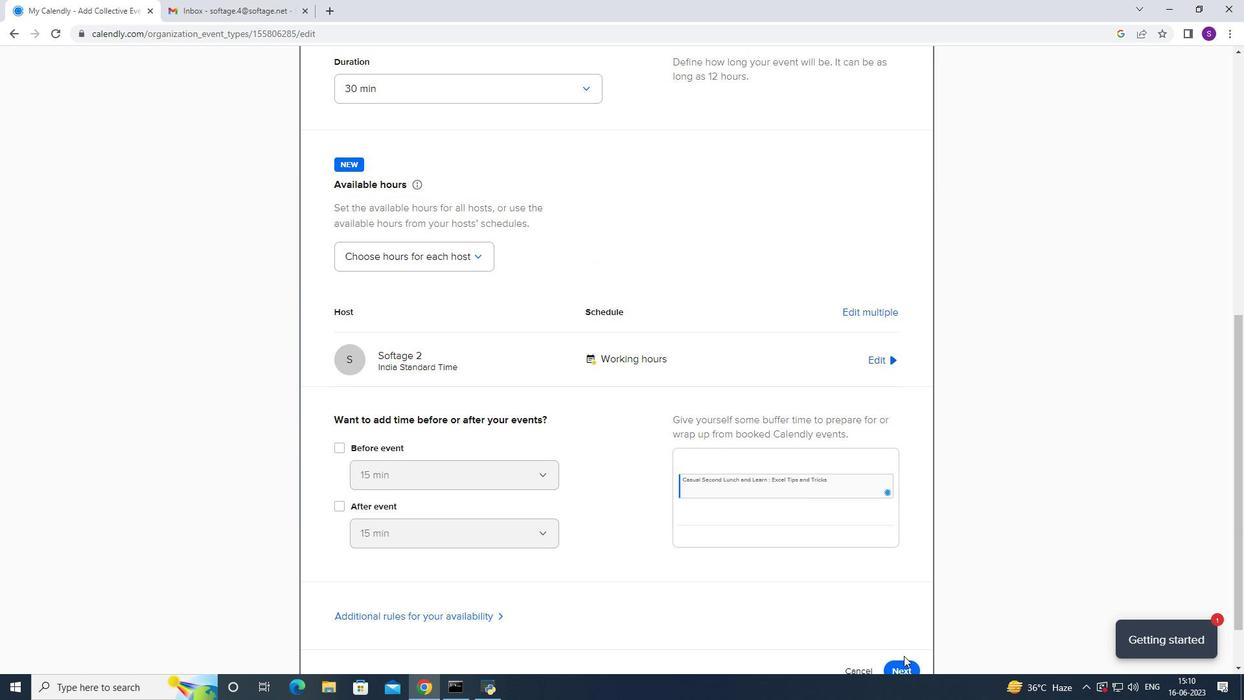 
Action: Mouse pressed left at (899, 670)
Screenshot: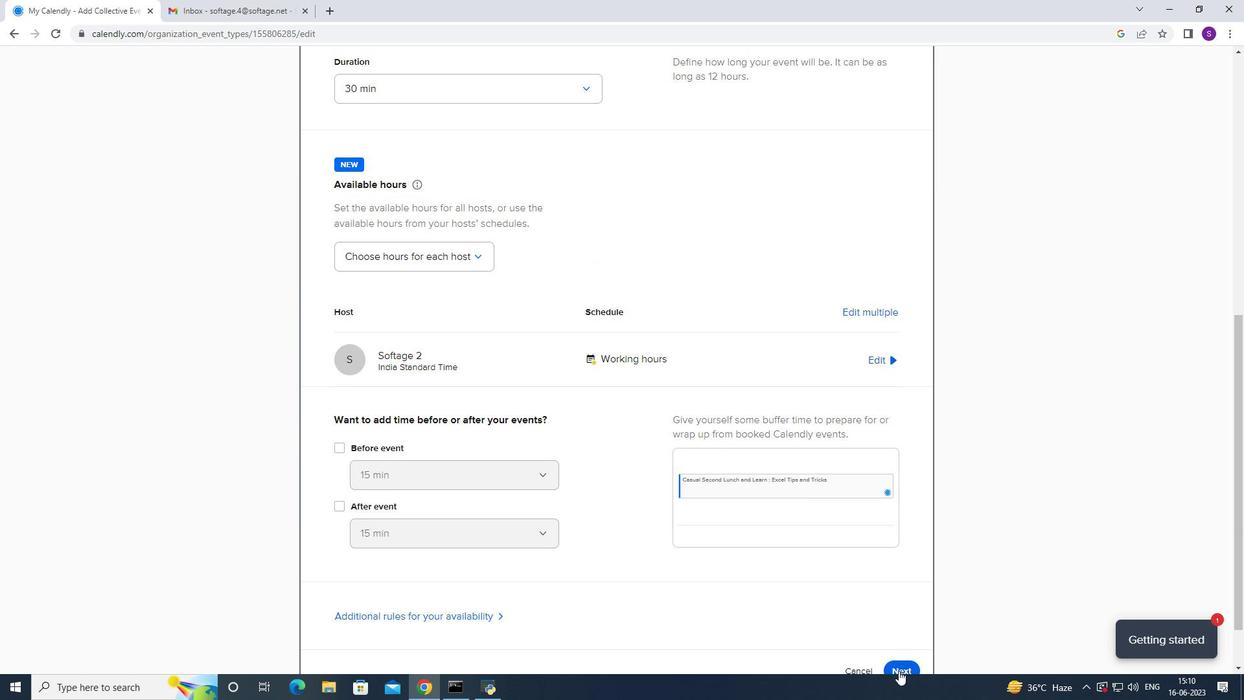 
Action: Mouse moved to (891, 126)
Screenshot: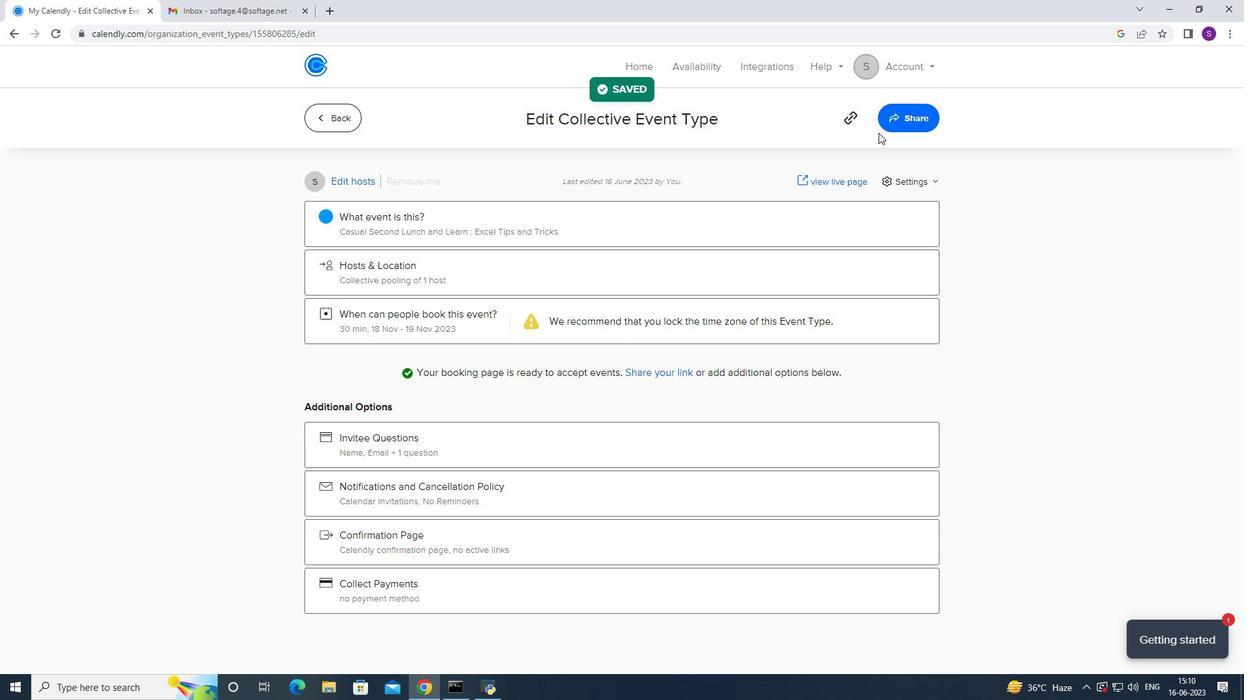 
Action: Mouse pressed left at (891, 126)
Screenshot: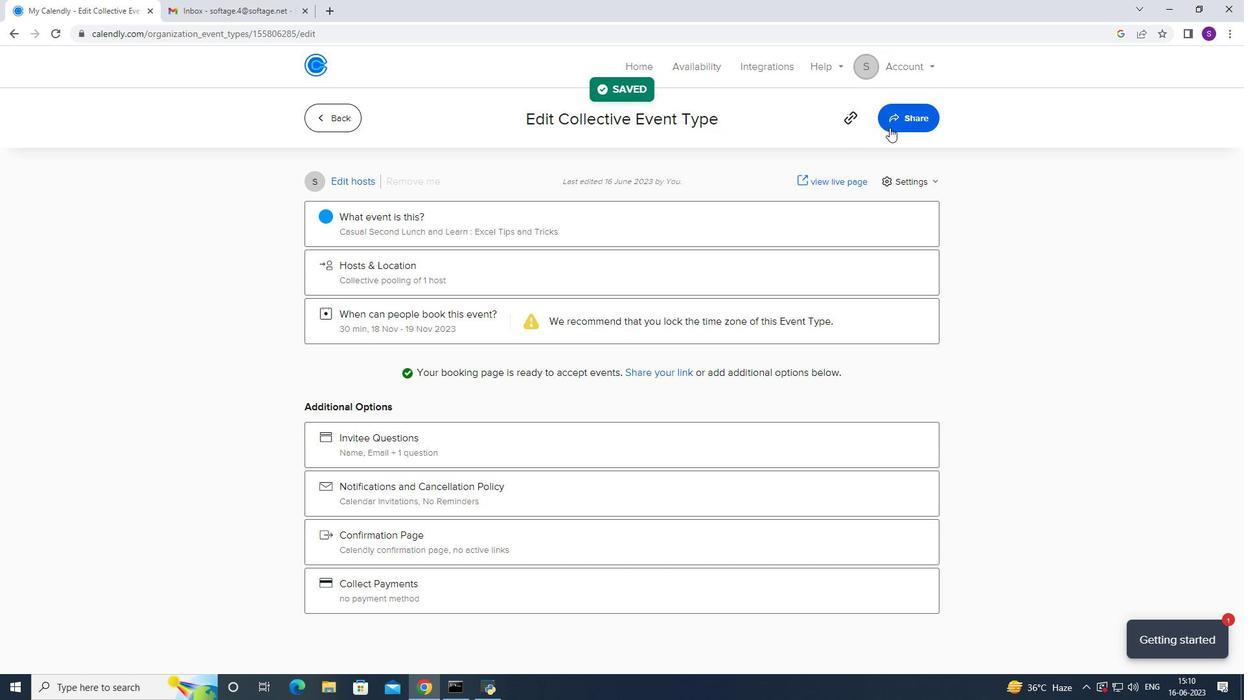
Action: Mouse moved to (773, 249)
Screenshot: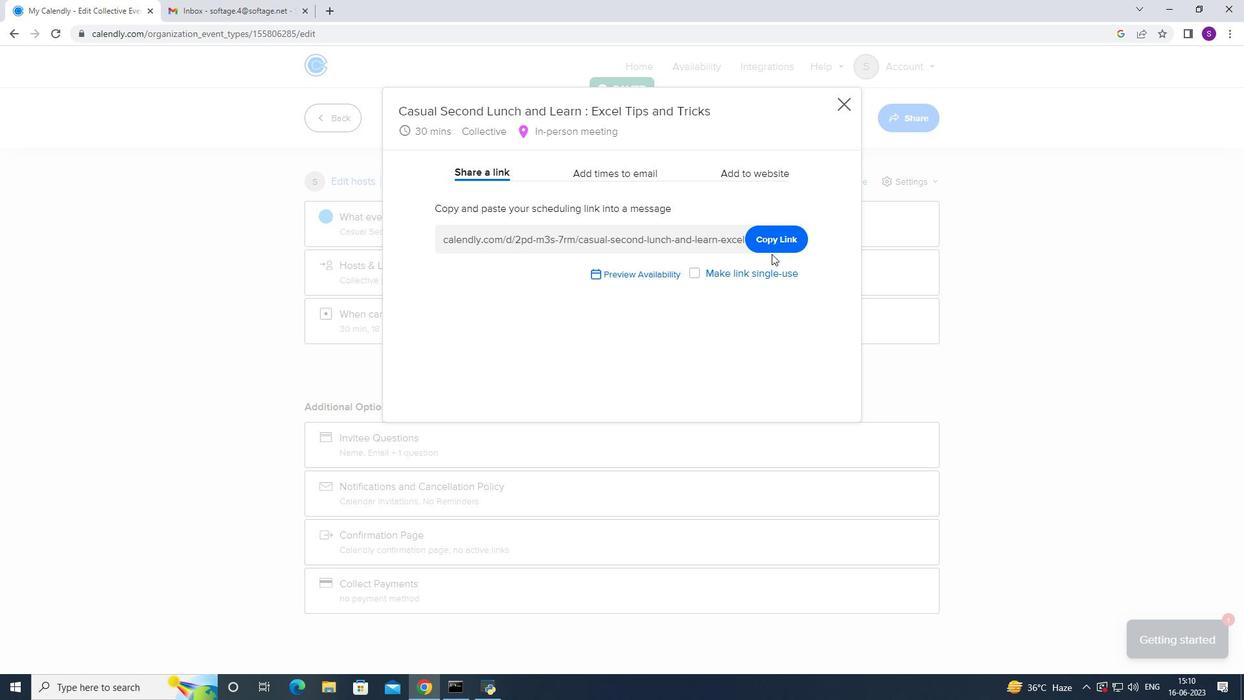 
Action: Mouse pressed left at (773, 249)
Screenshot: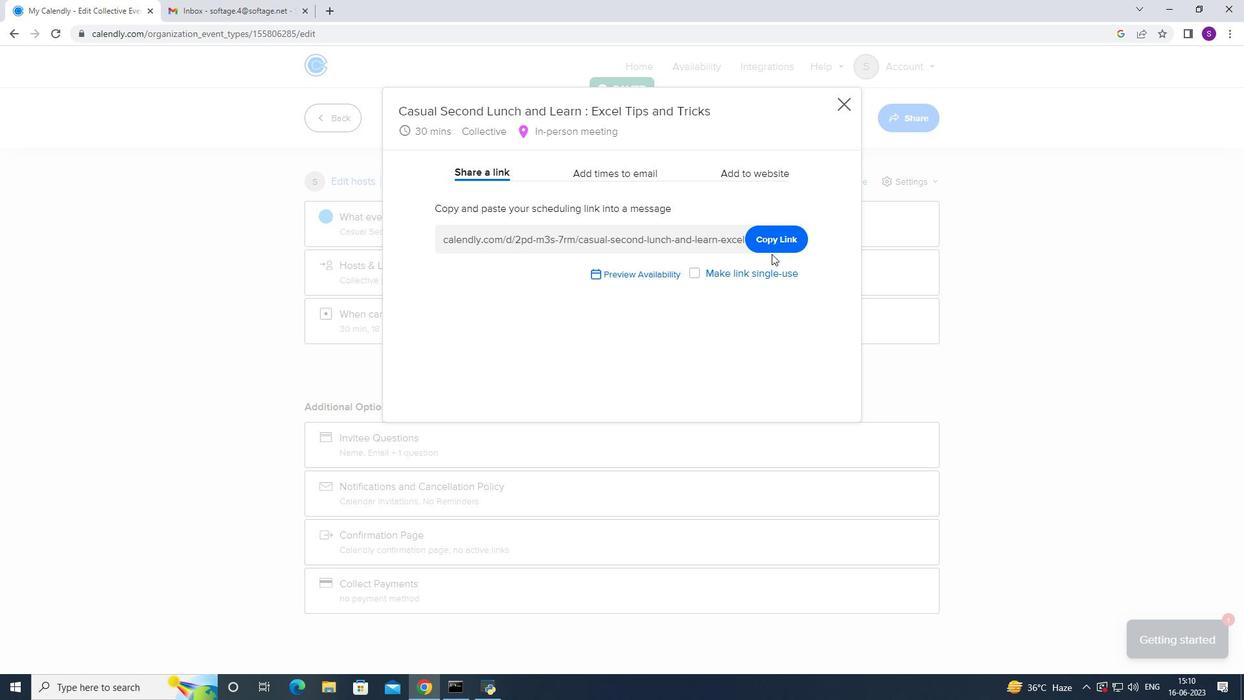 
Action: Mouse moved to (163, 7)
Screenshot: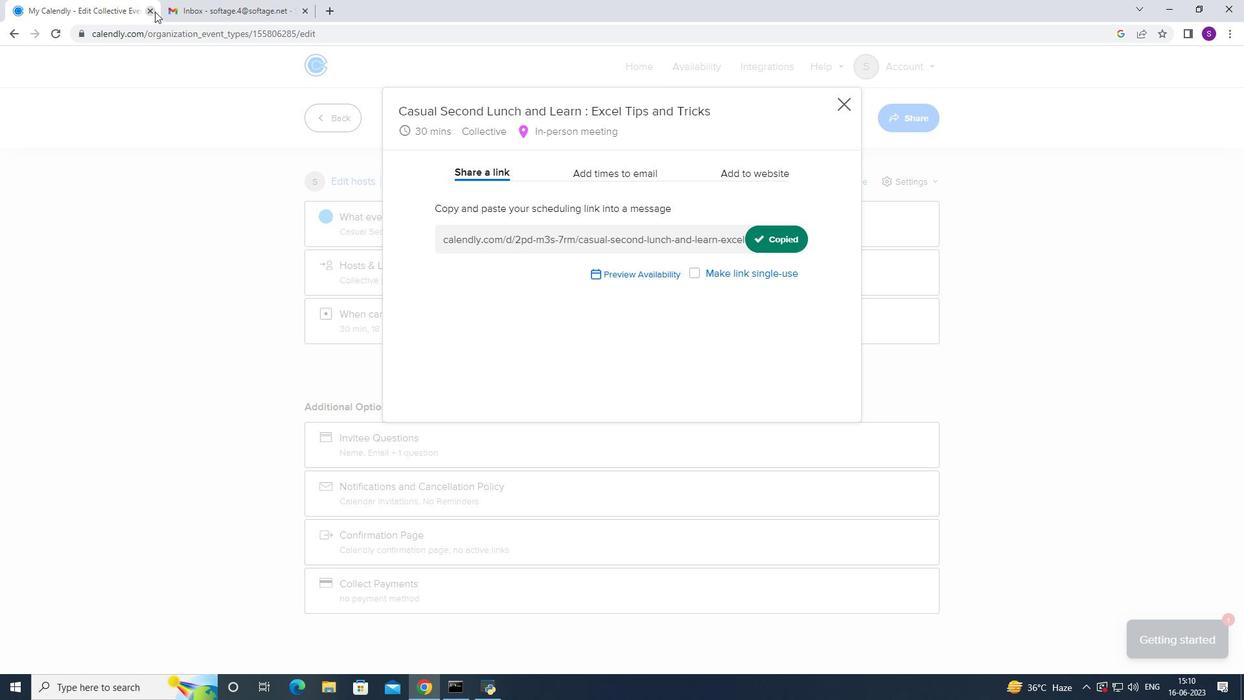 
Action: Mouse pressed left at (163, 7)
Screenshot: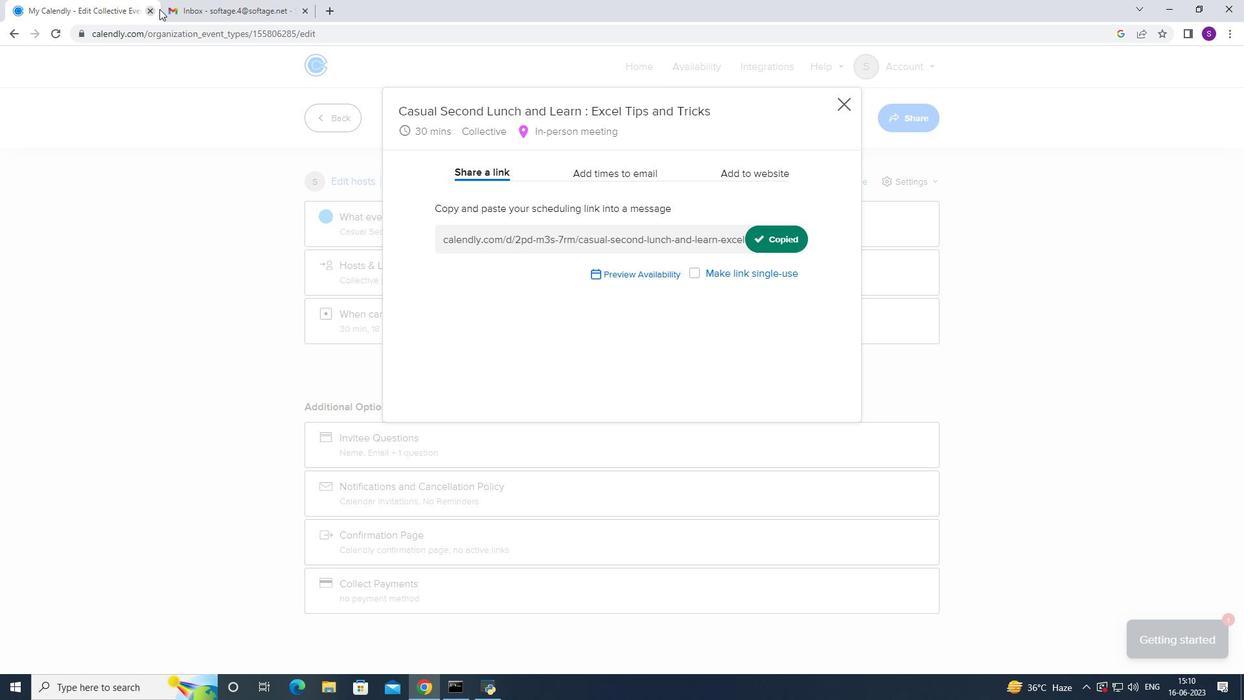 
Action: Mouse moved to (123, 112)
Screenshot: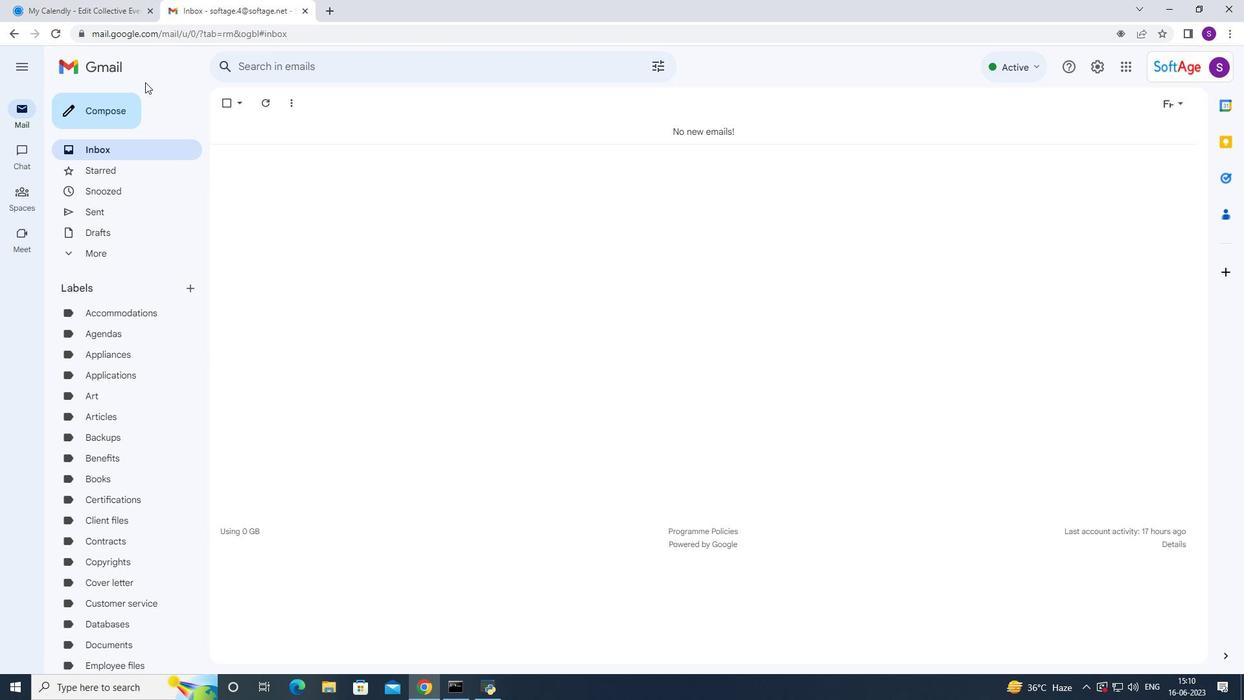 
Action: Mouse pressed left at (123, 112)
Screenshot: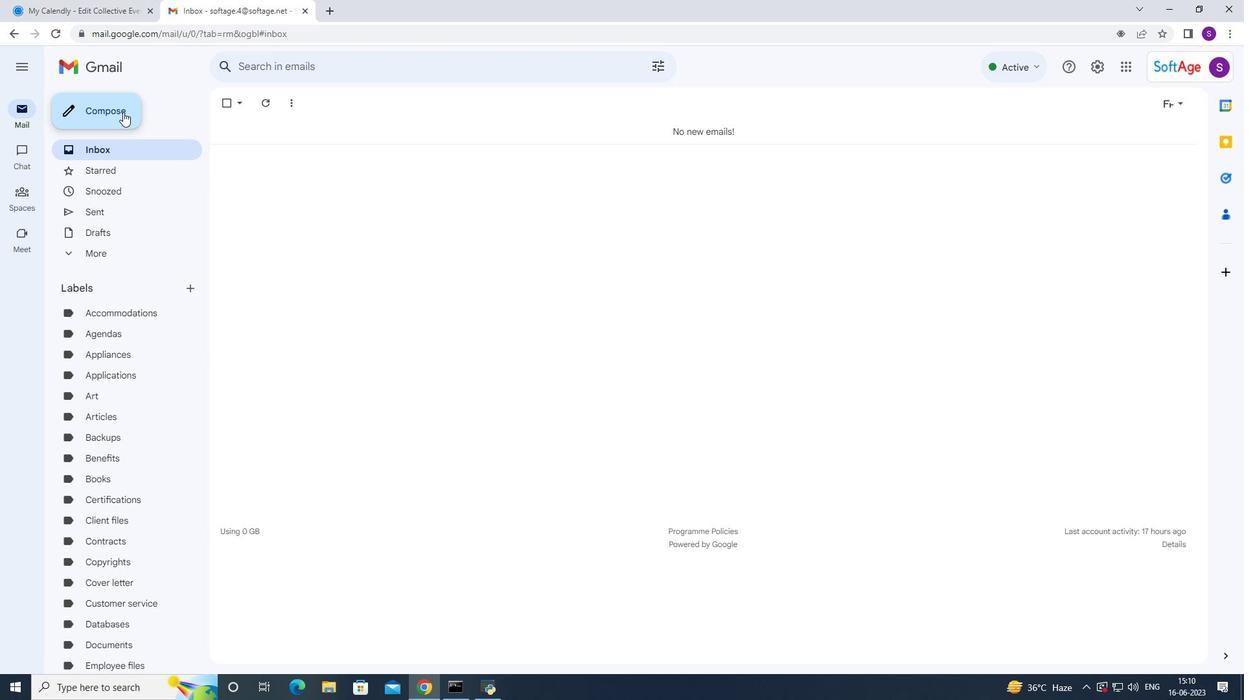 
Action: Mouse moved to (854, 382)
Screenshot: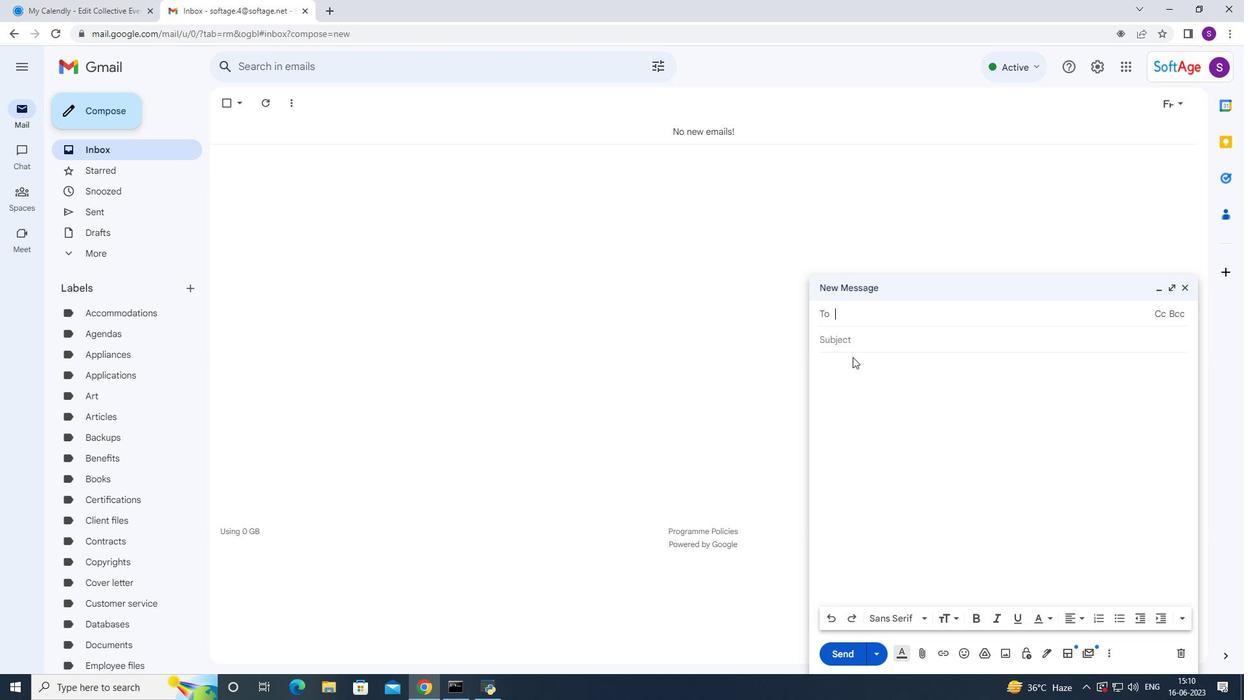 
Action: Mouse pressed right at (854, 382)
Screenshot: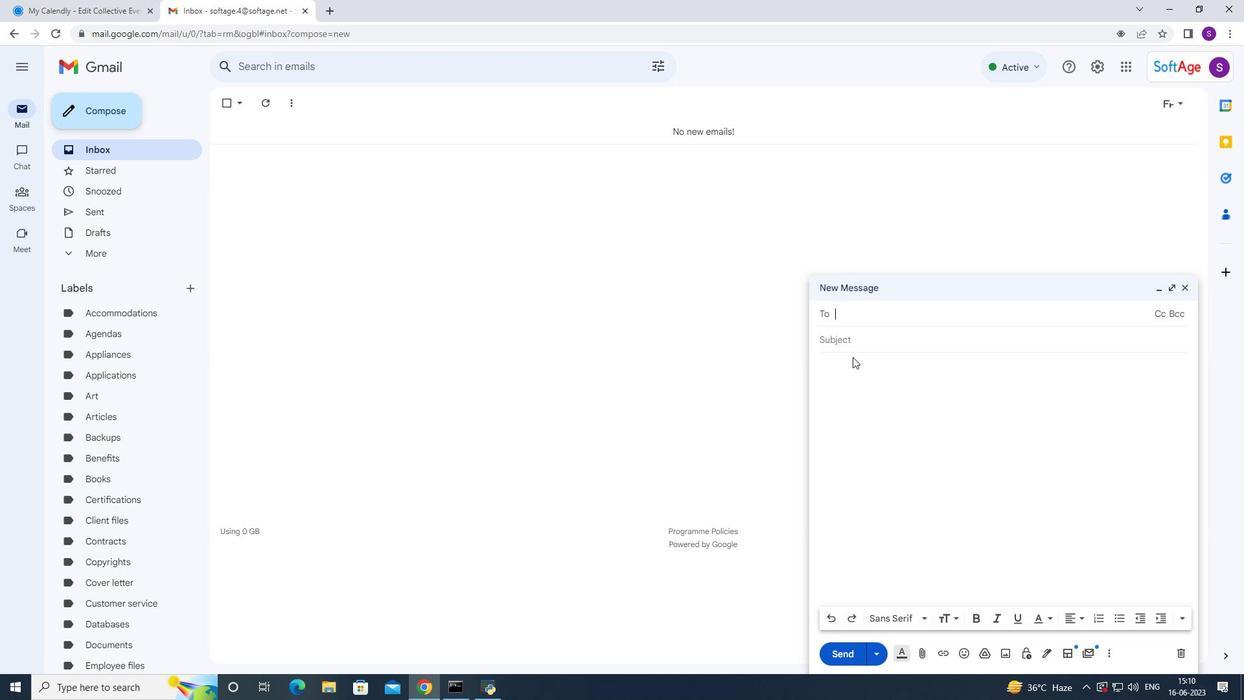 
Action: Mouse moved to (897, 488)
Screenshot: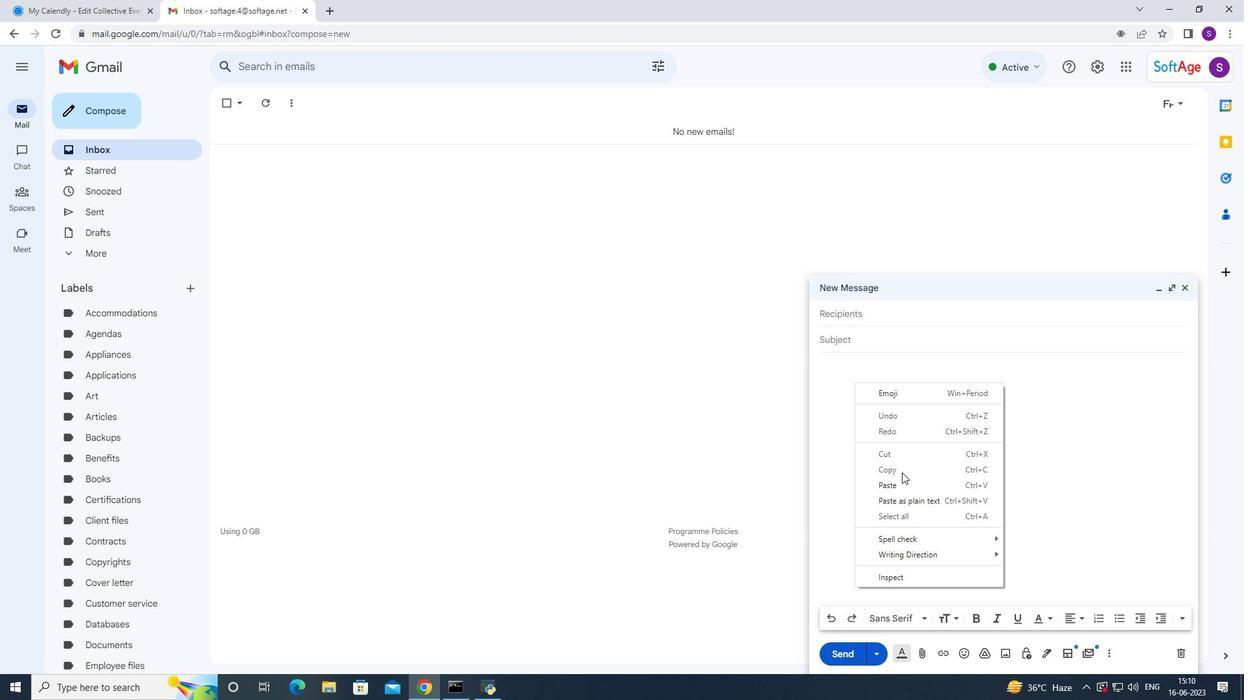
Action: Mouse pressed left at (897, 488)
Screenshot: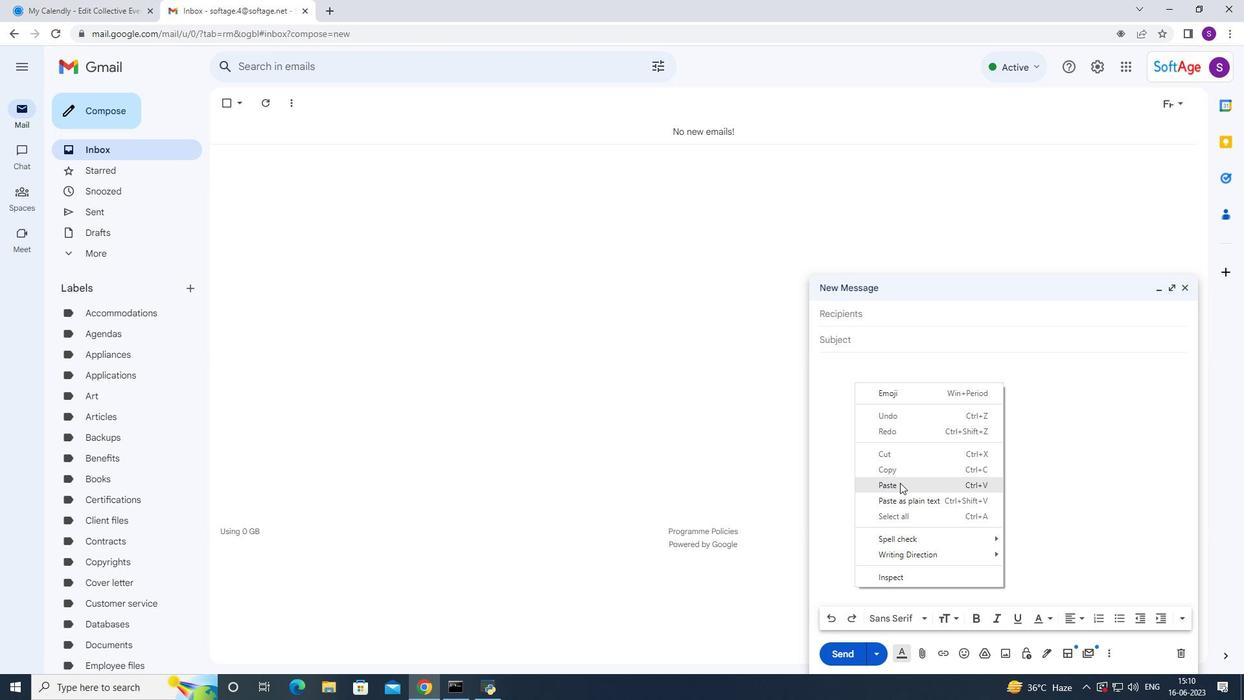 
Action: Mouse moved to (908, 318)
Screenshot: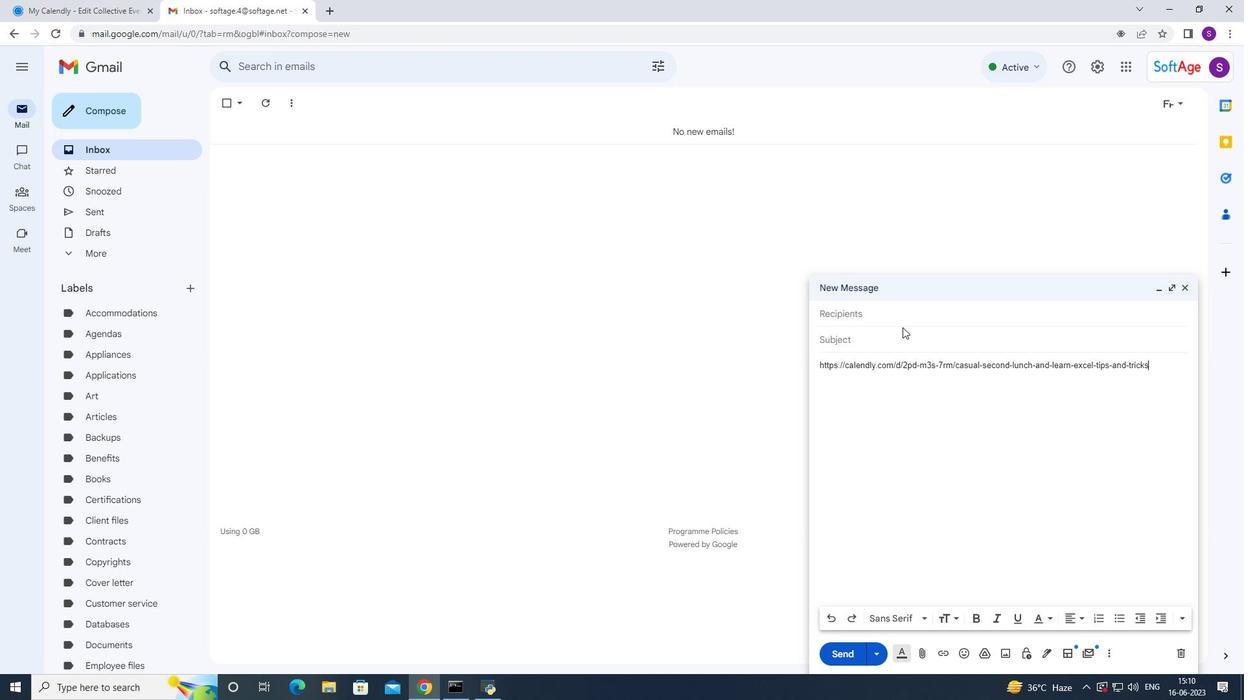 
Action: Mouse pressed left at (908, 318)
Screenshot: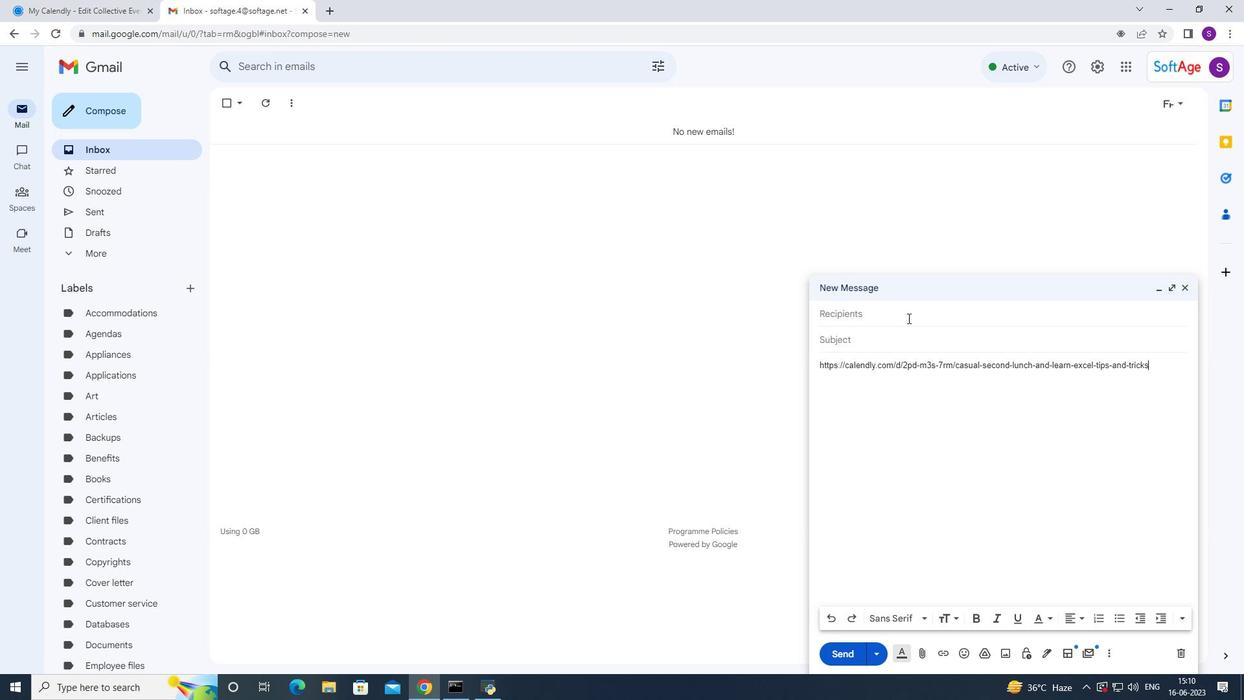 
Action: Key pressed SOFT
Screenshot: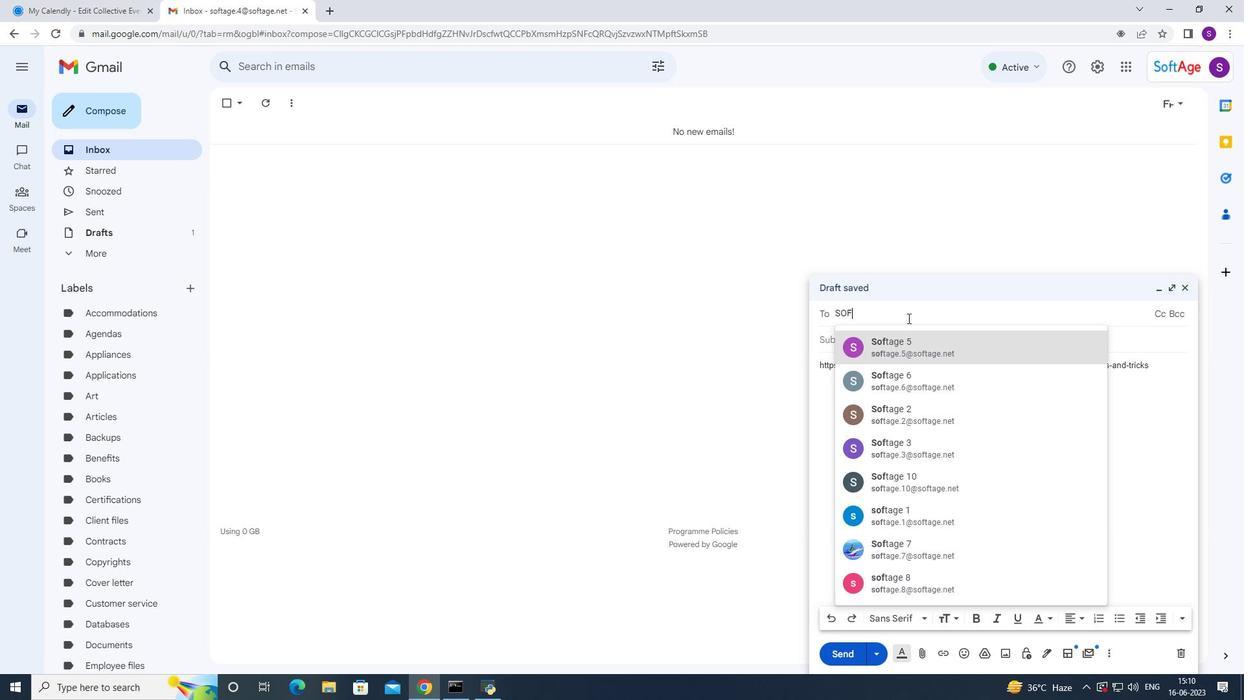 
Action: Mouse moved to (889, 585)
Screenshot: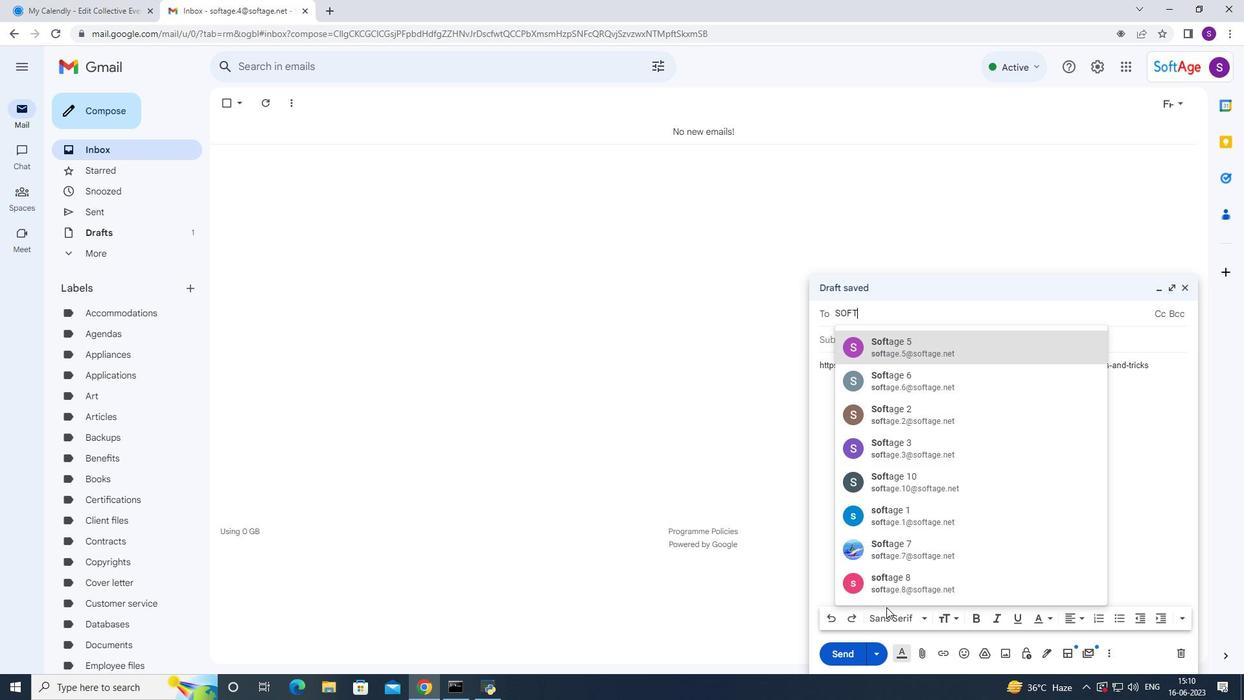 
Action: Mouse pressed left at (889, 585)
Screenshot: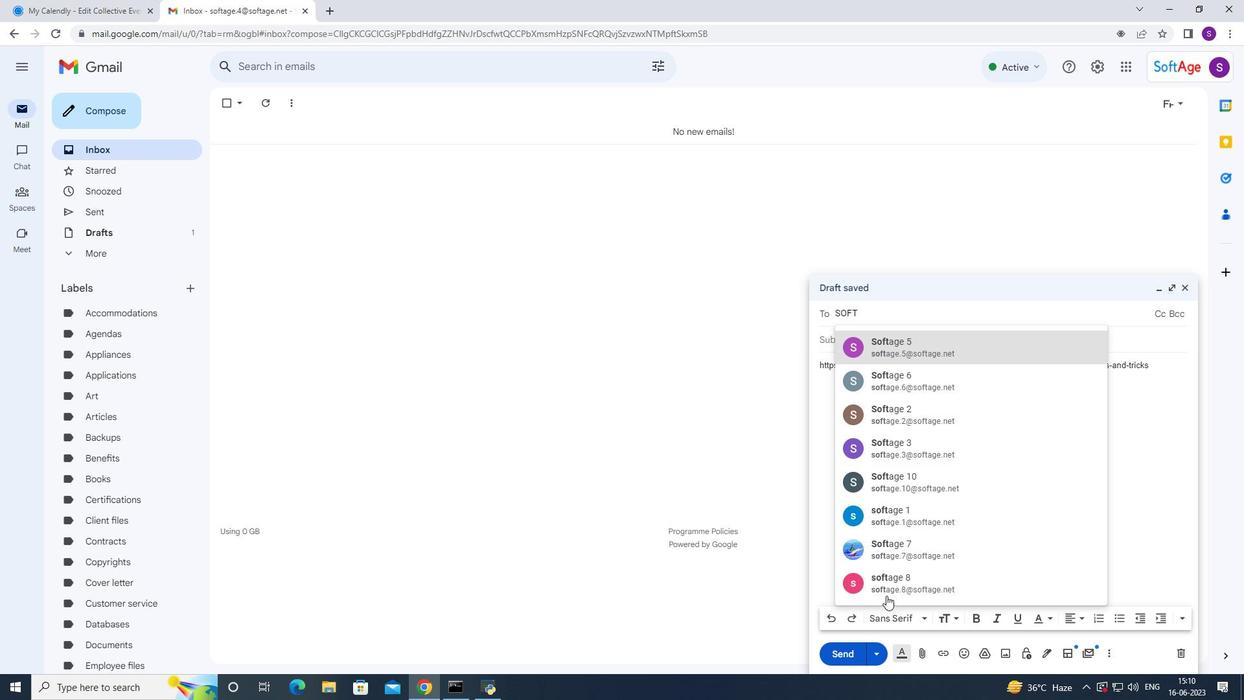 
Action: Mouse moved to (889, 585)
Screenshot: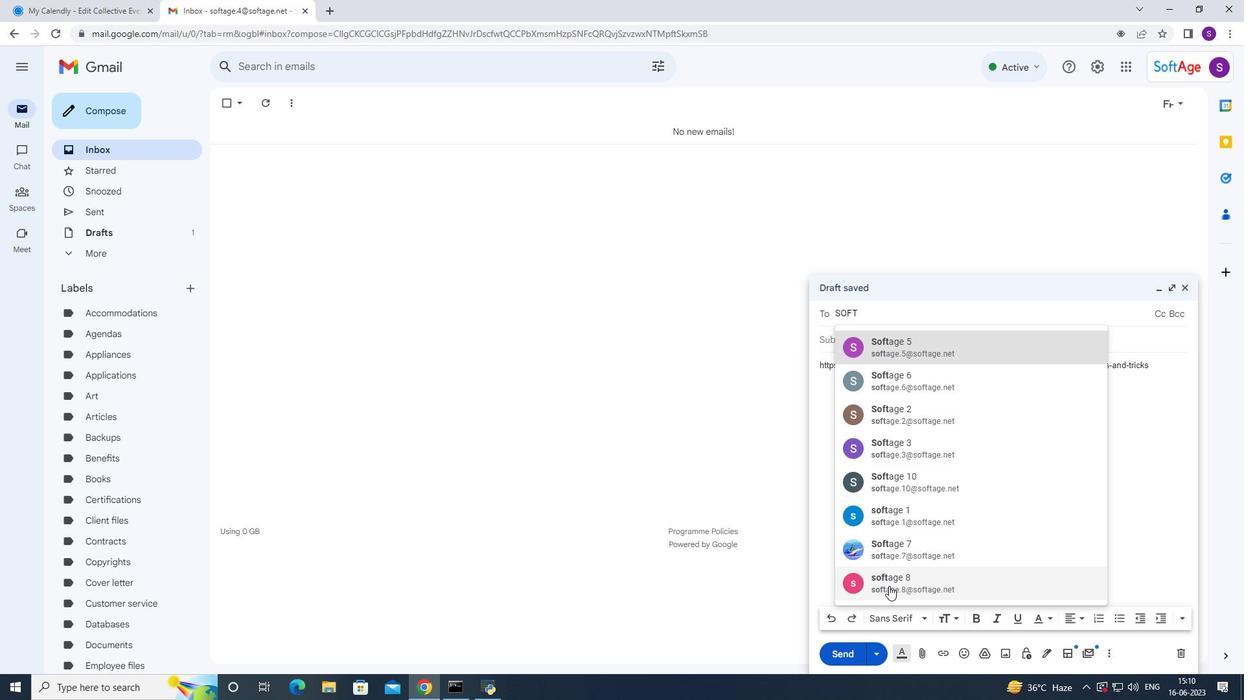 
Action: Key pressed SOFTAGE.9<Key.enter>
Screenshot: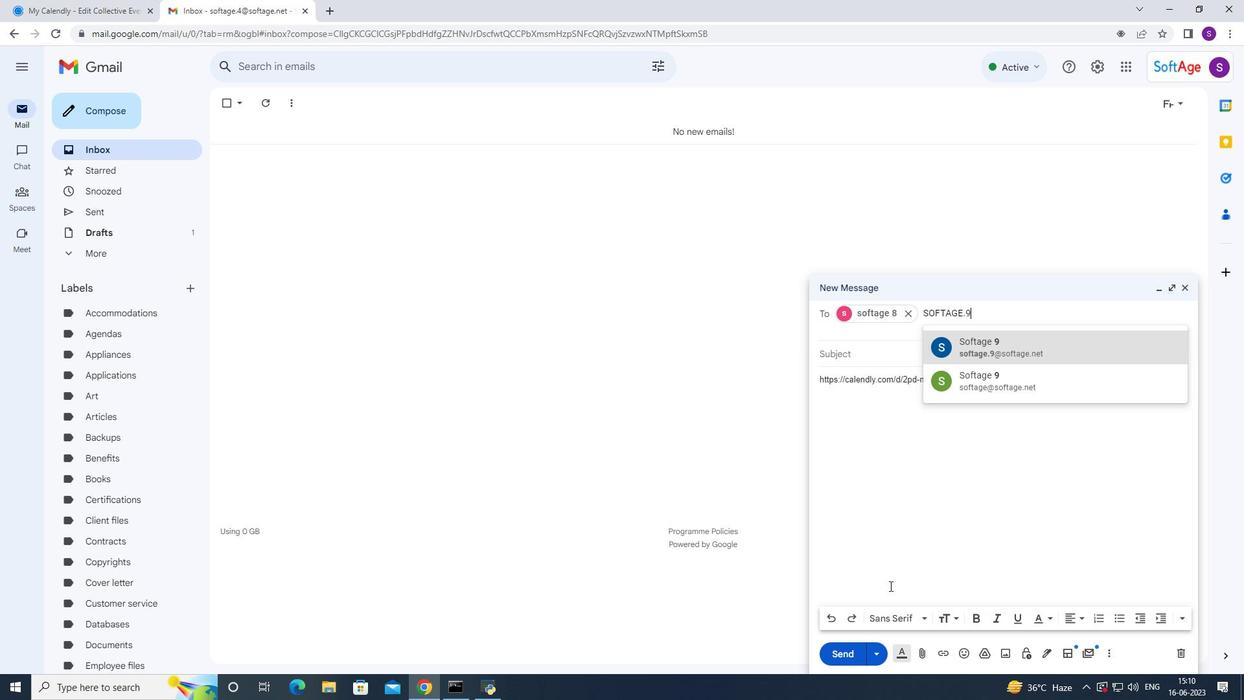 
Action: Mouse moved to (895, 514)
Screenshot: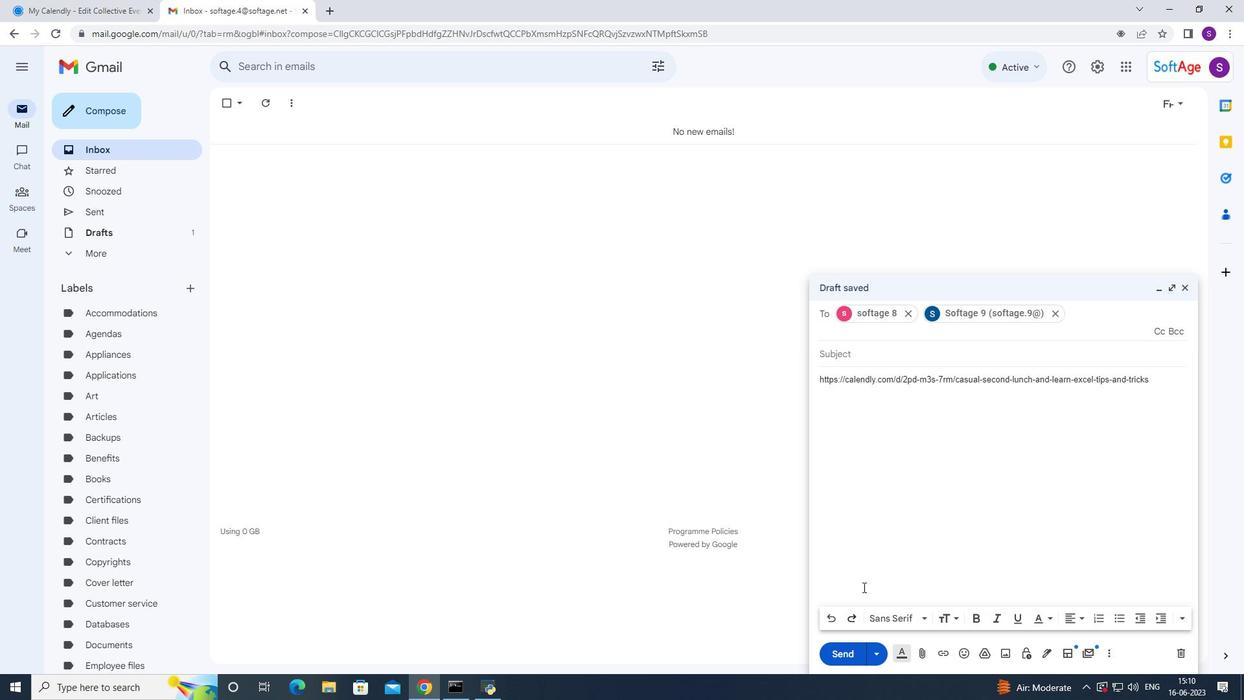 
Action: Mouse pressed left at (895, 514)
Screenshot: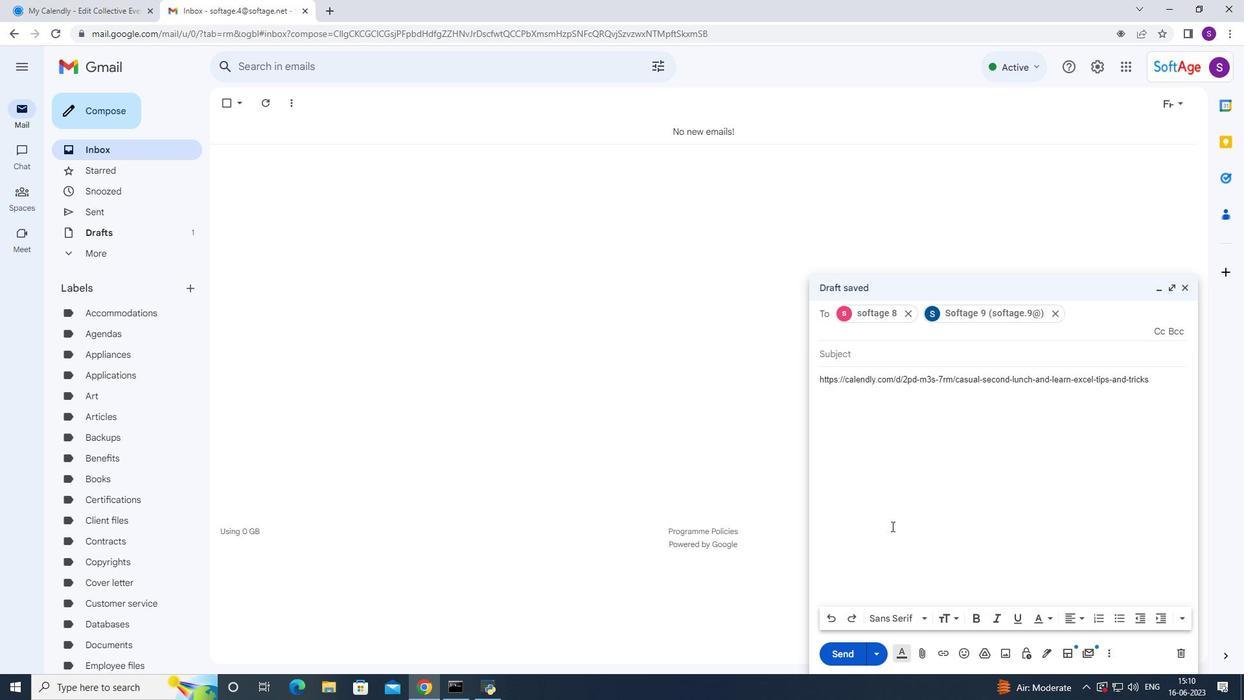 
Action: Mouse moved to (843, 645)
Screenshot: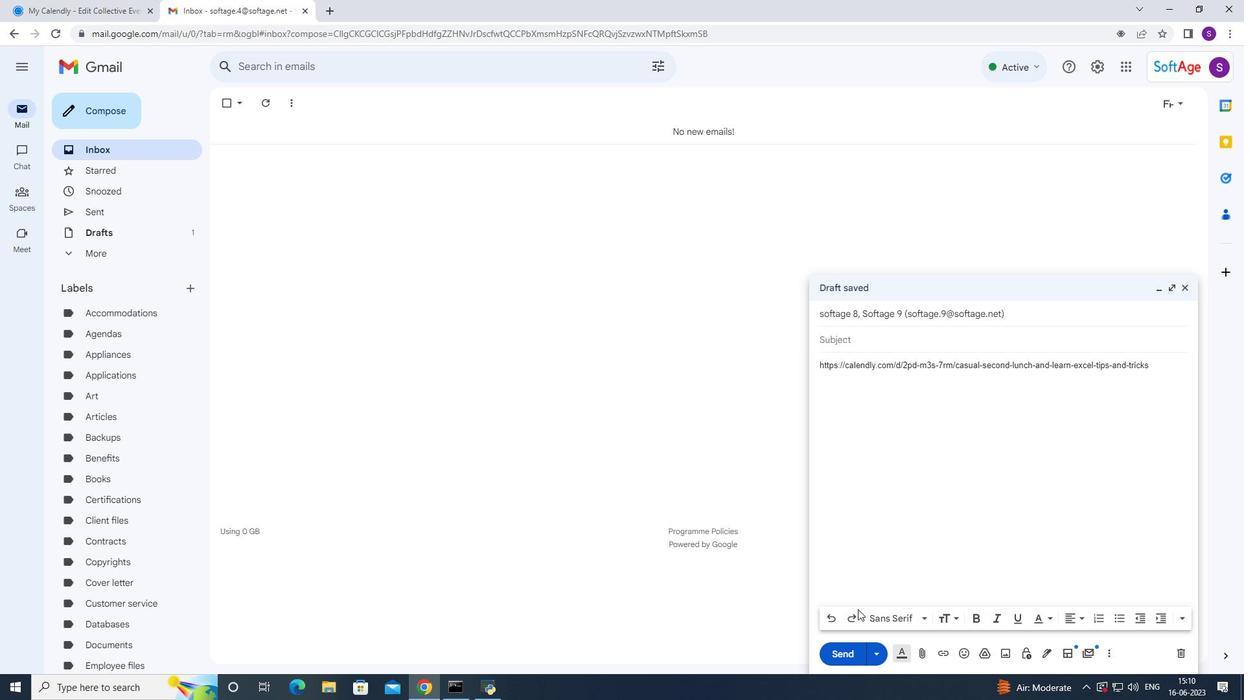 
Action: Mouse pressed left at (843, 645)
Screenshot: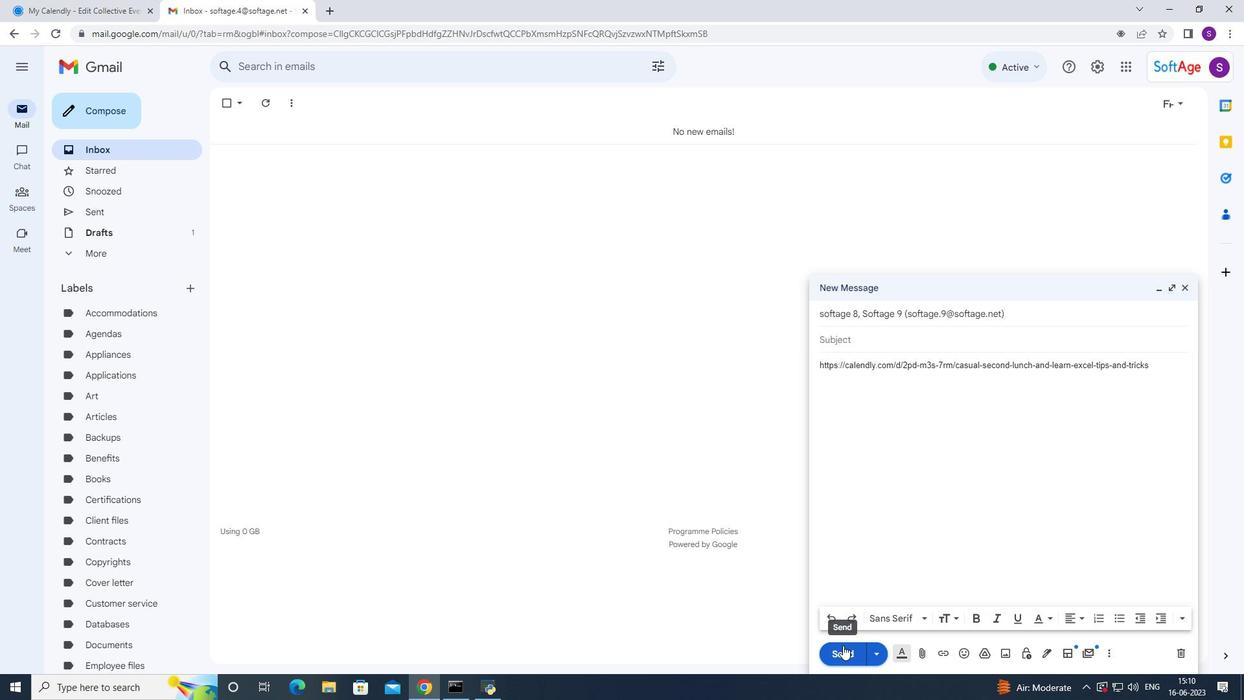 
